Task: Find connections with filter location Barwāni with filter topic #successwith filter profile language English with filter current company CONMED Corporation with filter school Manav Rachna University with filter industry International Affairs with filter service category User Experience Design with filter keywords title IT Professional
Action: Mouse moved to (649, 91)
Screenshot: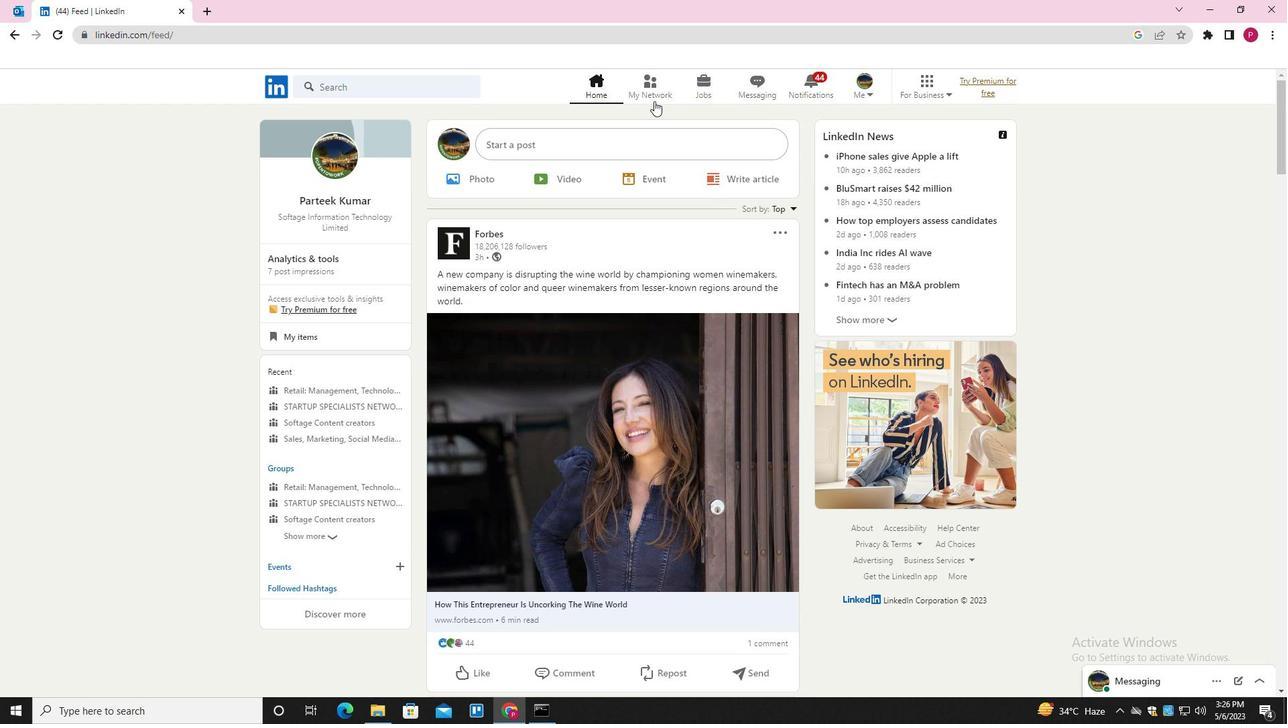
Action: Mouse pressed left at (649, 91)
Screenshot: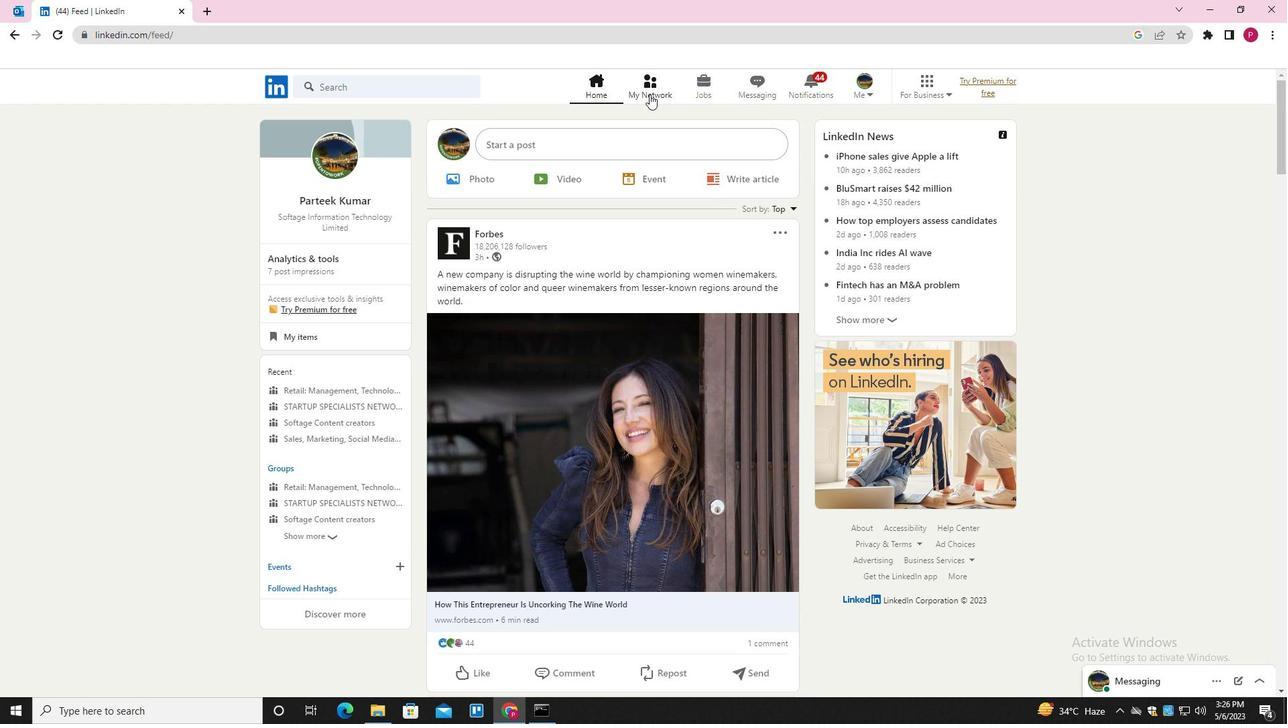 
Action: Mouse moved to (382, 166)
Screenshot: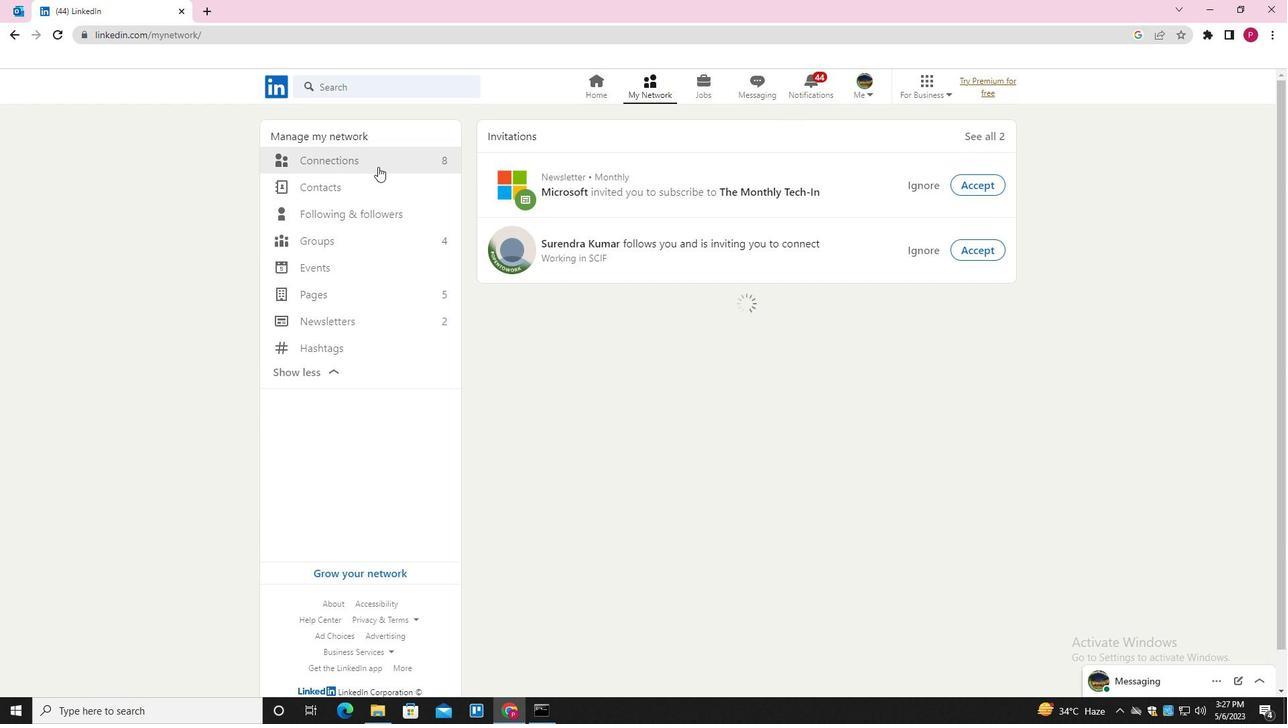 
Action: Mouse pressed left at (382, 166)
Screenshot: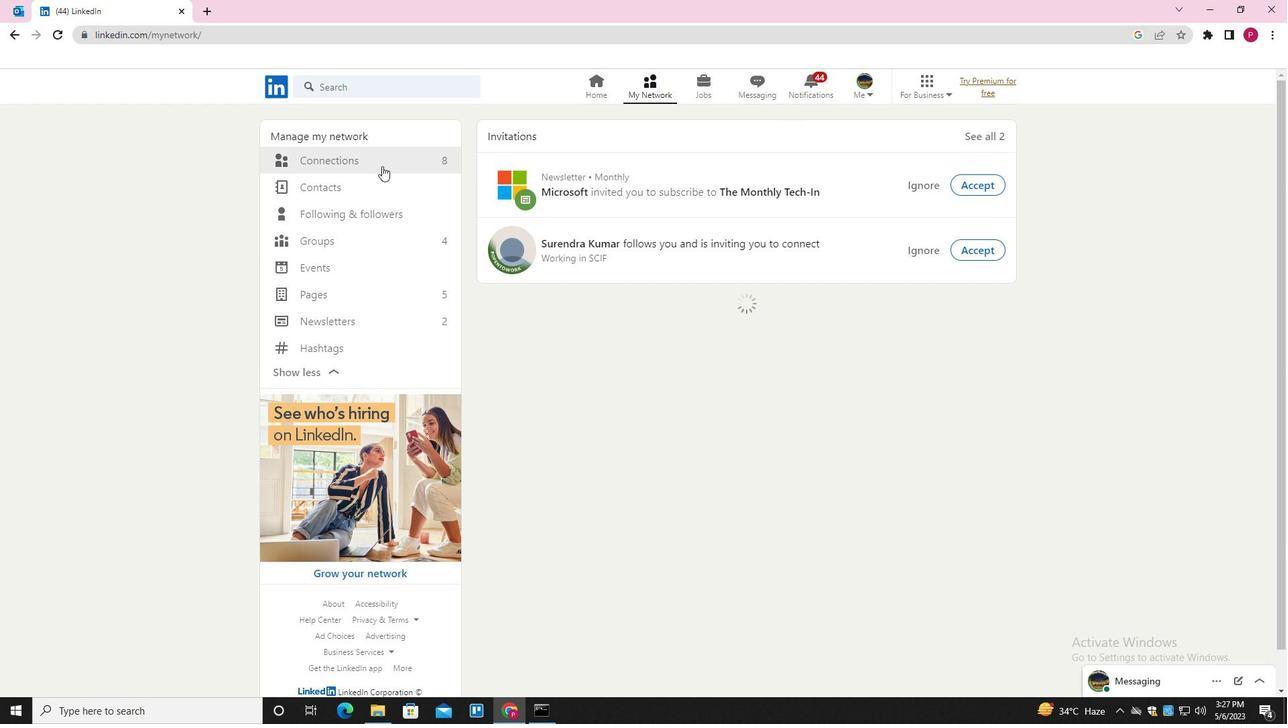 
Action: Mouse moved to (738, 160)
Screenshot: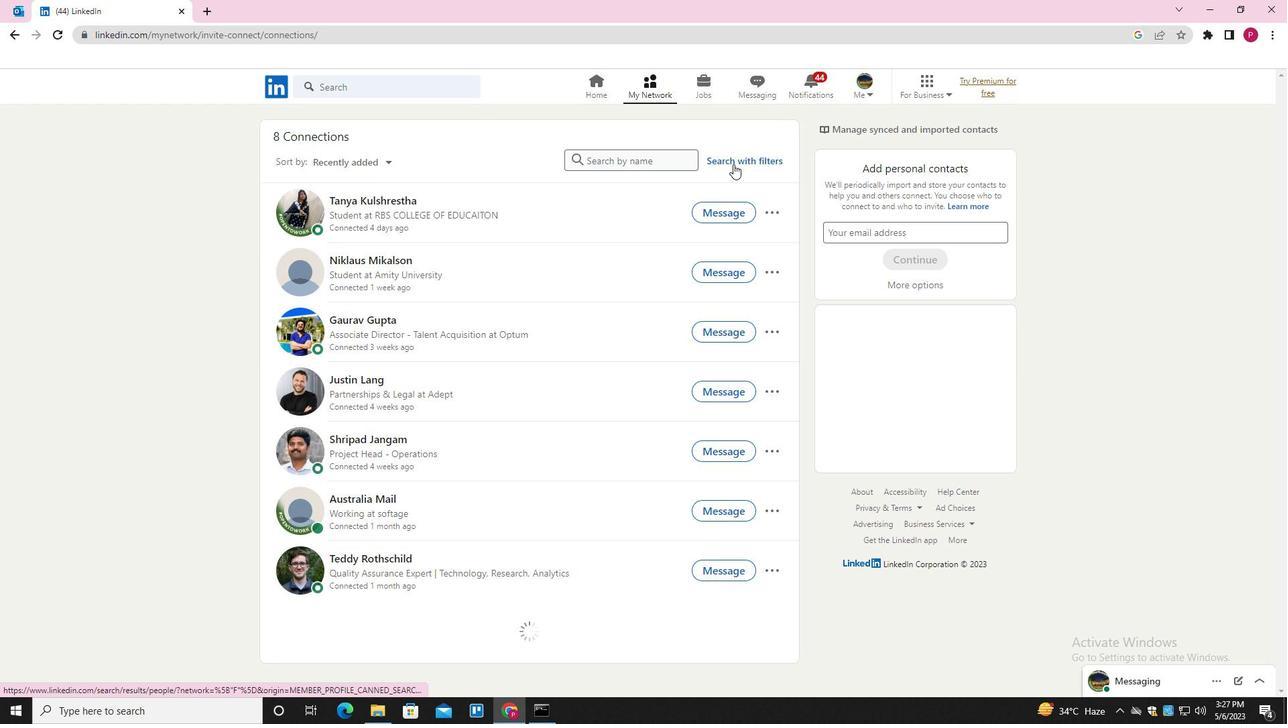 
Action: Mouse pressed left at (738, 160)
Screenshot: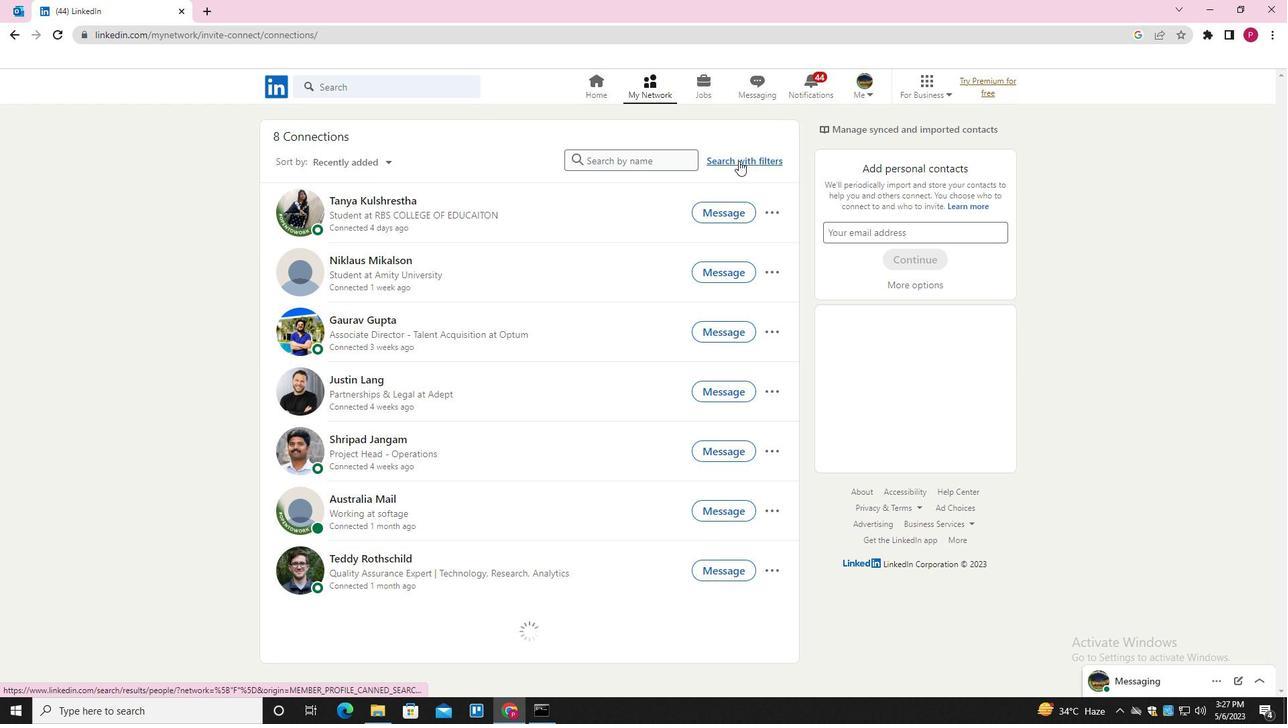 
Action: Mouse moved to (685, 123)
Screenshot: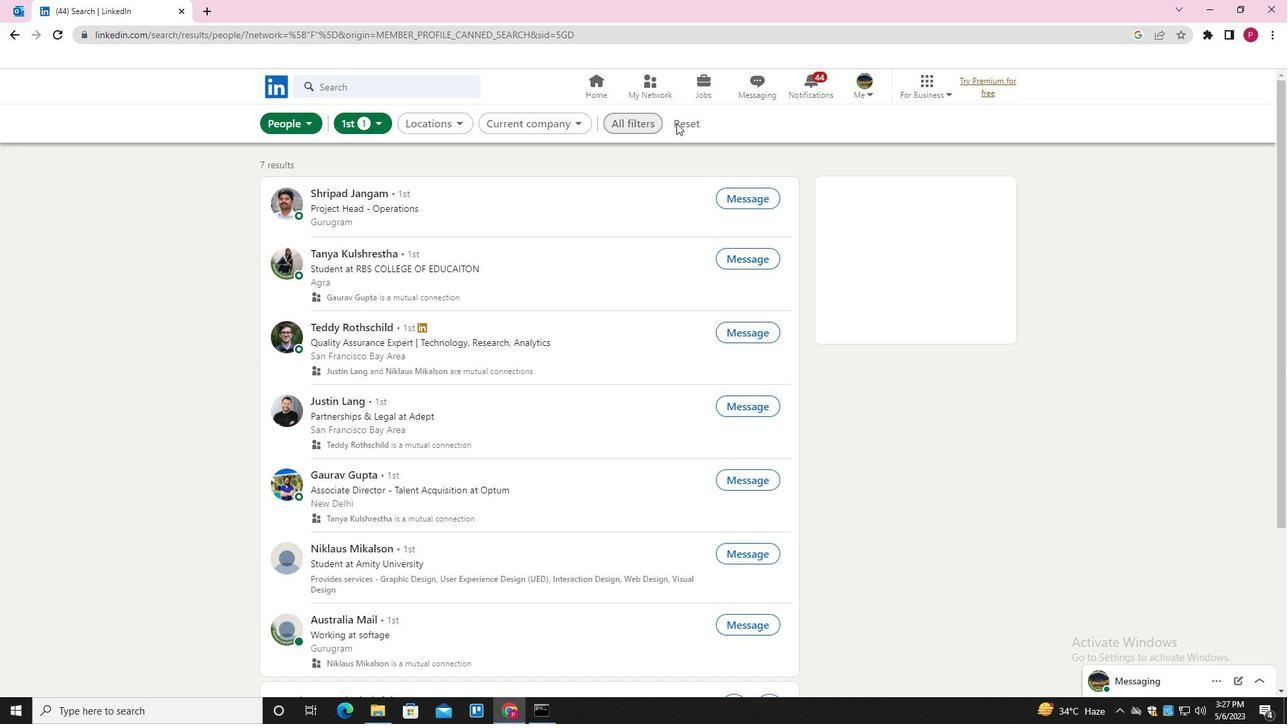 
Action: Mouse pressed left at (685, 123)
Screenshot: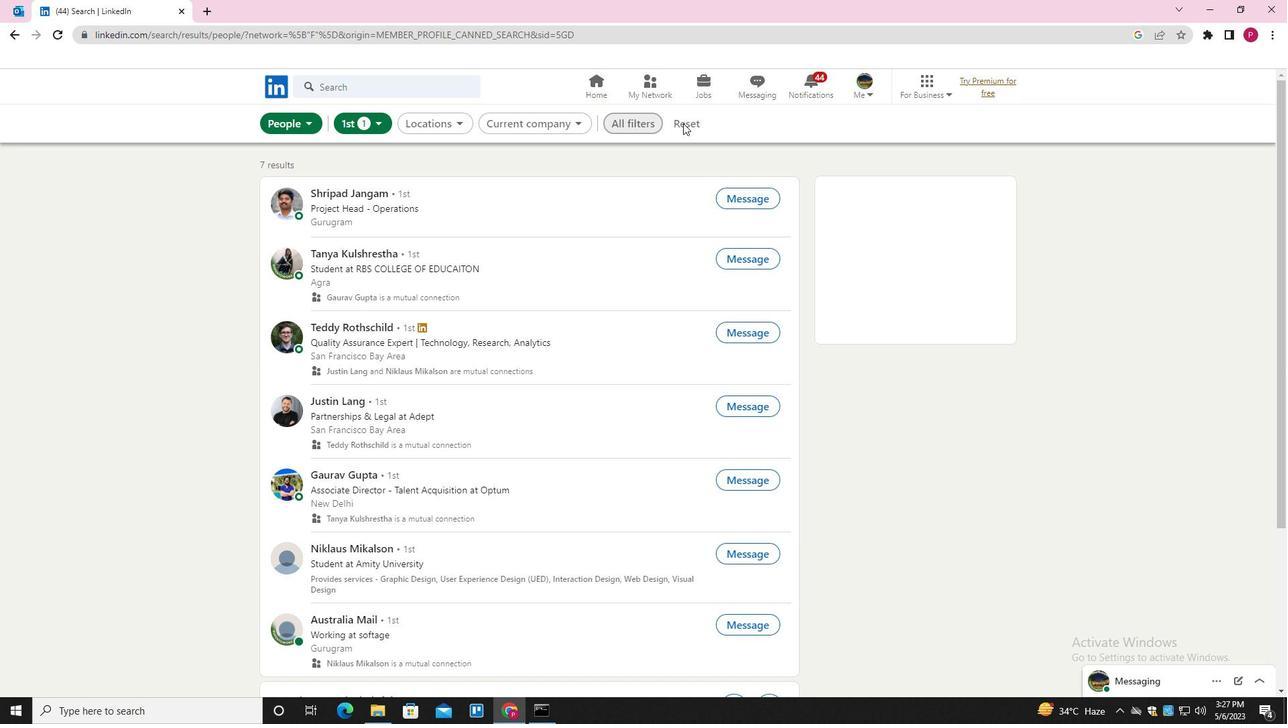 
Action: Mouse moved to (666, 124)
Screenshot: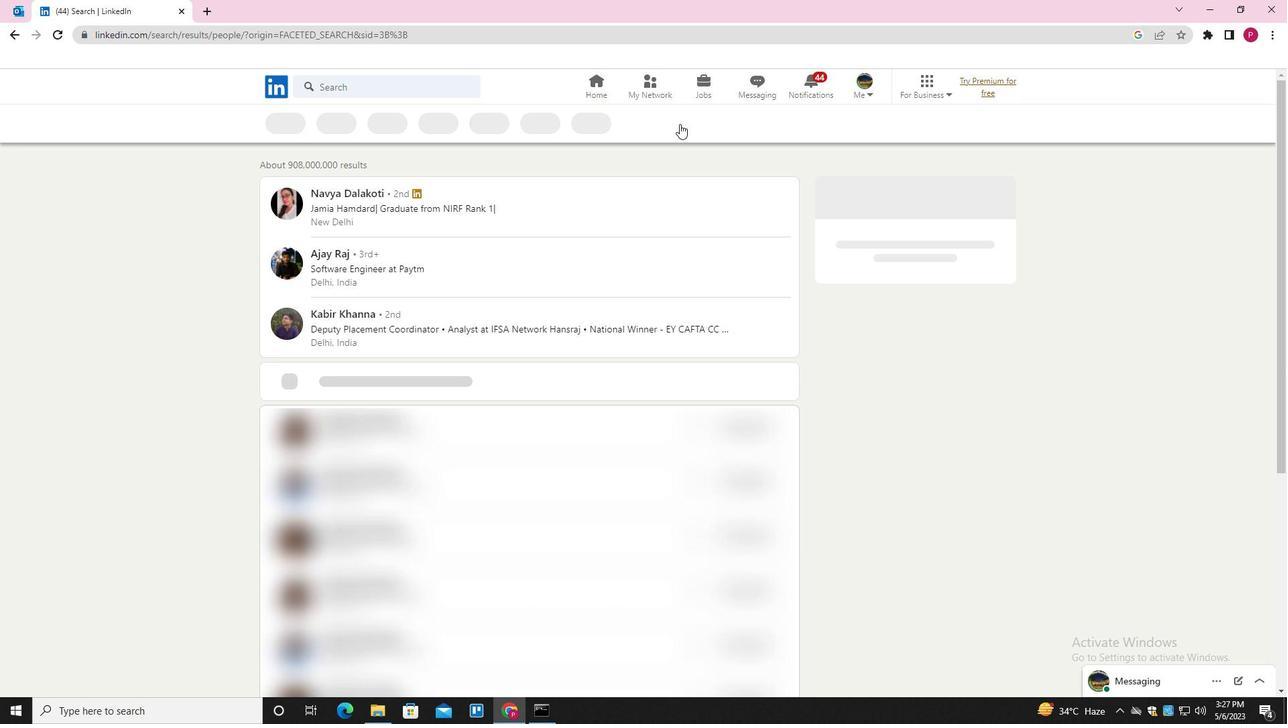 
Action: Mouse pressed left at (666, 124)
Screenshot: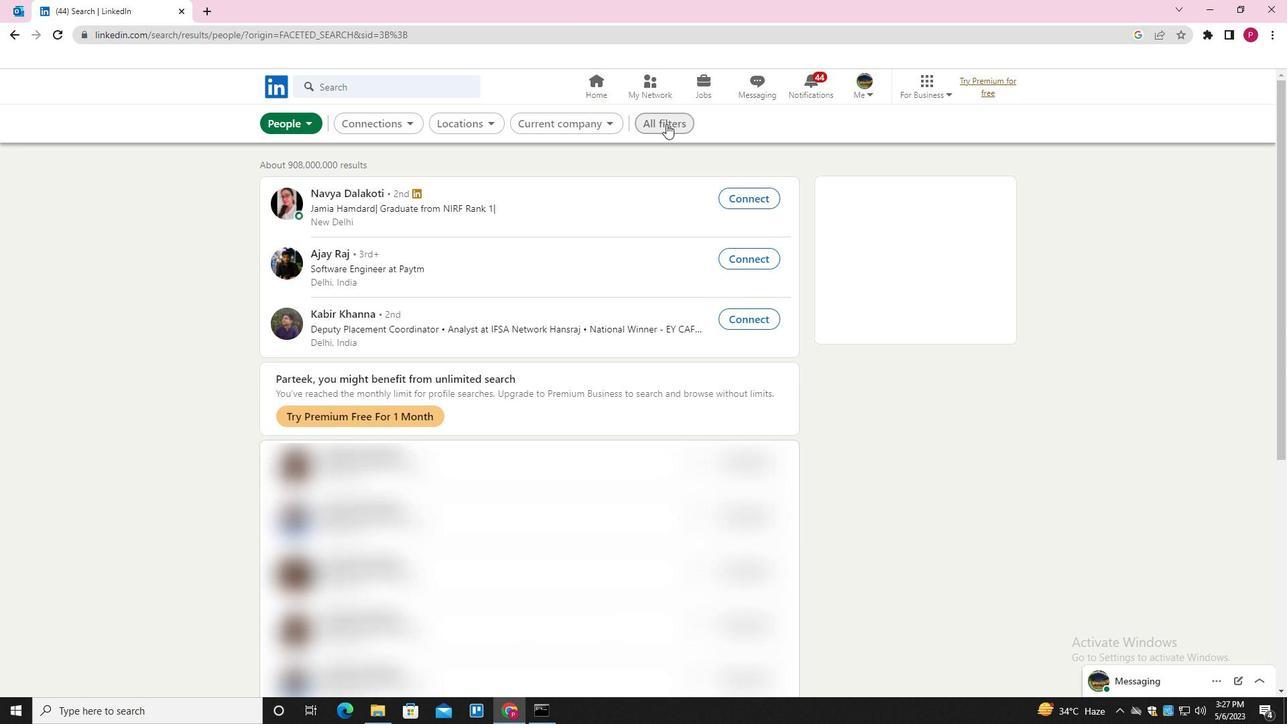 
Action: Mouse moved to (1143, 411)
Screenshot: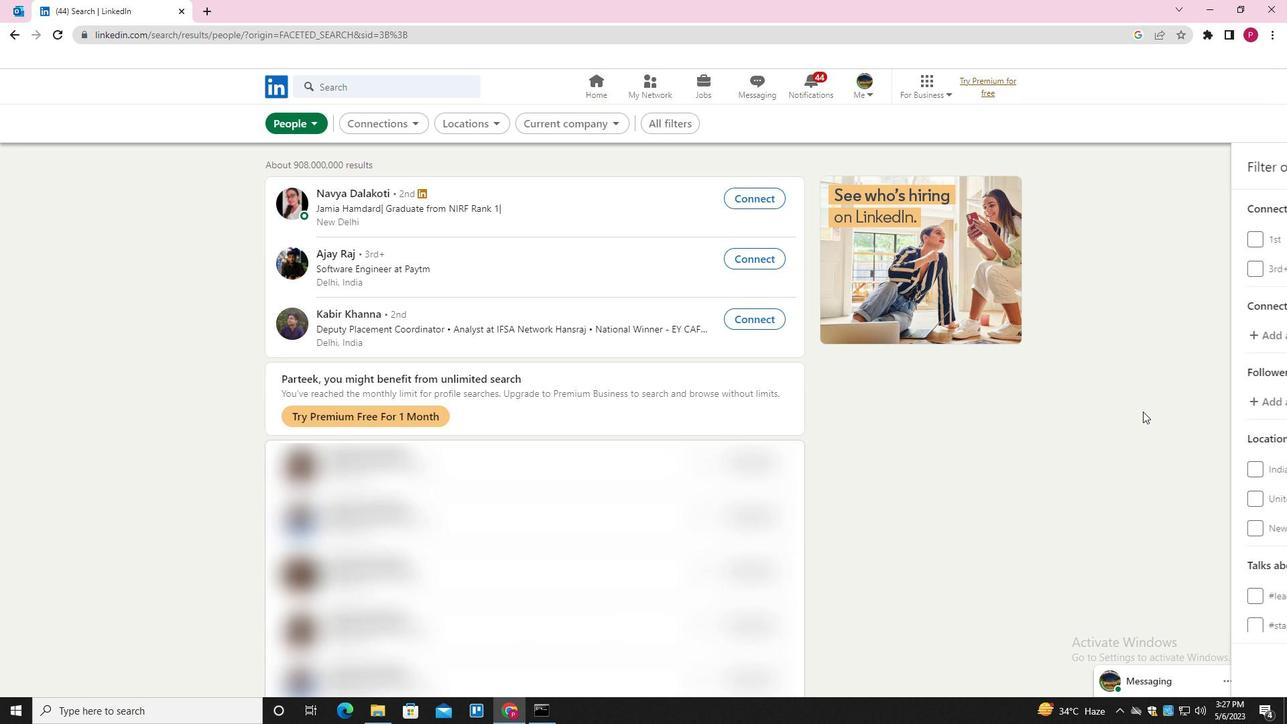 
Action: Mouse scrolled (1143, 411) with delta (0, 0)
Screenshot: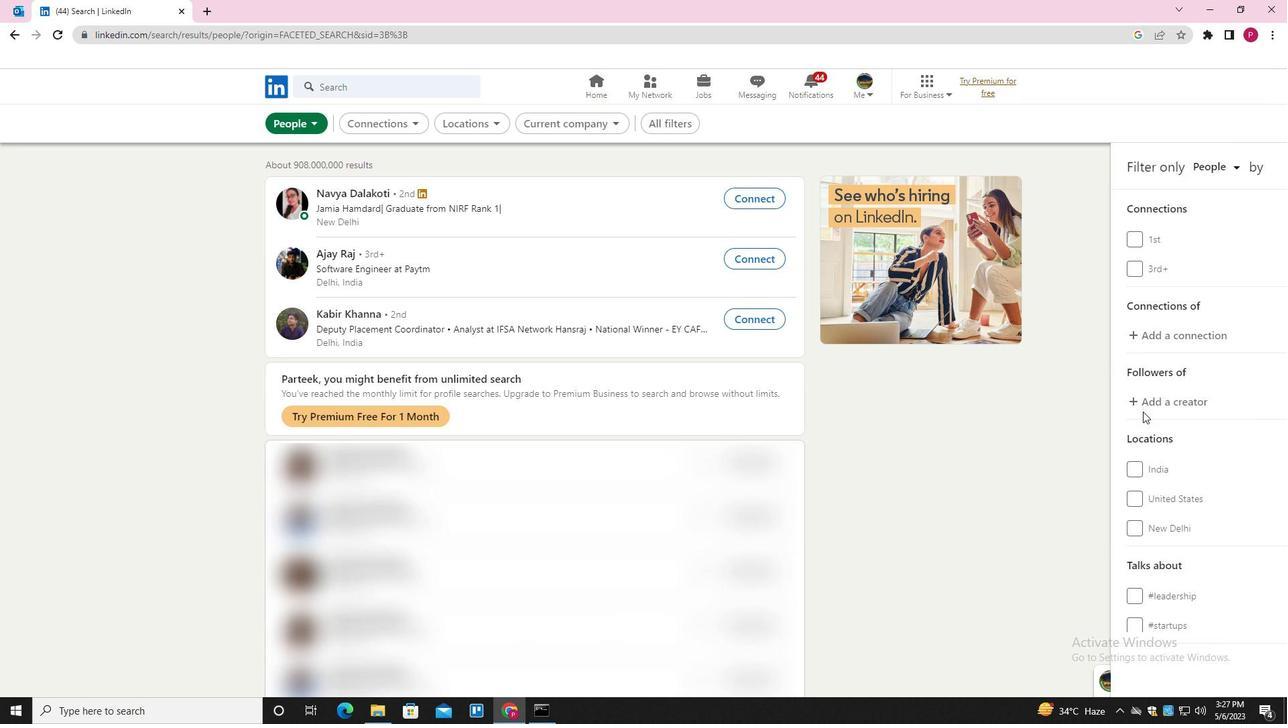 
Action: Mouse scrolled (1143, 411) with delta (0, 0)
Screenshot: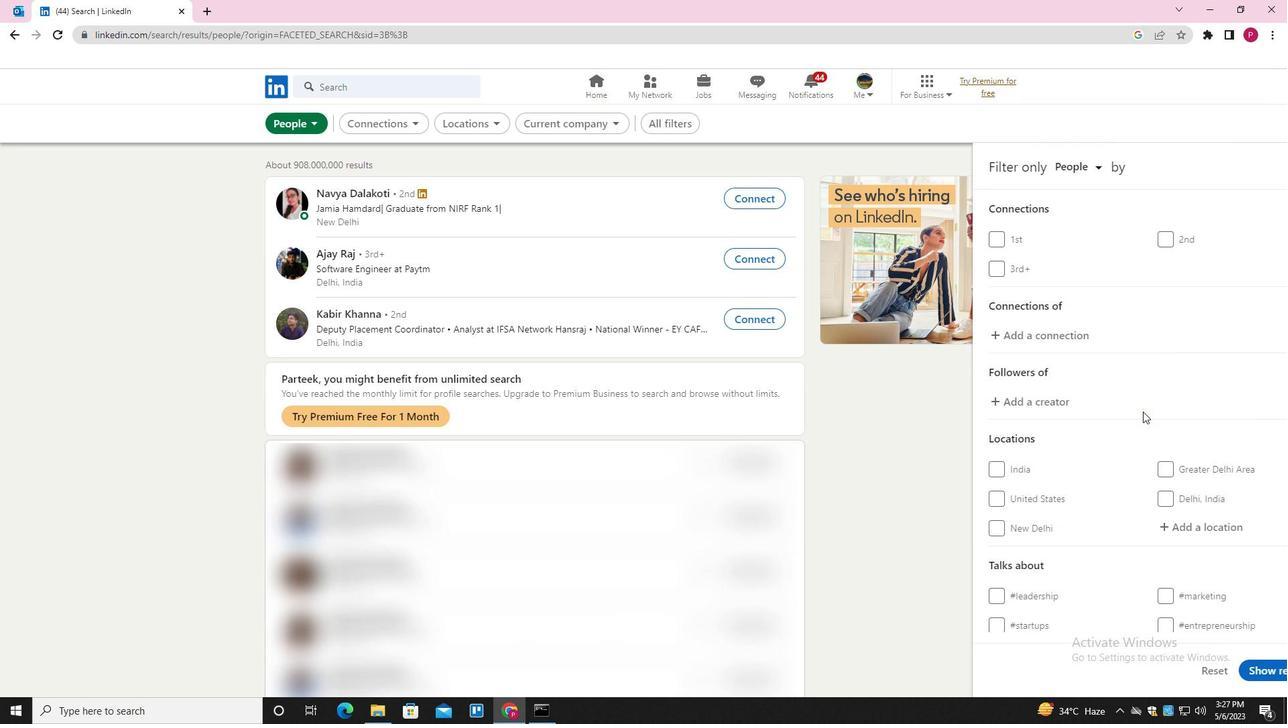 
Action: Mouse moved to (1138, 413)
Screenshot: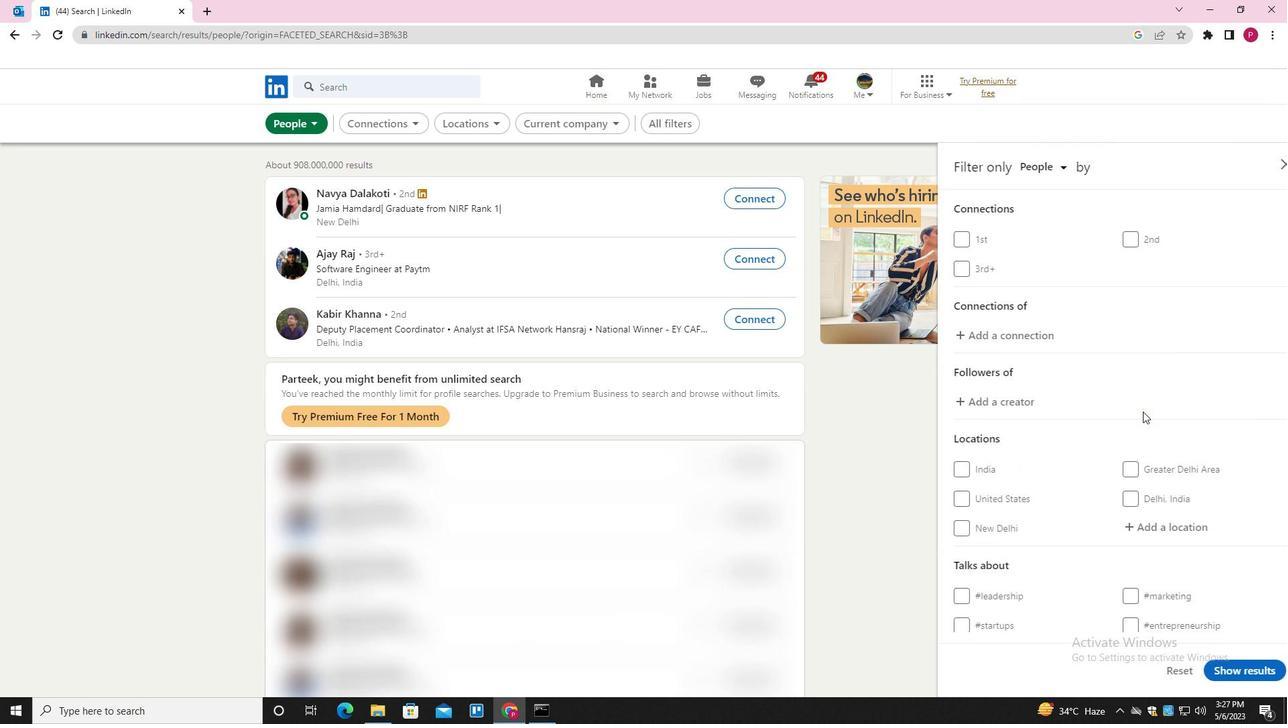 
Action: Mouse scrolled (1138, 412) with delta (0, 0)
Screenshot: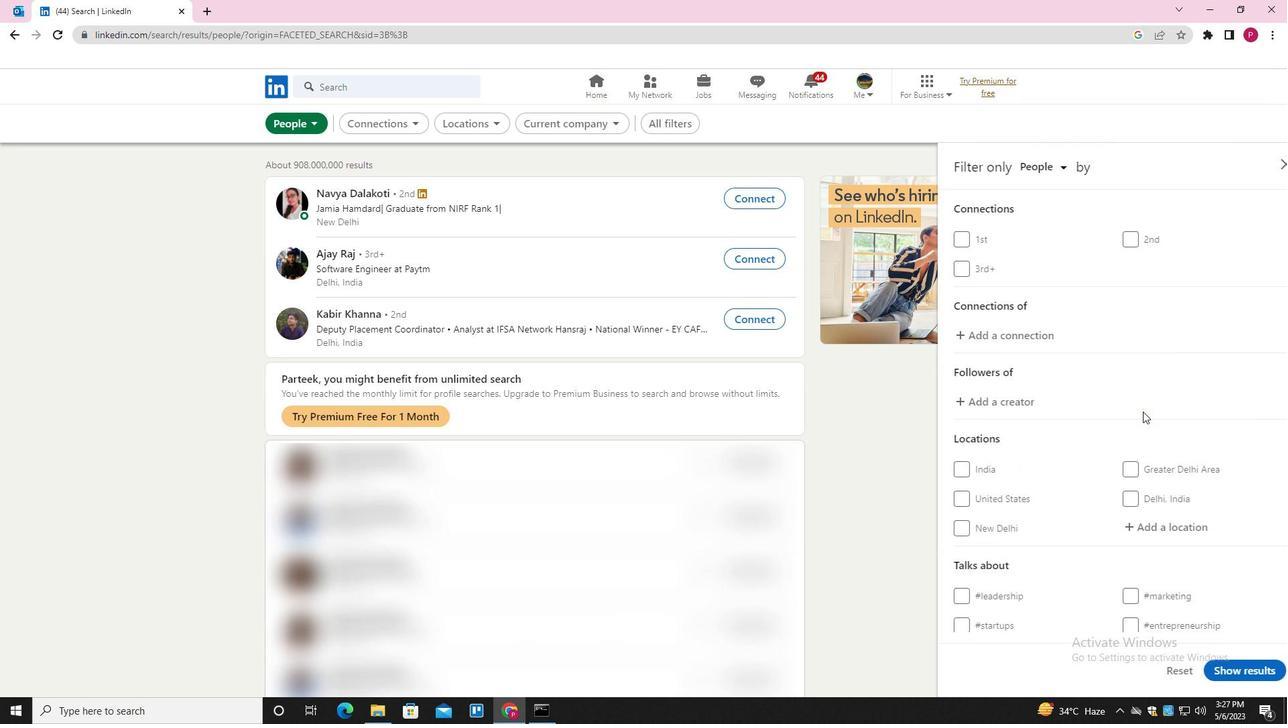 
Action: Mouse moved to (1157, 325)
Screenshot: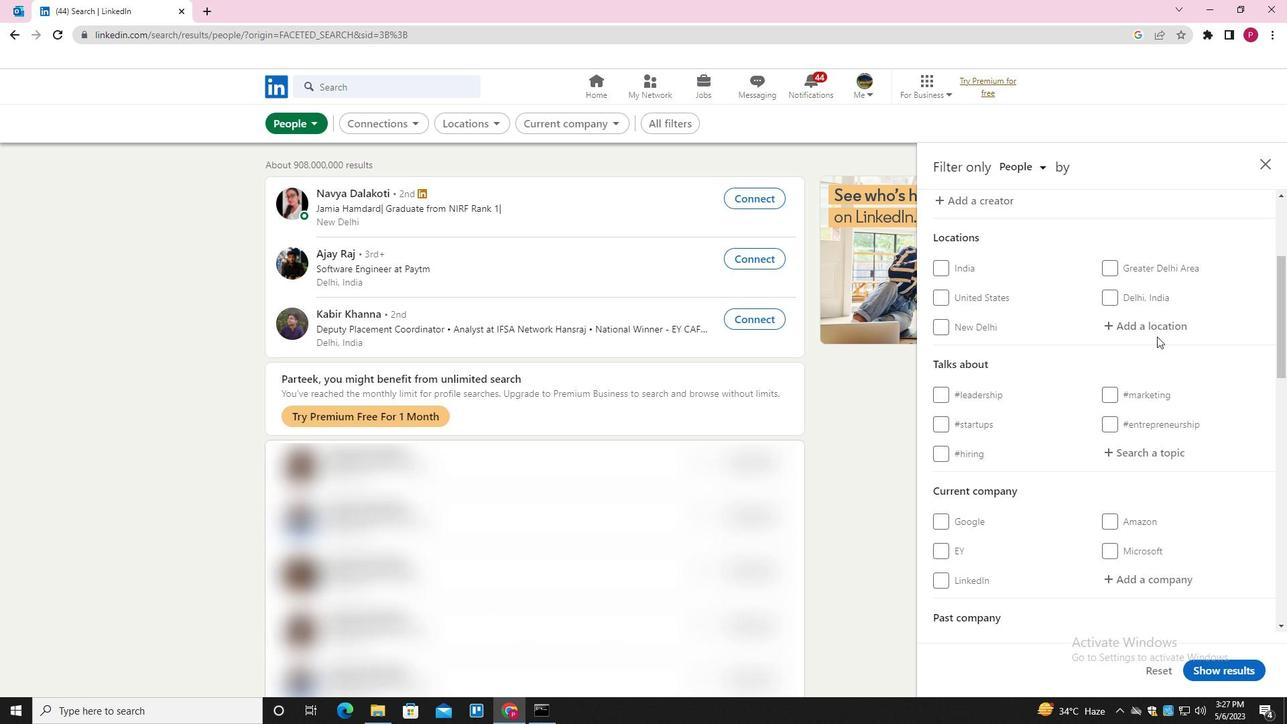 
Action: Mouse pressed left at (1157, 325)
Screenshot: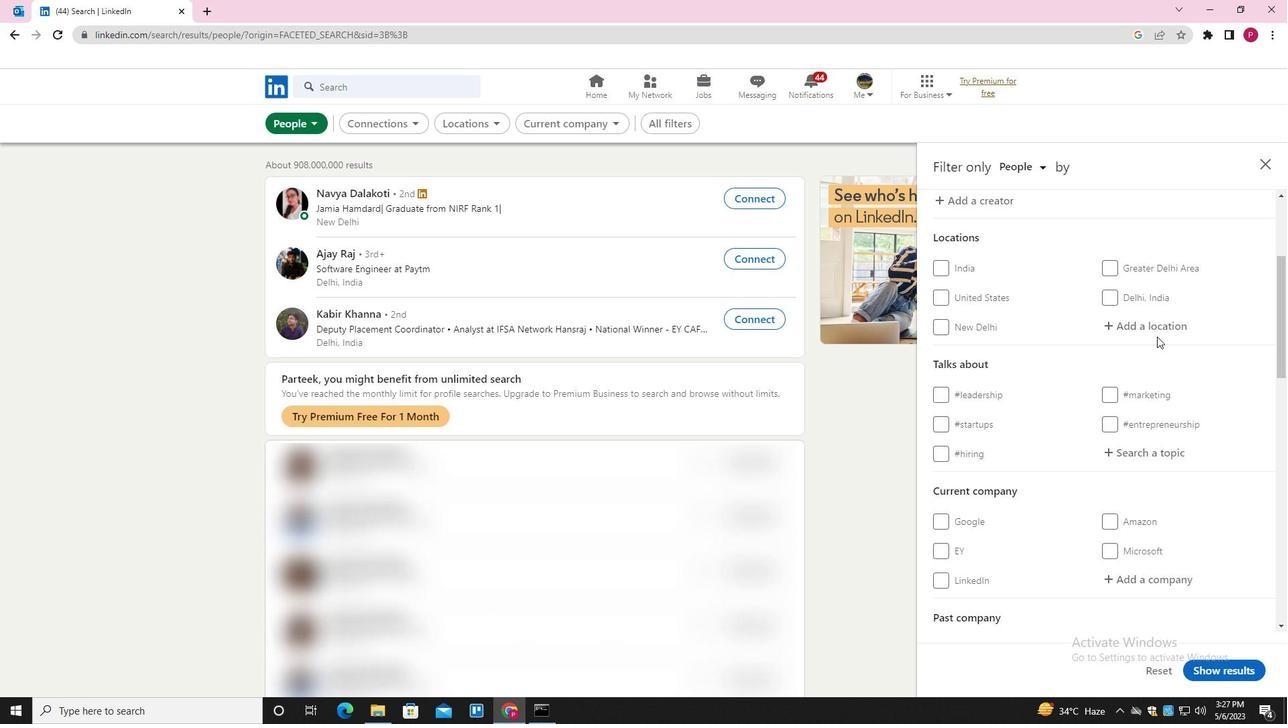 
Action: Key pressed <Key.shift>BARWANI<Key.down><Key.down><Key.enter>
Screenshot: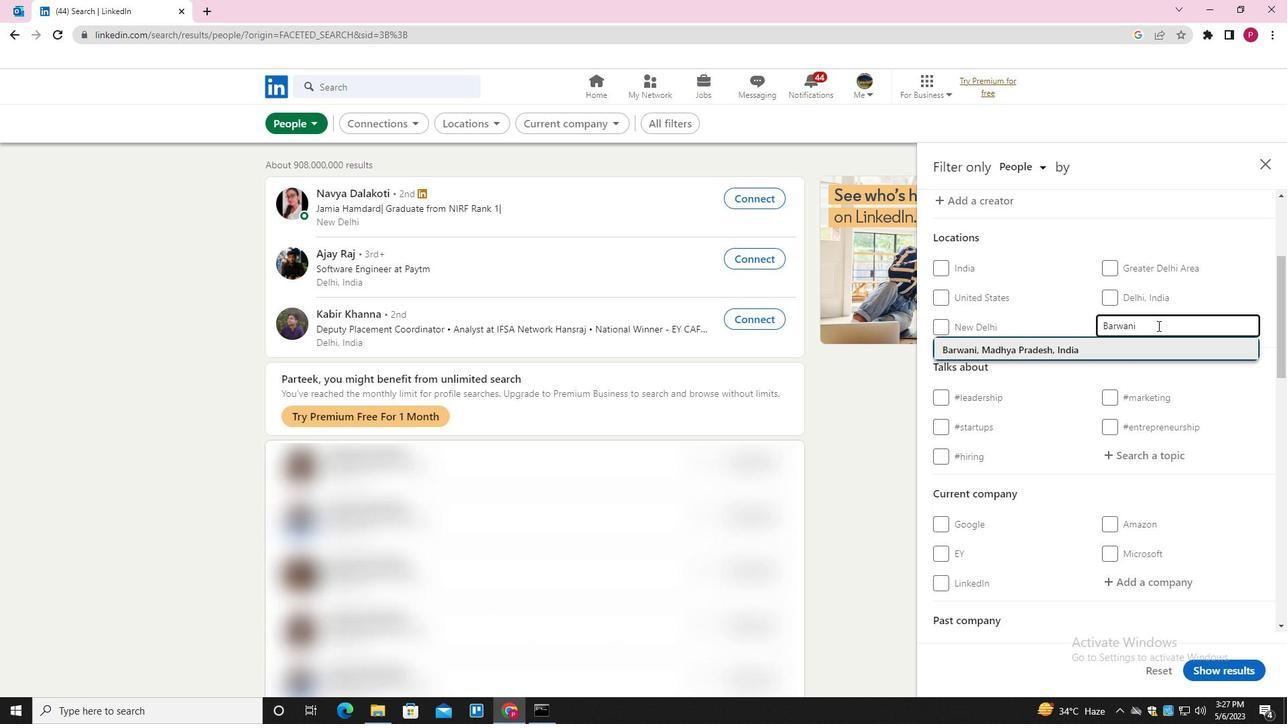 
Action: Mouse moved to (1160, 406)
Screenshot: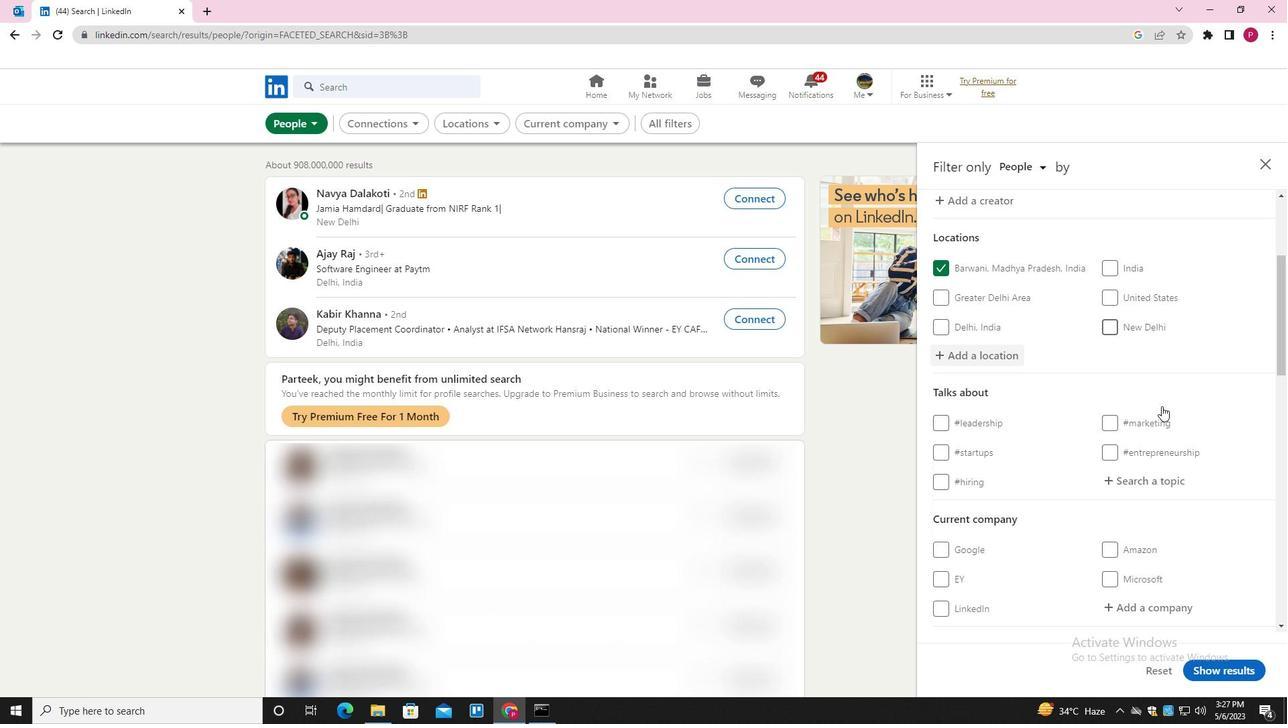 
Action: Mouse scrolled (1160, 405) with delta (0, 0)
Screenshot: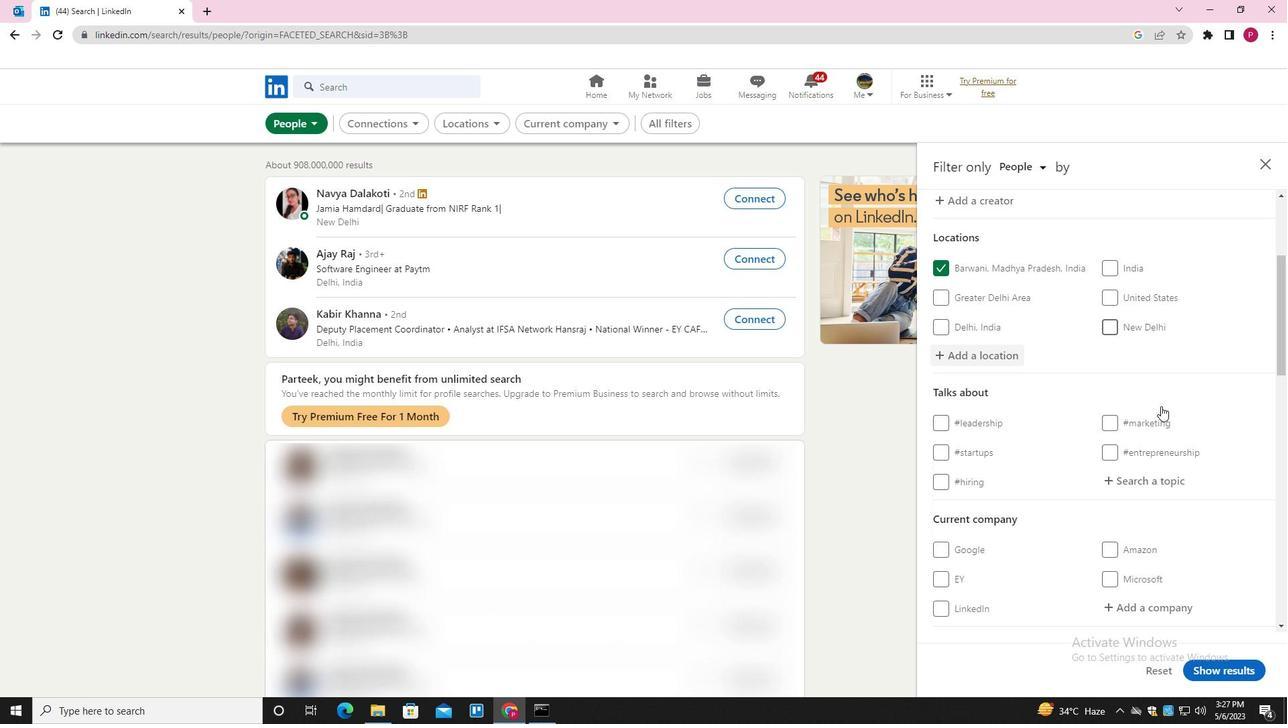 
Action: Mouse moved to (1159, 406)
Screenshot: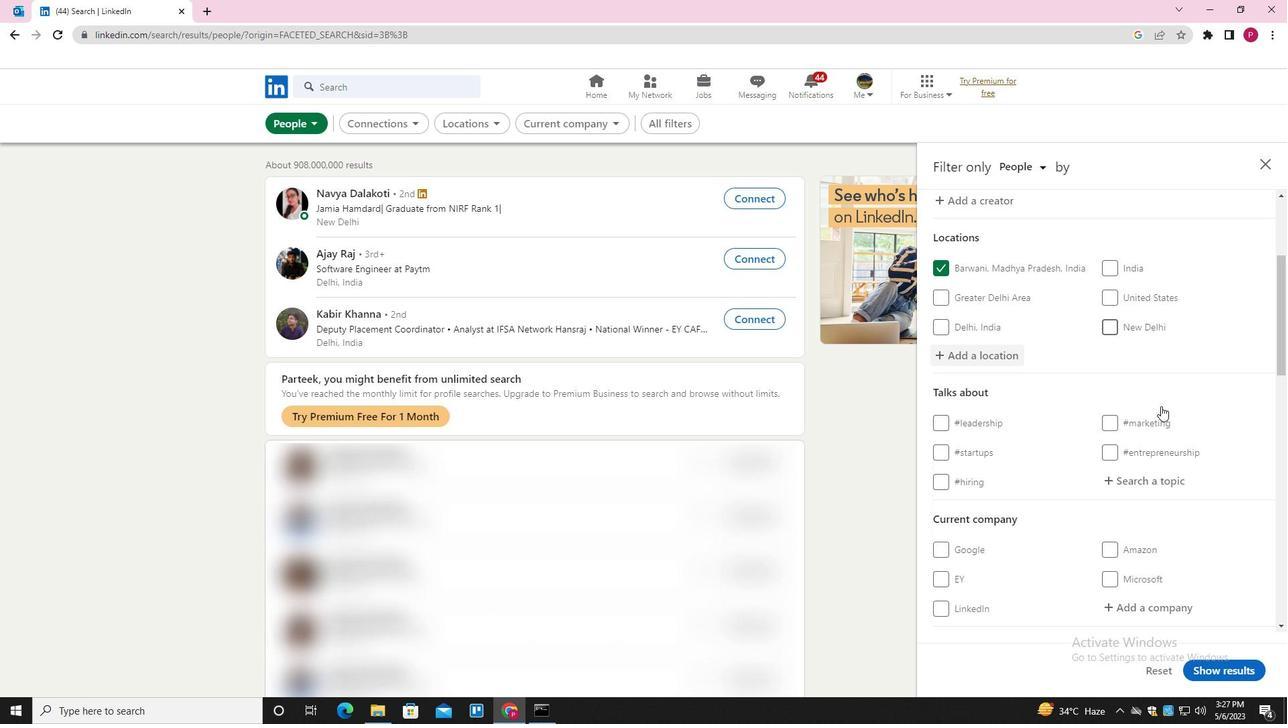 
Action: Mouse scrolled (1159, 406) with delta (0, 0)
Screenshot: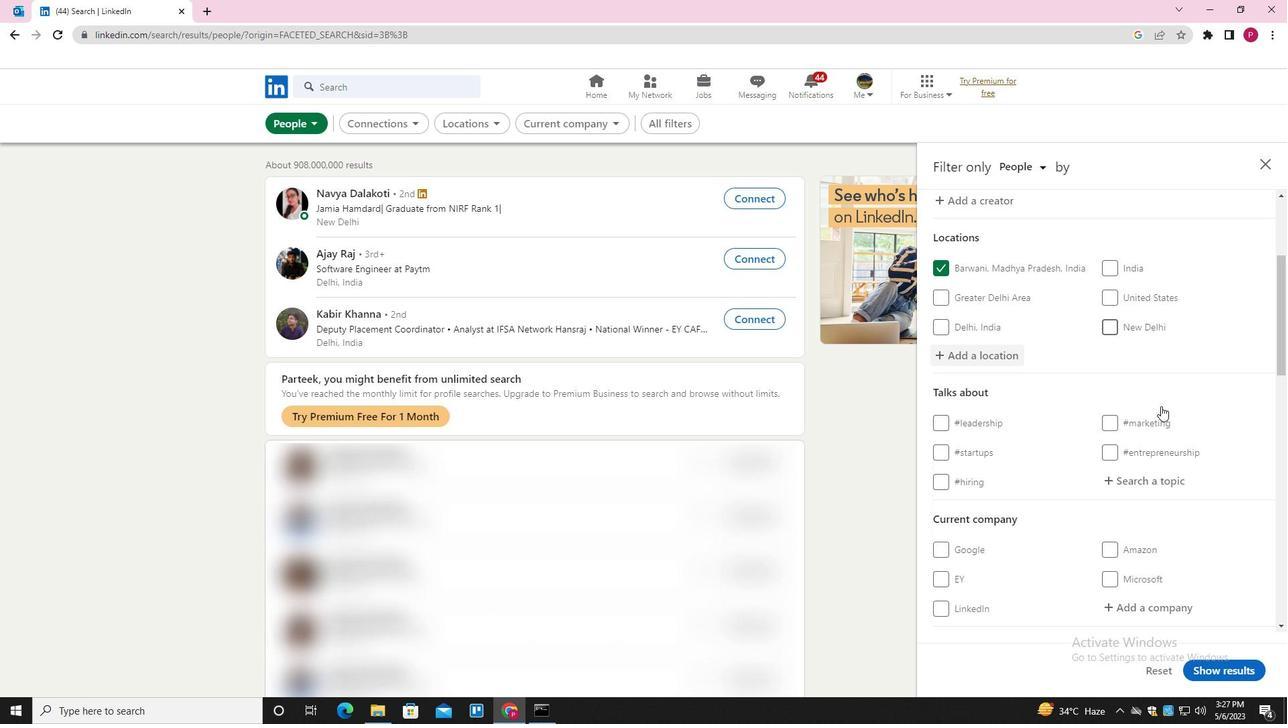 
Action: Mouse moved to (1157, 406)
Screenshot: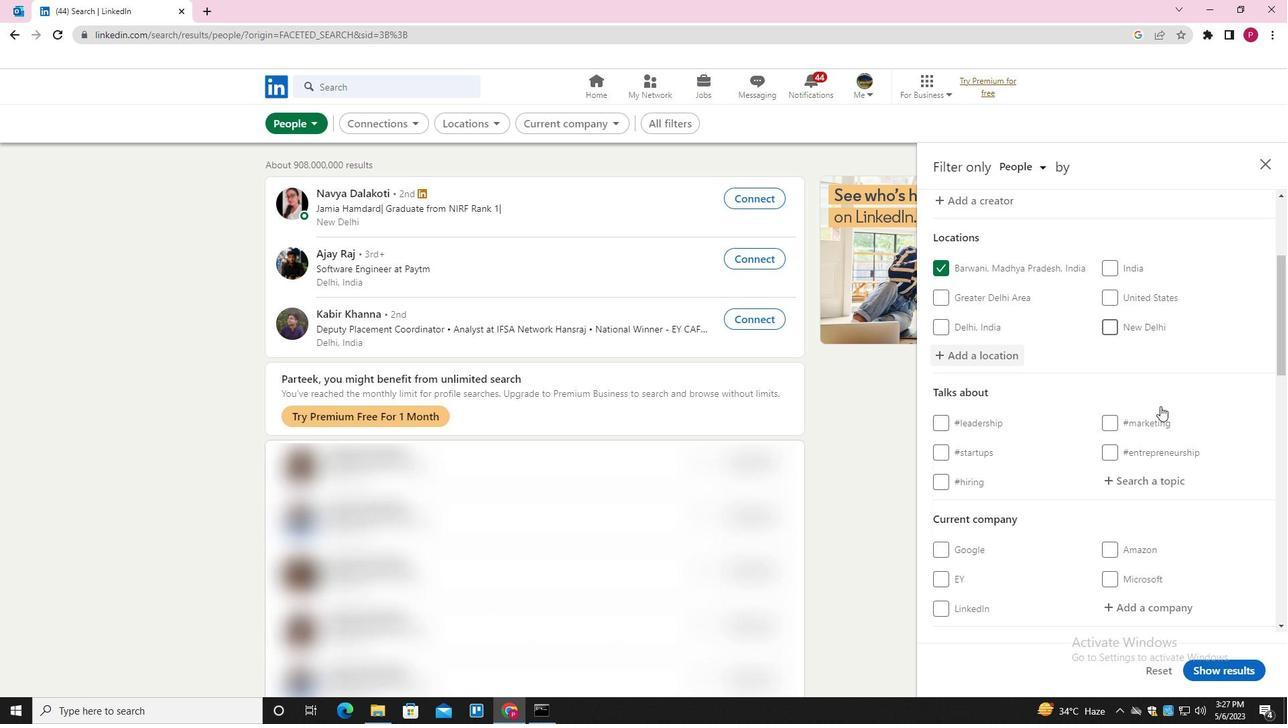 
Action: Mouse scrolled (1157, 406) with delta (0, 0)
Screenshot: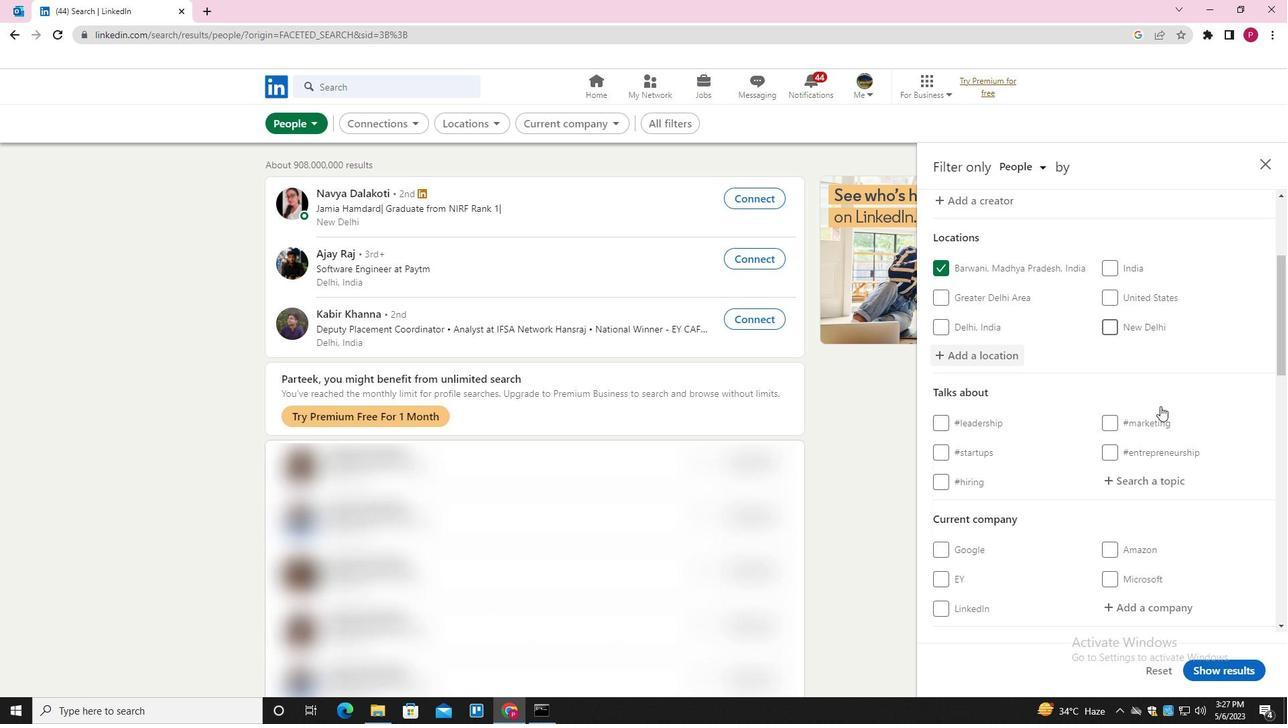 
Action: Mouse moved to (1158, 283)
Screenshot: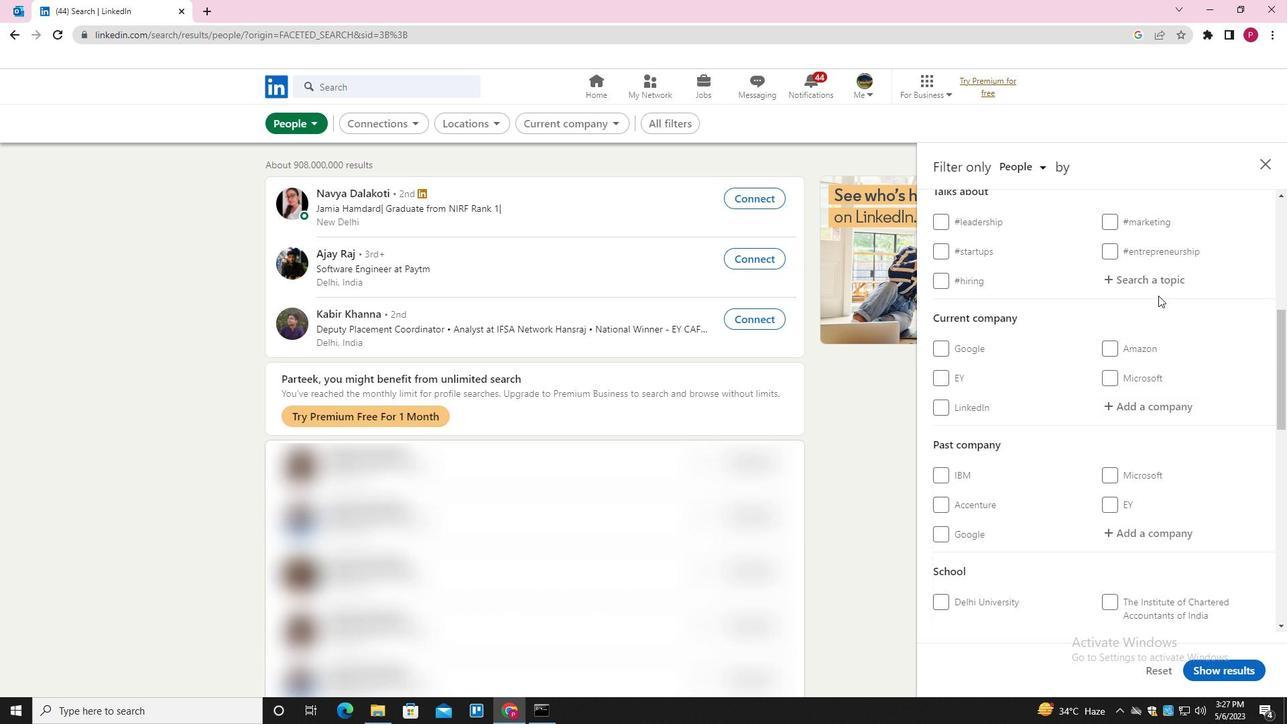 
Action: Mouse pressed left at (1158, 283)
Screenshot: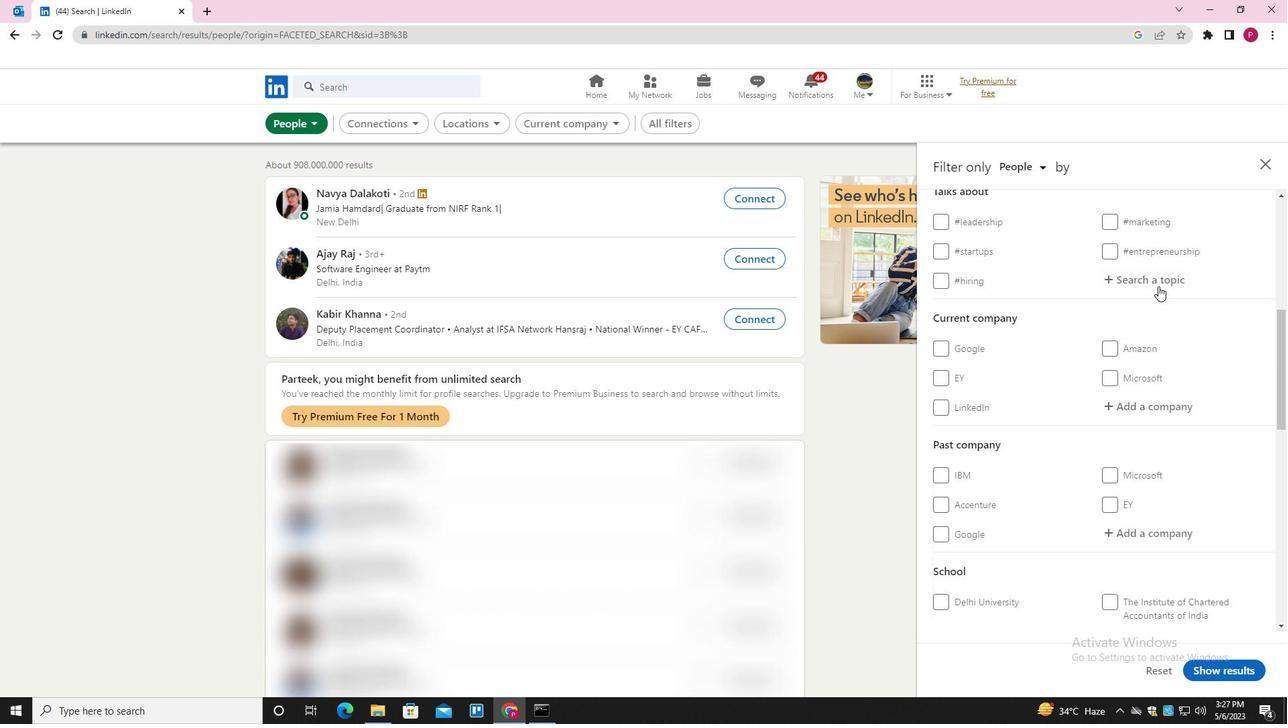 
Action: Key pressed SUCCESS<Key.down><Key.enter>
Screenshot: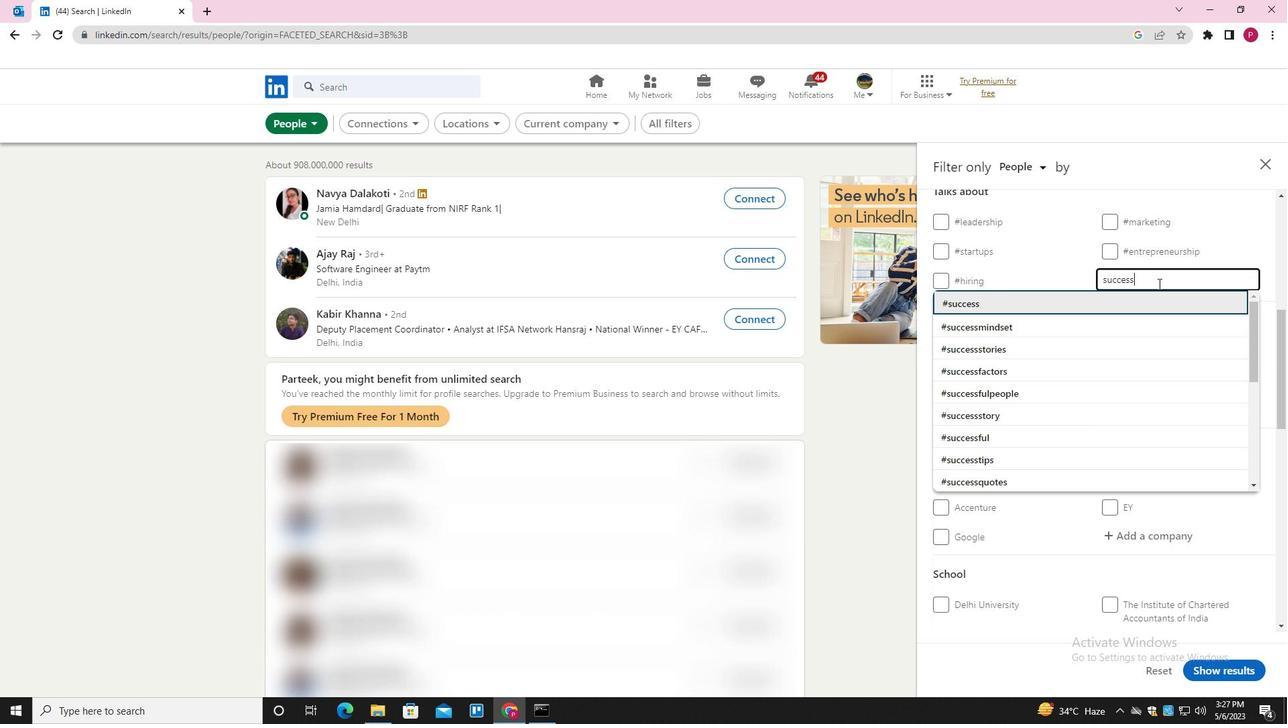 
Action: Mouse moved to (1106, 347)
Screenshot: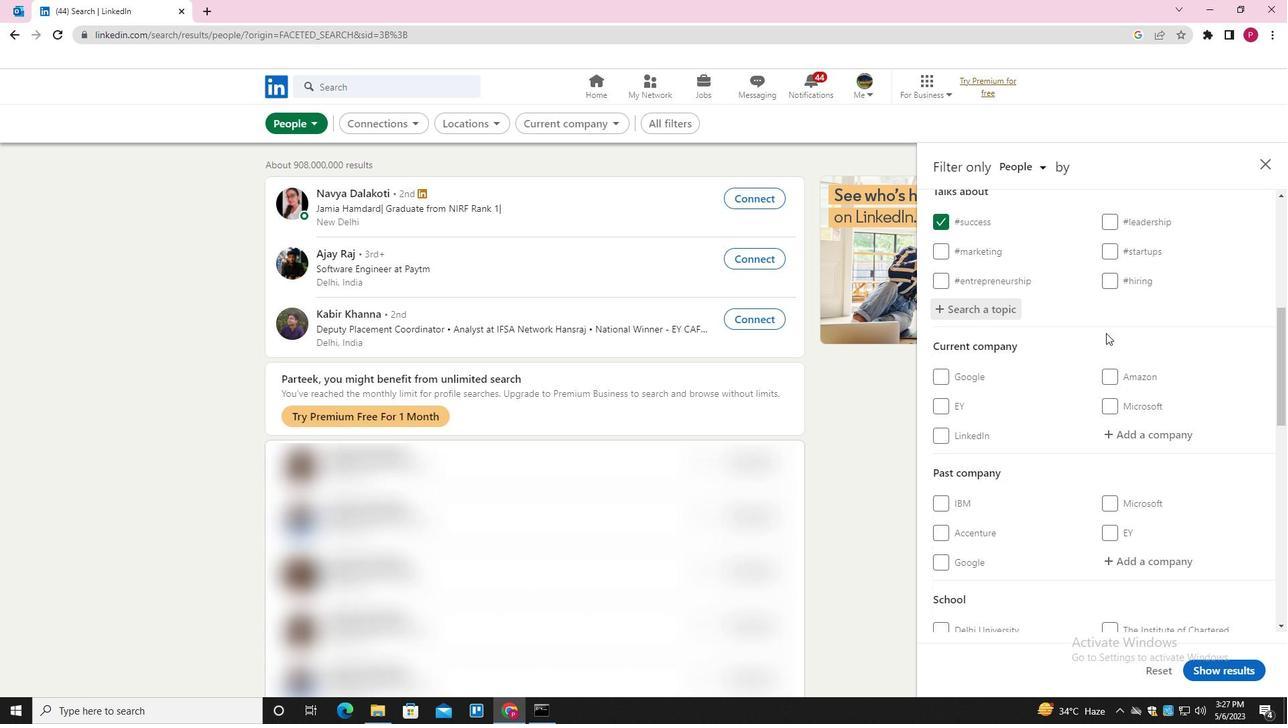 
Action: Mouse scrolled (1106, 346) with delta (0, 0)
Screenshot: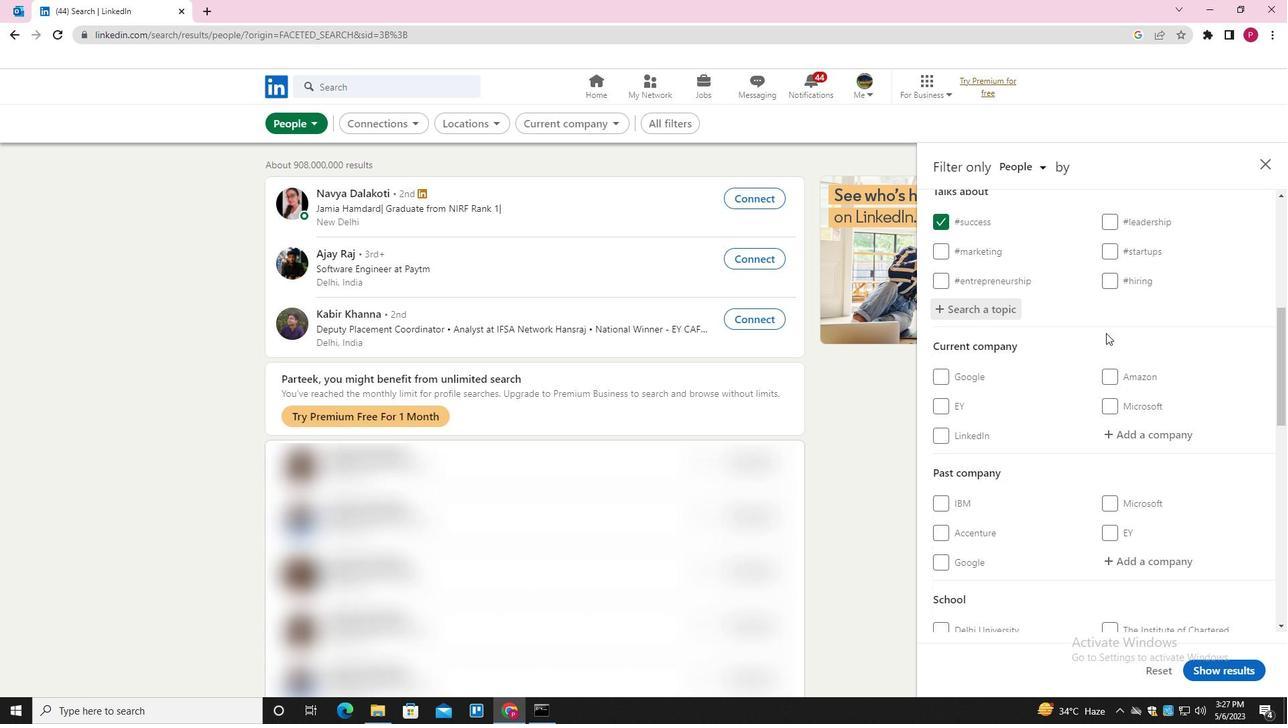 
Action: Mouse moved to (1104, 353)
Screenshot: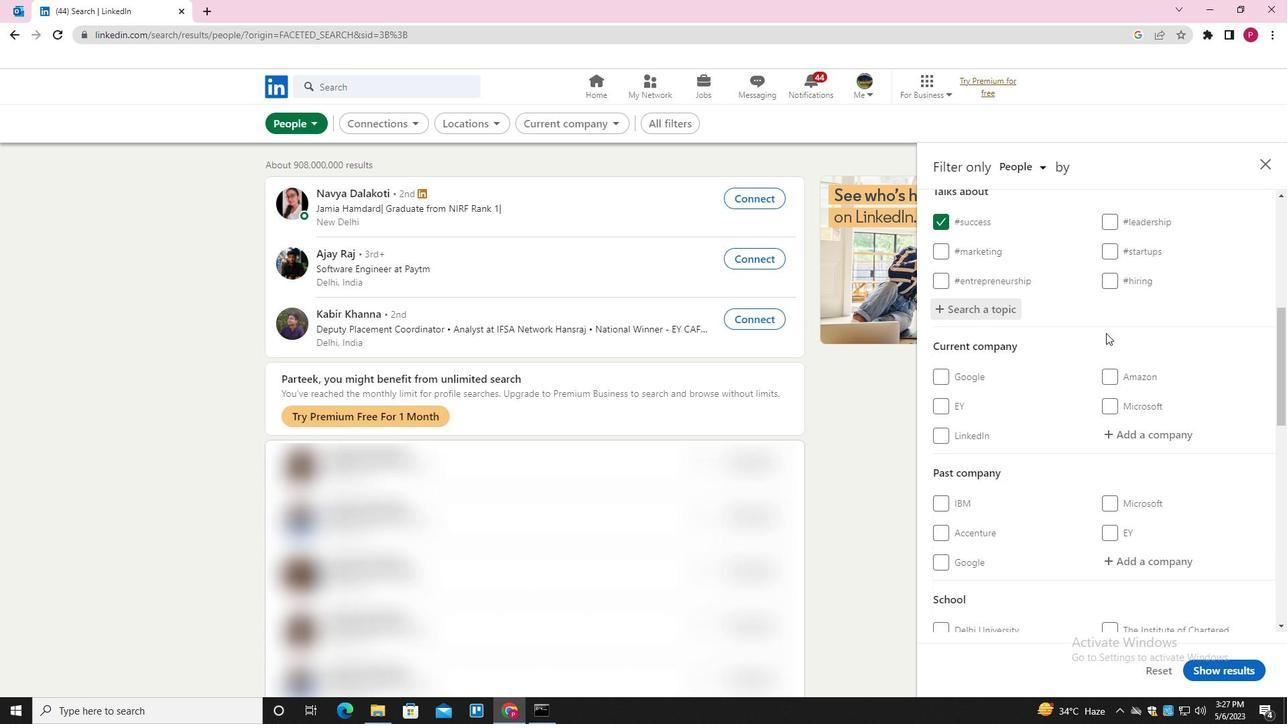 
Action: Mouse scrolled (1104, 352) with delta (0, 0)
Screenshot: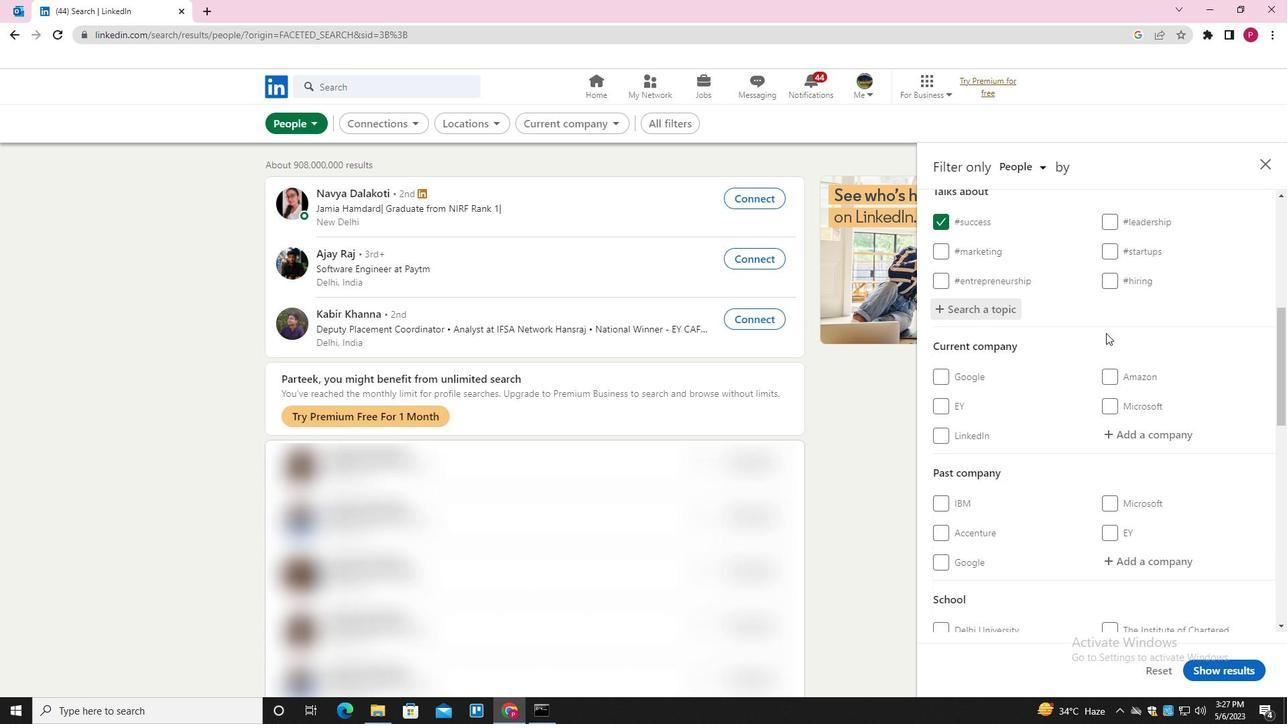
Action: Mouse moved to (1104, 354)
Screenshot: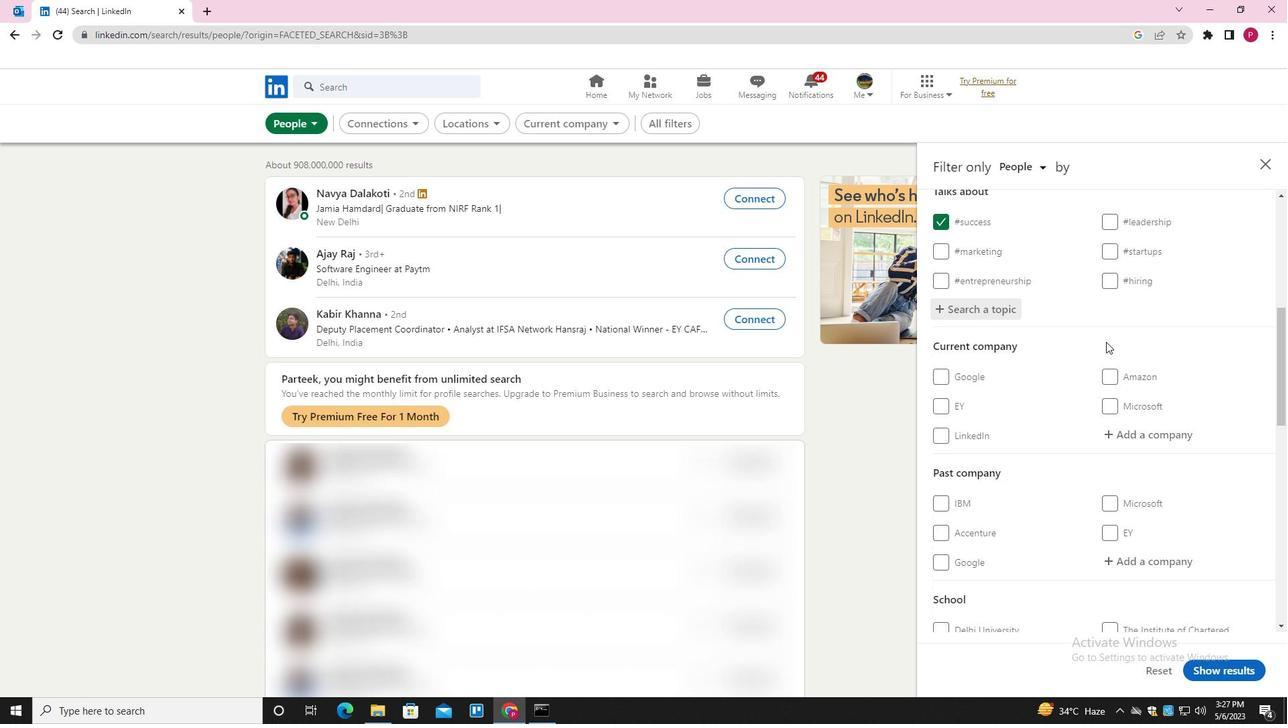 
Action: Mouse scrolled (1104, 354) with delta (0, 0)
Screenshot: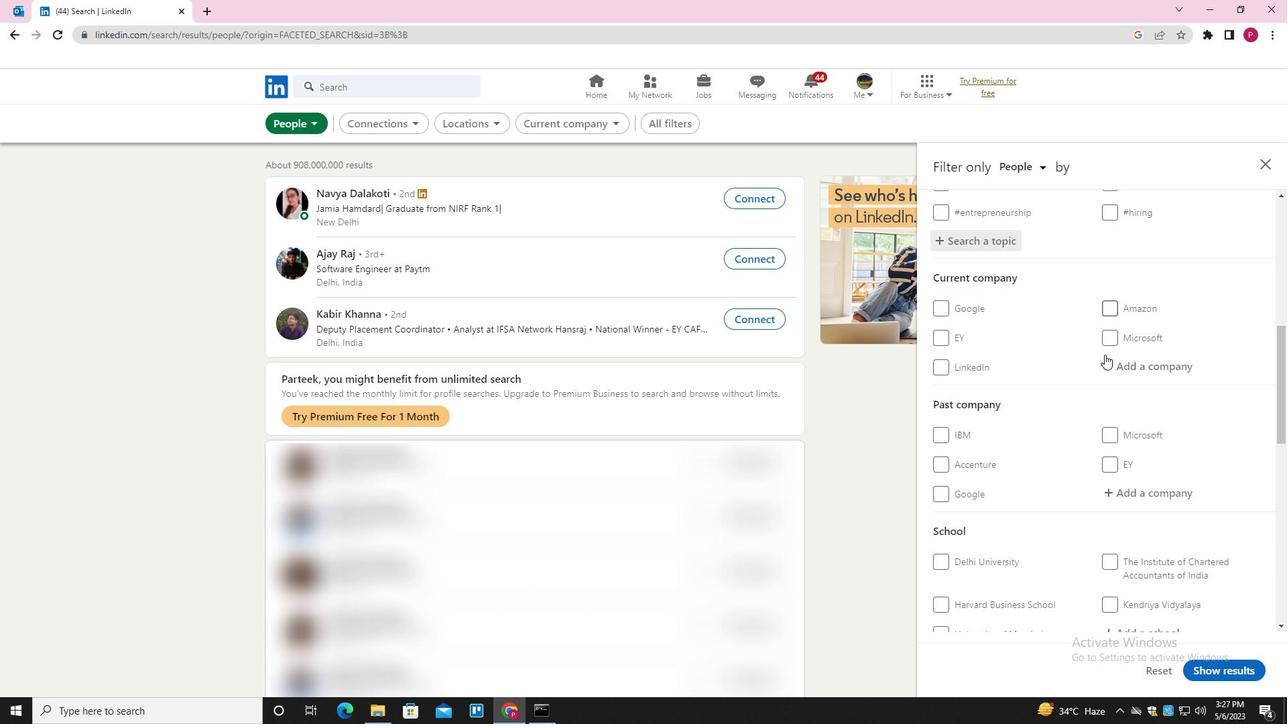 
Action: Mouse scrolled (1104, 354) with delta (0, 0)
Screenshot: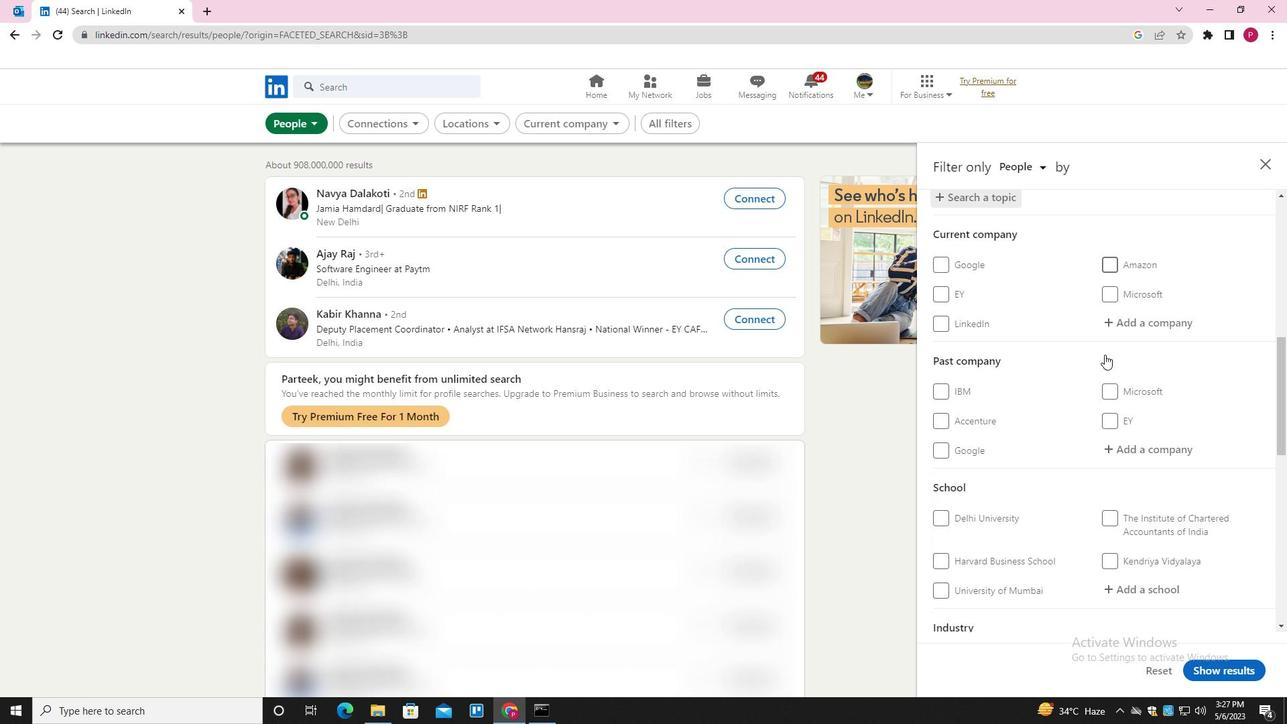 
Action: Mouse scrolled (1104, 354) with delta (0, 0)
Screenshot: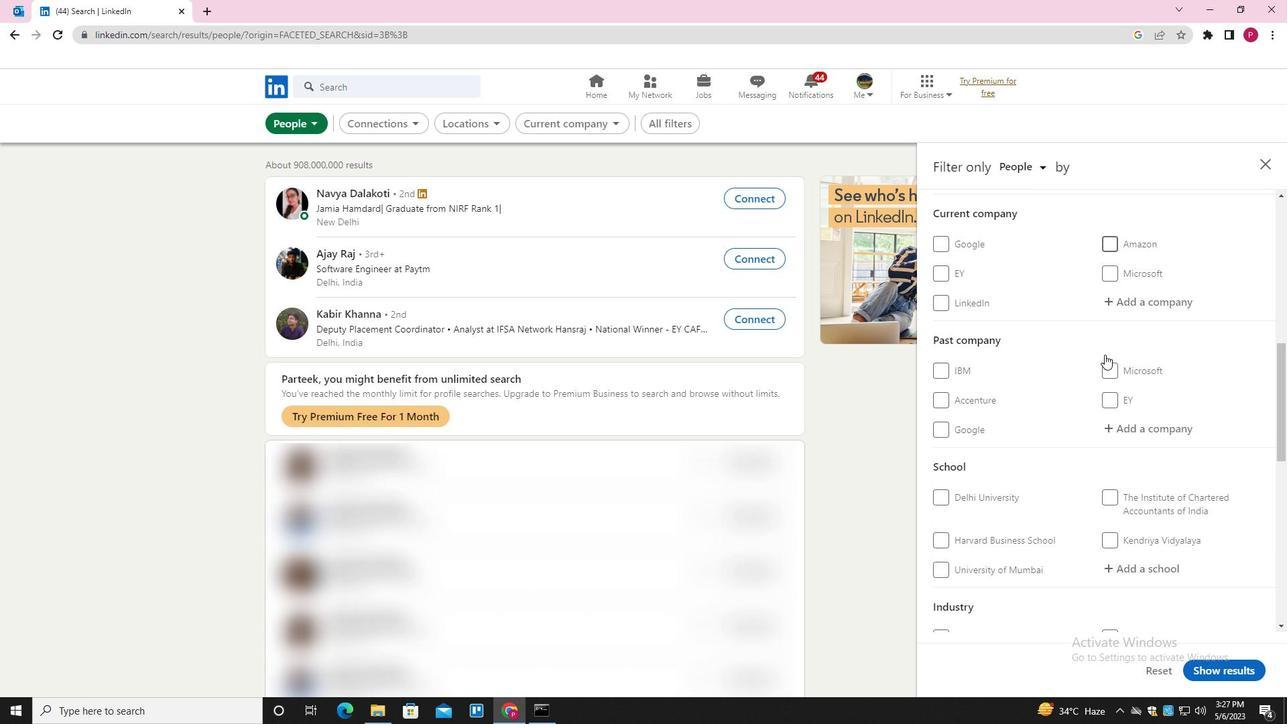 
Action: Mouse scrolled (1104, 354) with delta (0, 0)
Screenshot: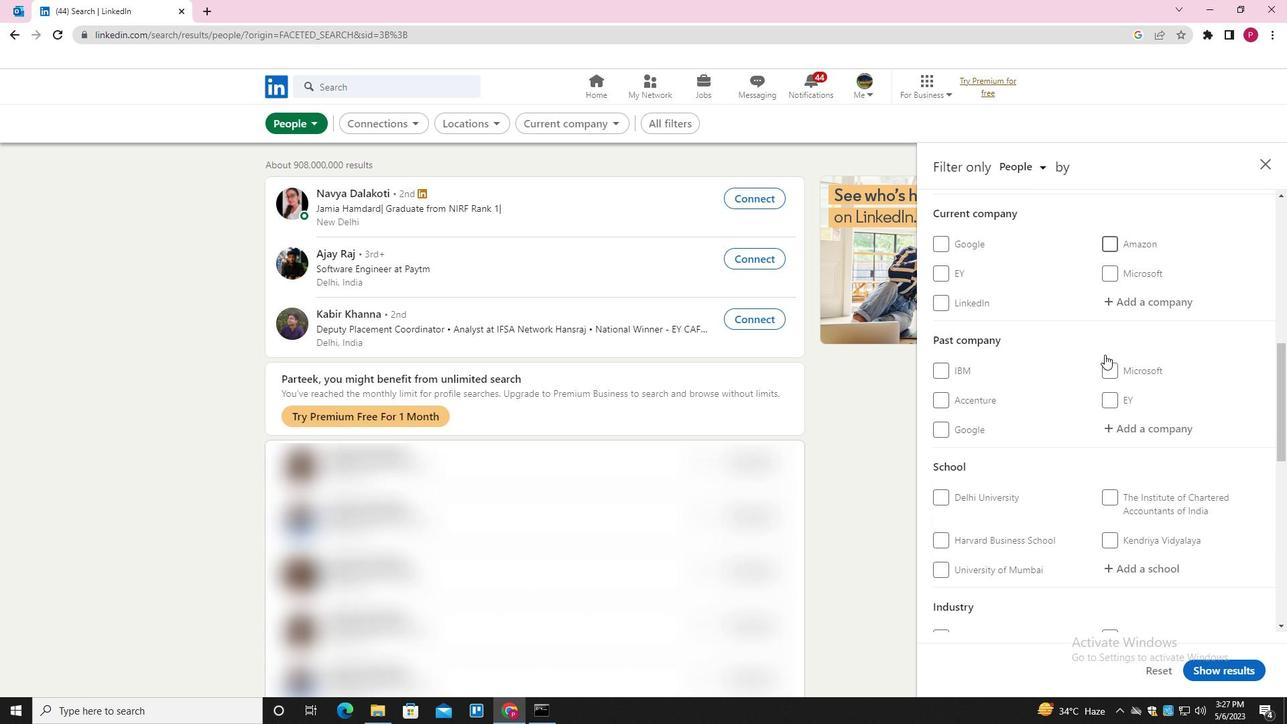 
Action: Mouse moved to (1095, 380)
Screenshot: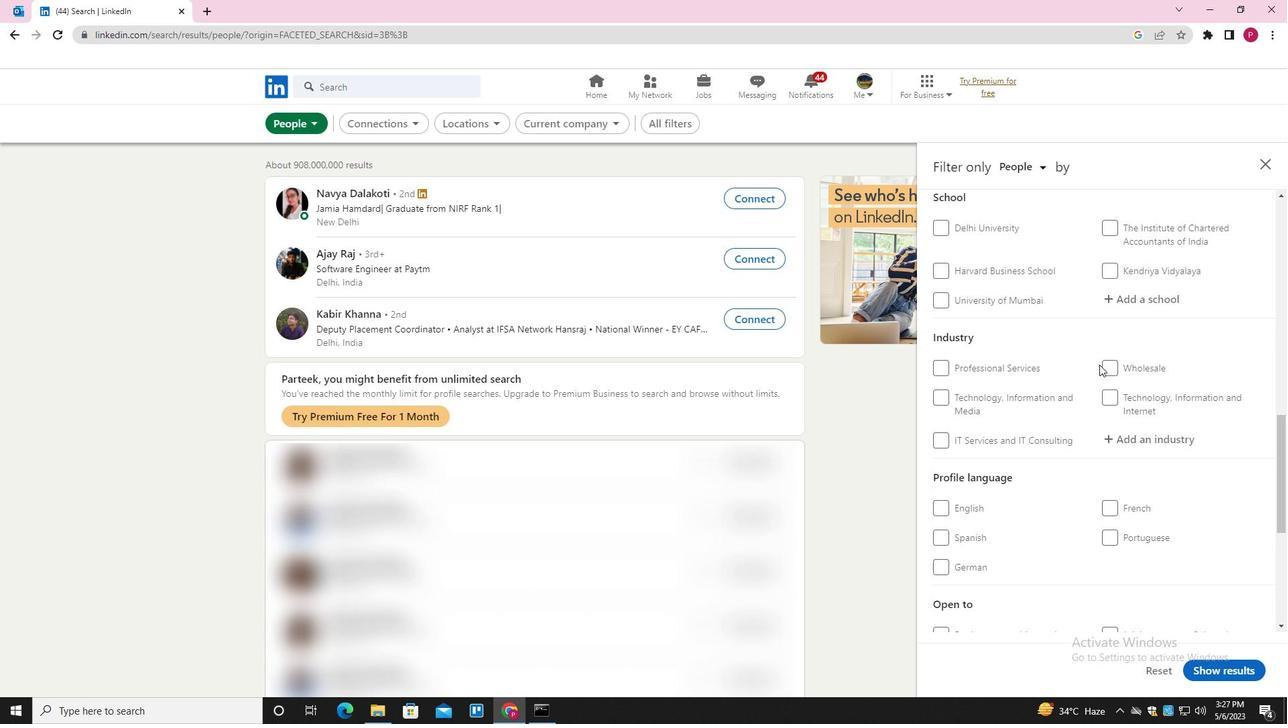 
Action: Mouse scrolled (1095, 380) with delta (0, 0)
Screenshot: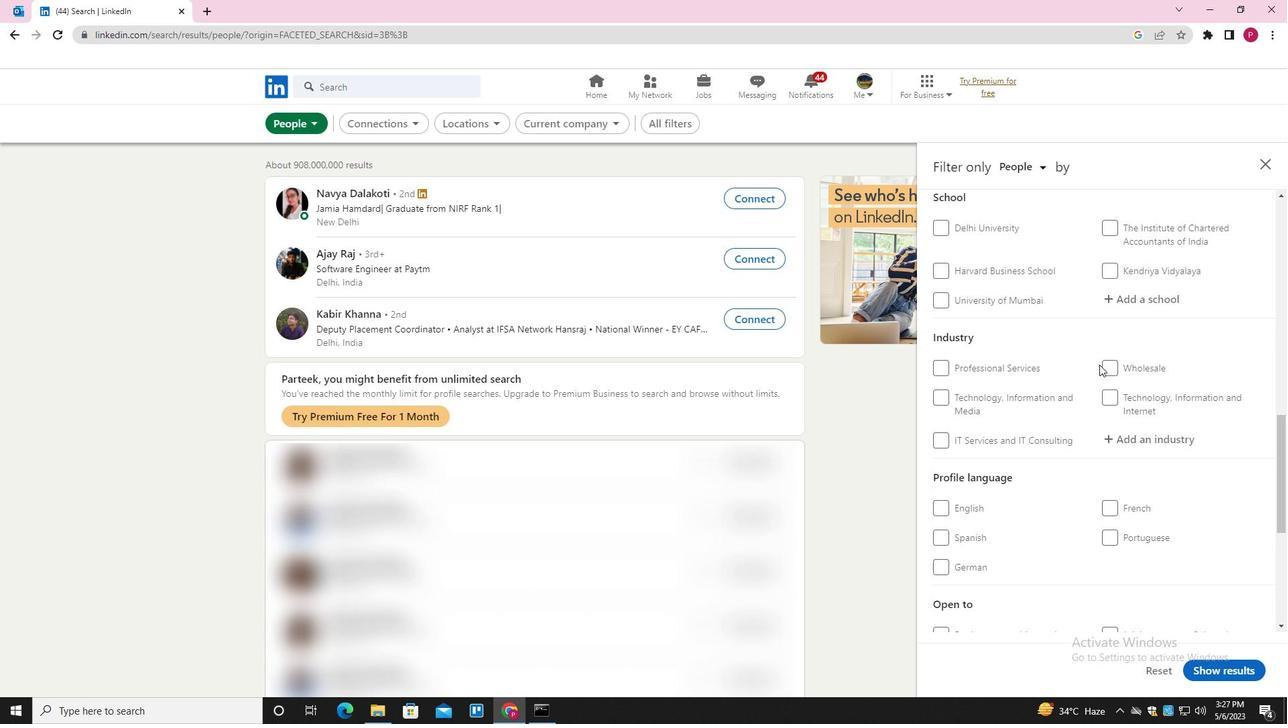 
Action: Mouse moved to (1095, 387)
Screenshot: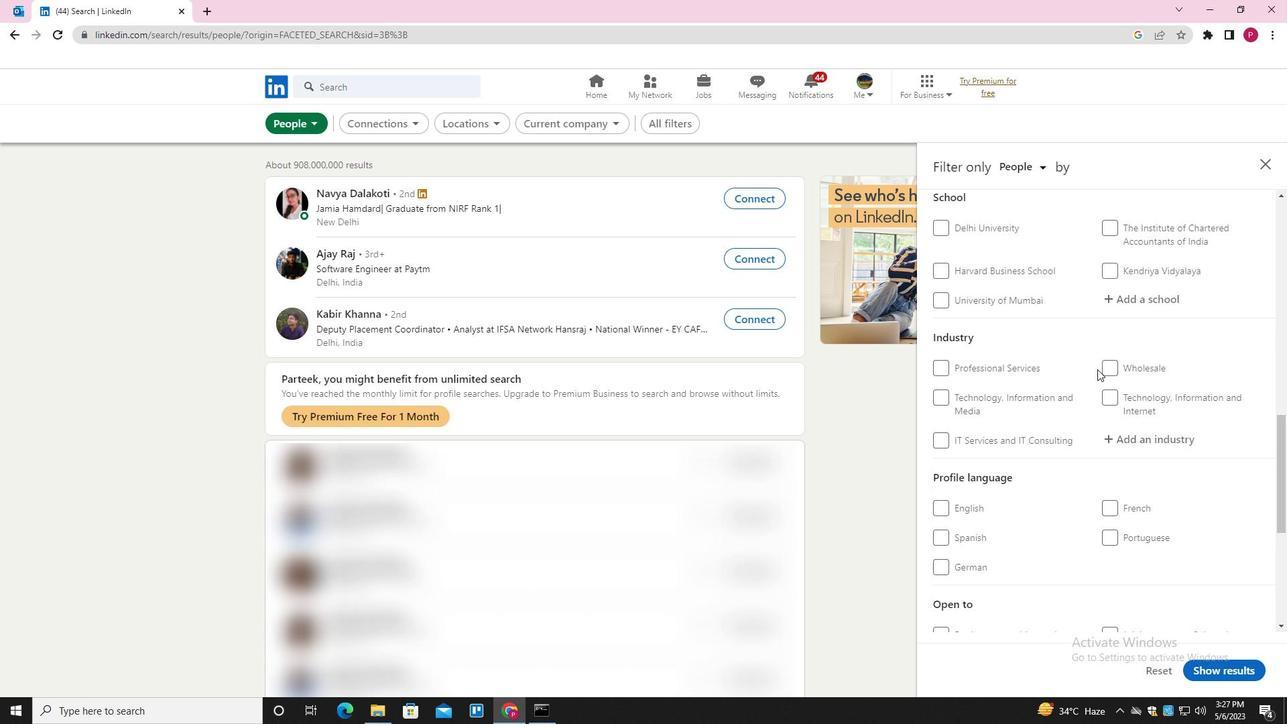 
Action: Mouse scrolled (1095, 386) with delta (0, 0)
Screenshot: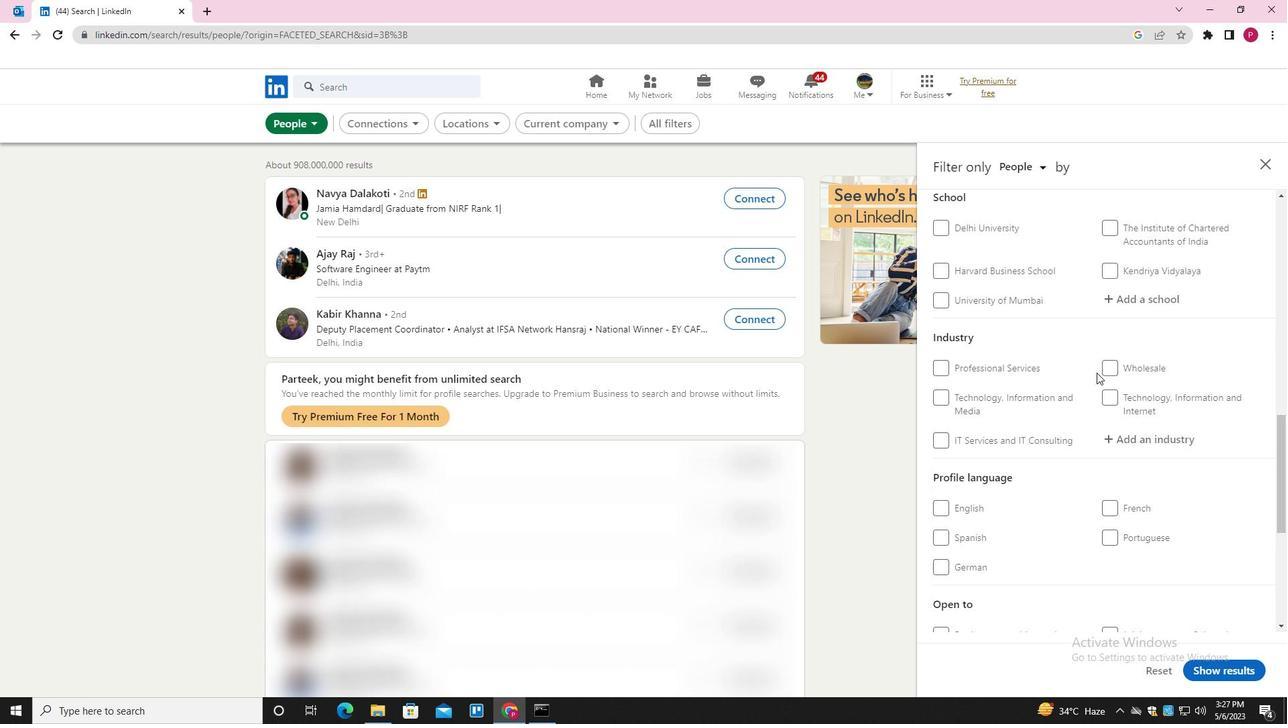 
Action: Mouse moved to (1095, 388)
Screenshot: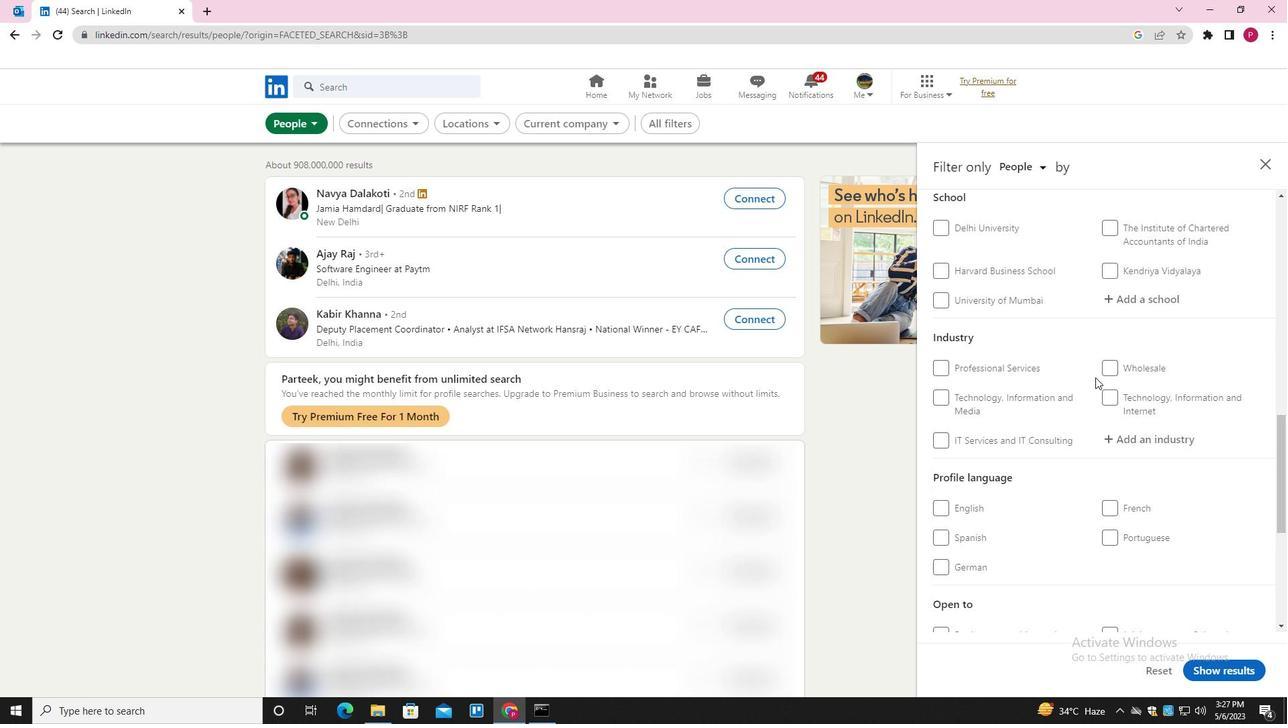 
Action: Mouse scrolled (1095, 387) with delta (0, 0)
Screenshot: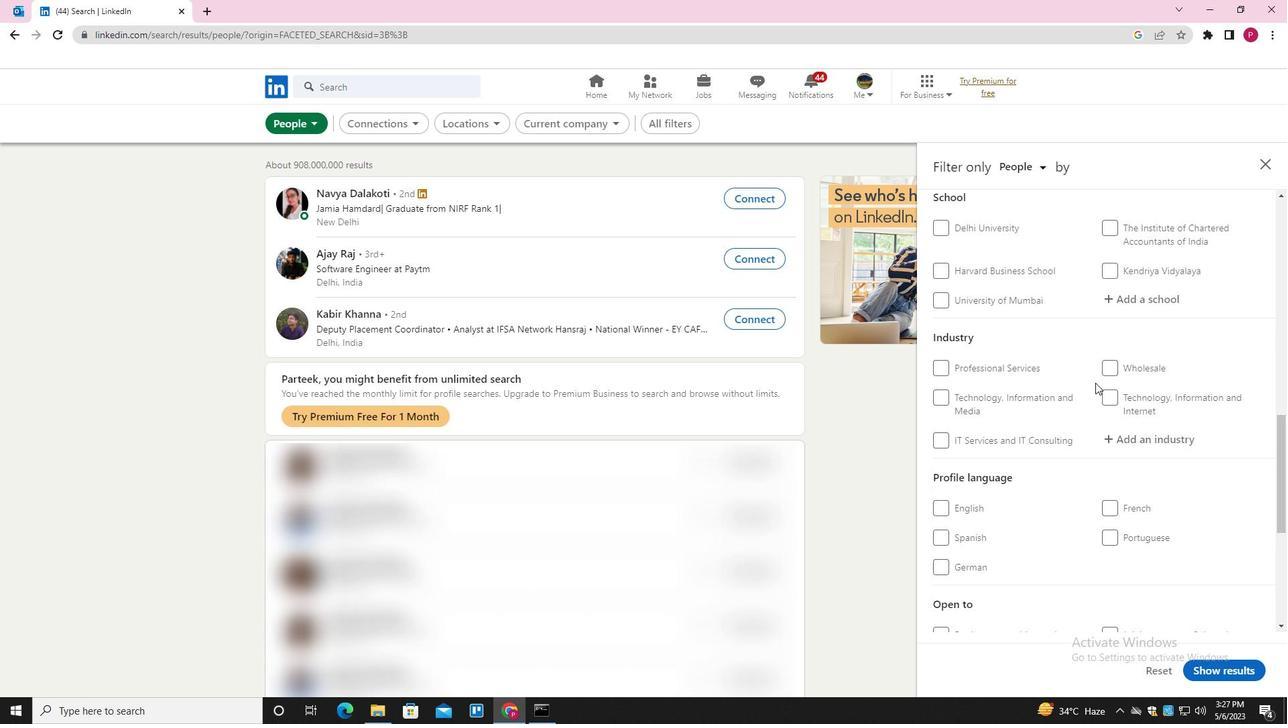 
Action: Mouse moved to (943, 313)
Screenshot: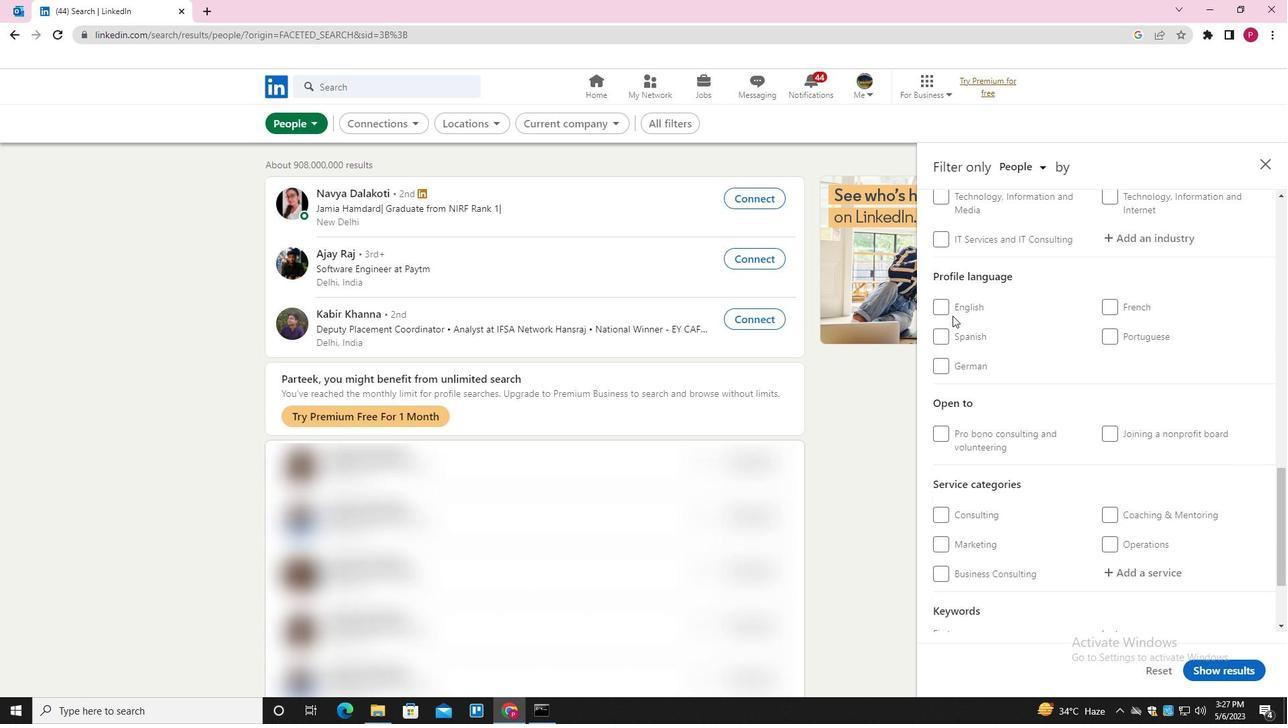 
Action: Mouse pressed left at (943, 313)
Screenshot: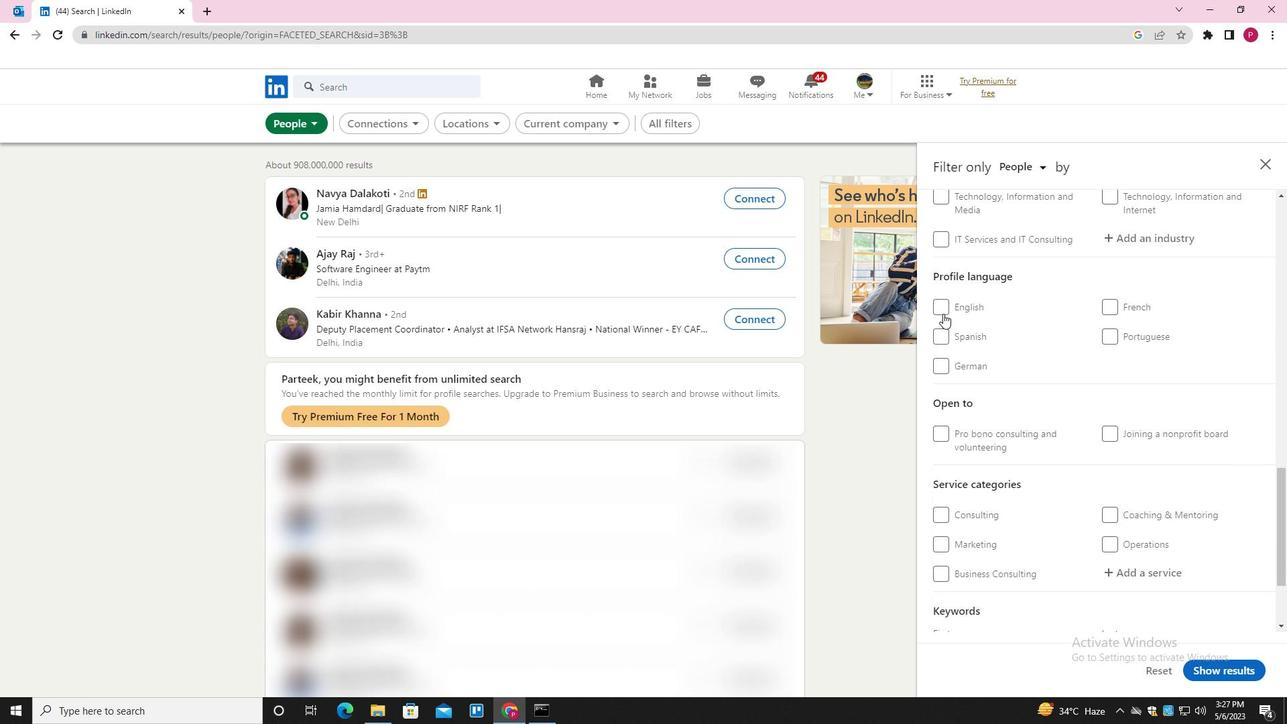 
Action: Mouse moved to (1037, 353)
Screenshot: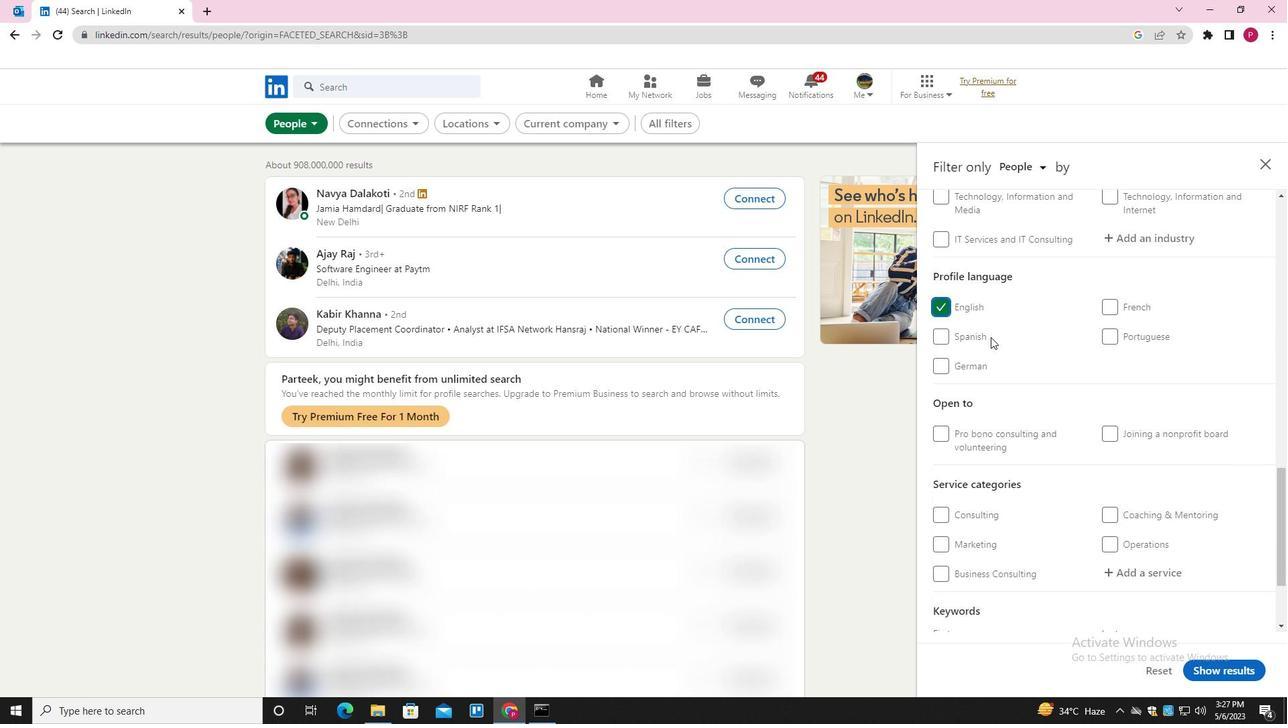 
Action: Mouse scrolled (1037, 354) with delta (0, 0)
Screenshot: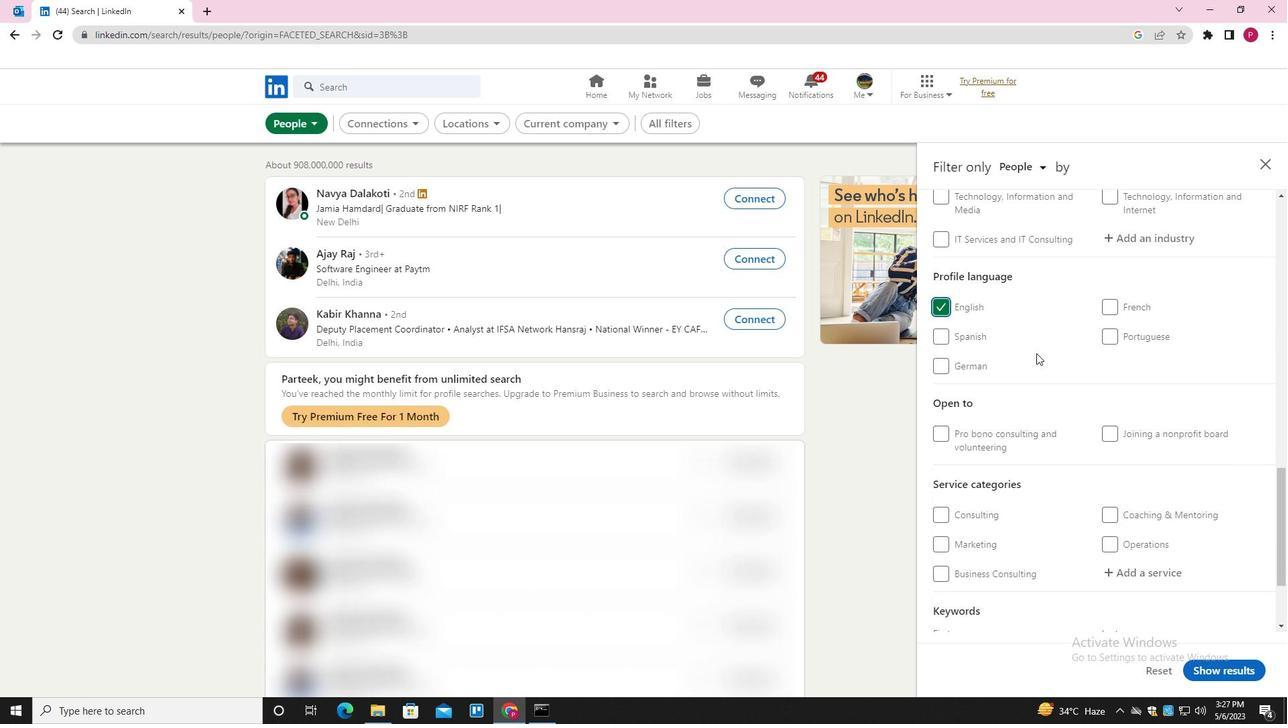 
Action: Mouse scrolled (1037, 354) with delta (0, 0)
Screenshot: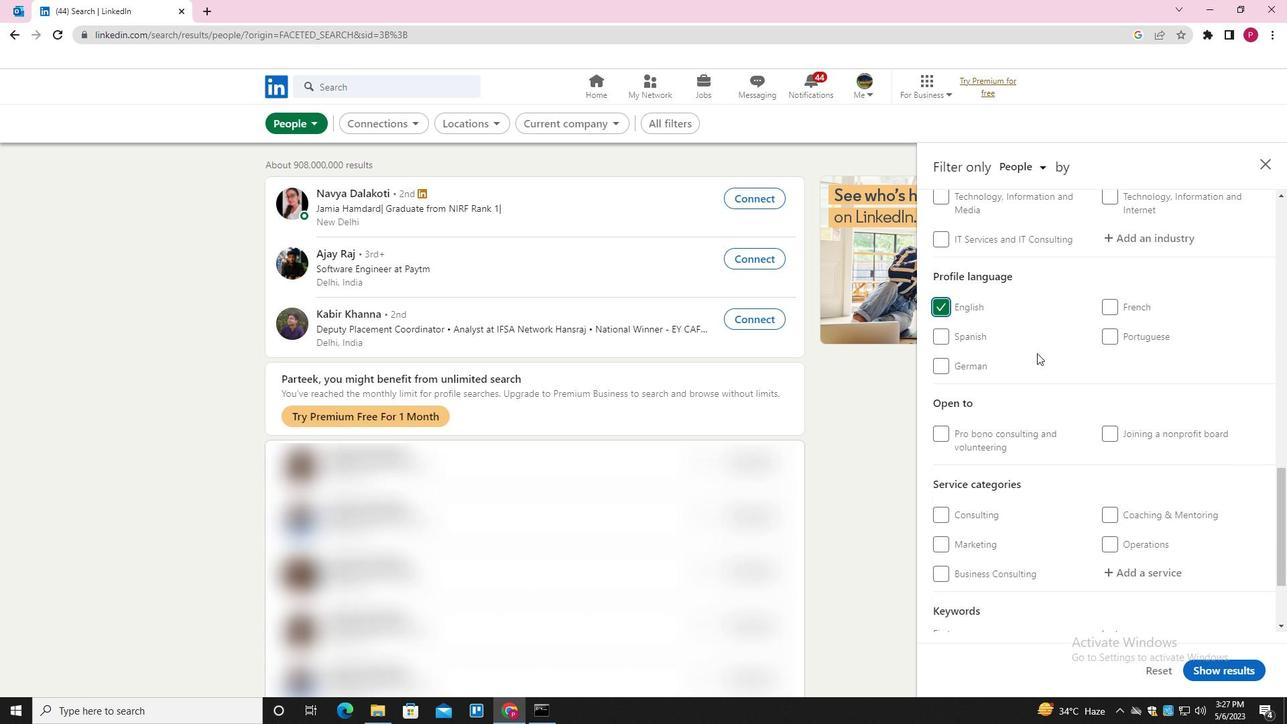 
Action: Mouse scrolled (1037, 354) with delta (0, 0)
Screenshot: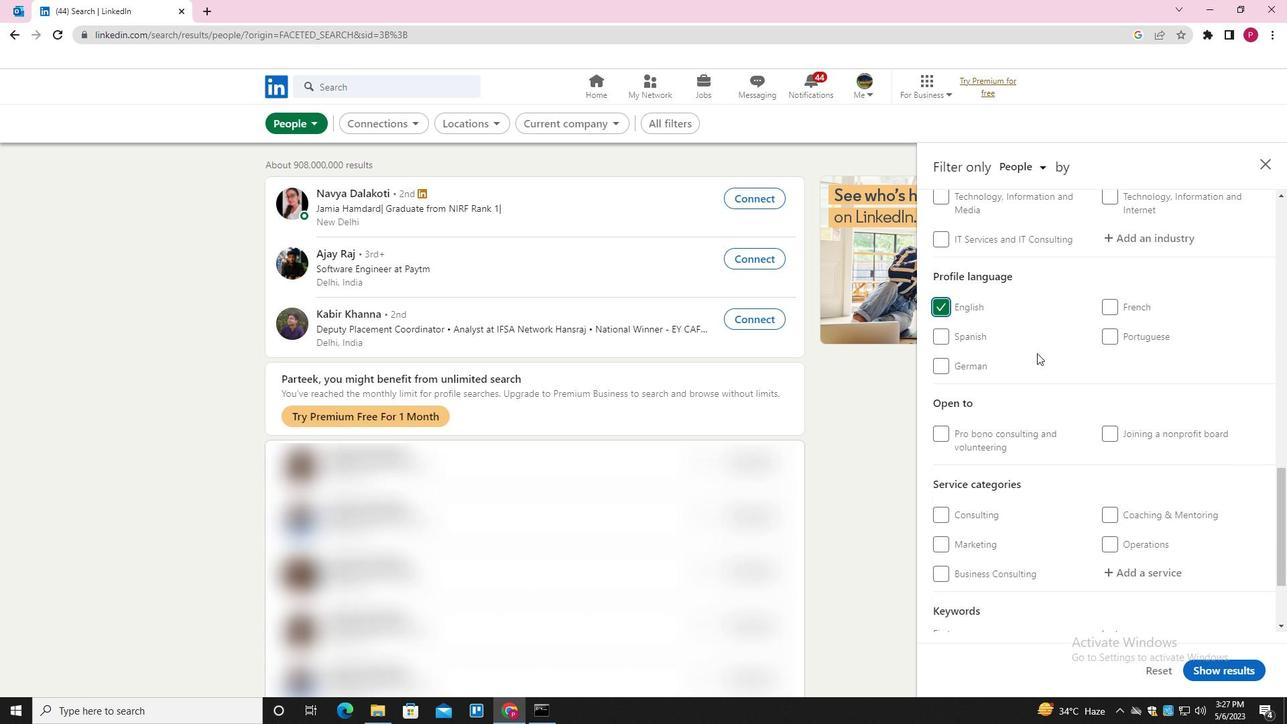 
Action: Mouse scrolled (1037, 354) with delta (0, 0)
Screenshot: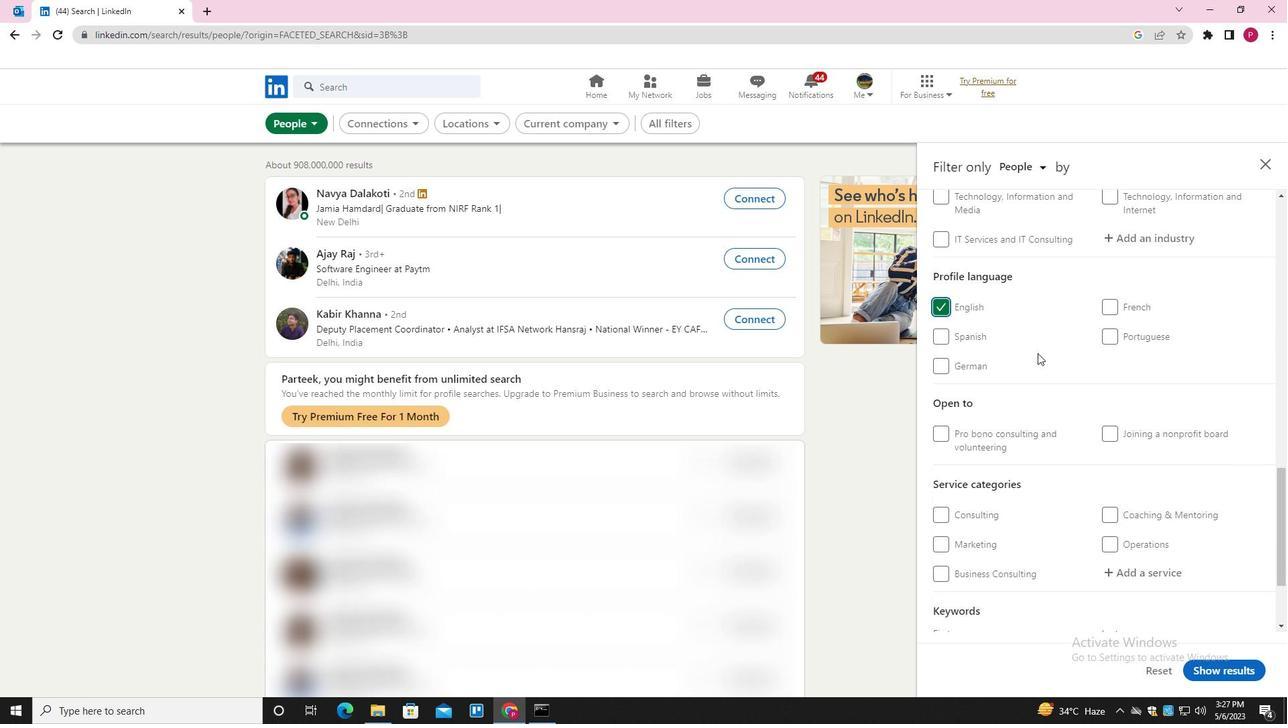 
Action: Mouse scrolled (1037, 354) with delta (0, 0)
Screenshot: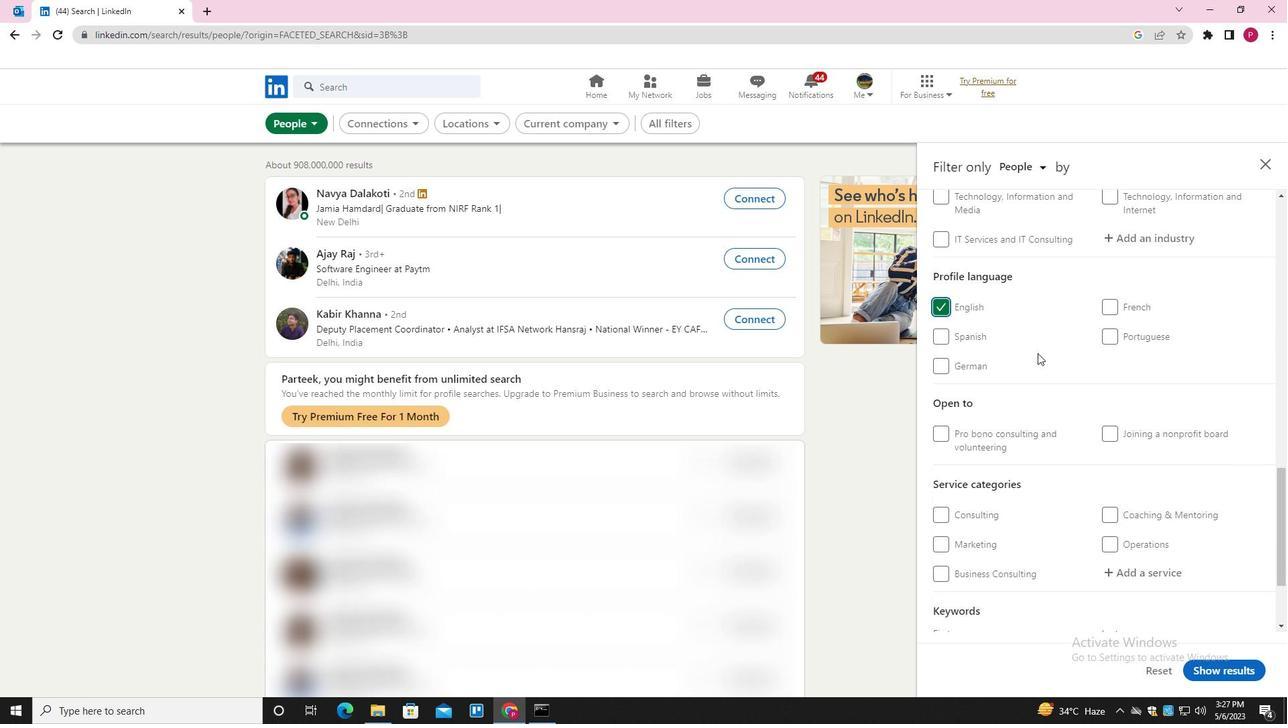 
Action: Mouse scrolled (1037, 354) with delta (0, 0)
Screenshot: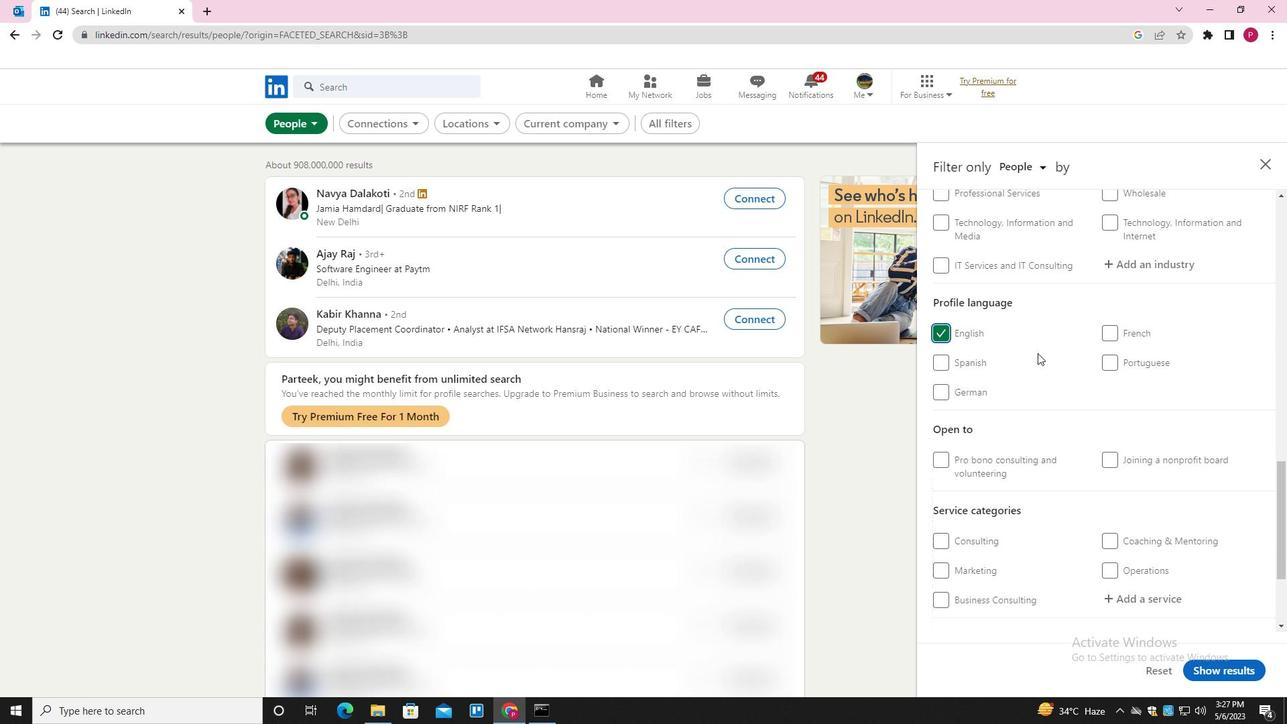 
Action: Mouse scrolled (1037, 354) with delta (0, 0)
Screenshot: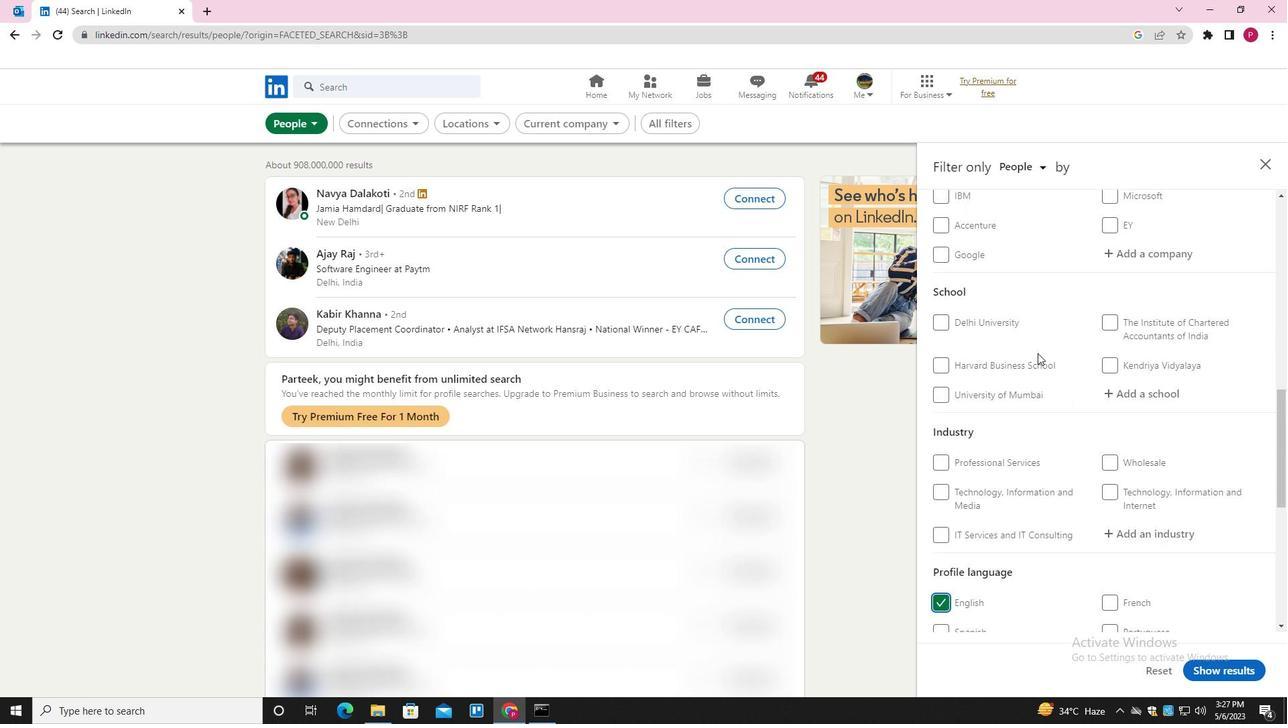 
Action: Mouse moved to (1179, 286)
Screenshot: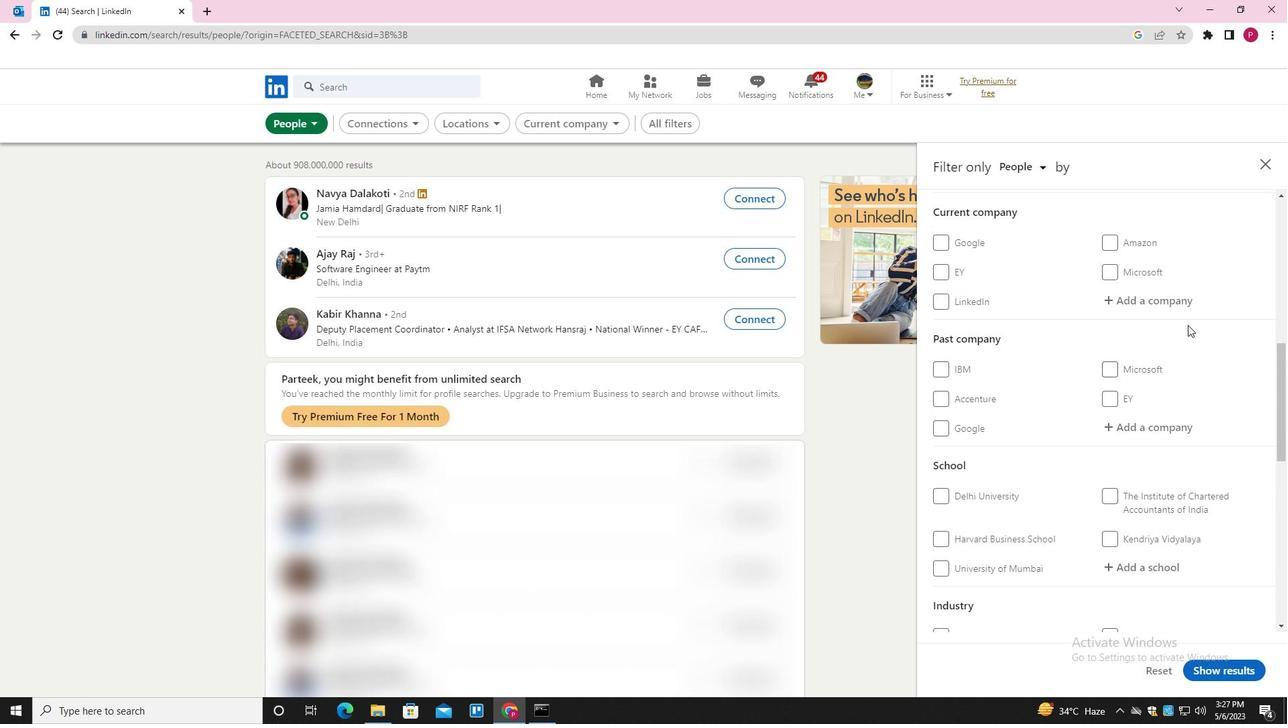 
Action: Mouse pressed left at (1179, 286)
Screenshot: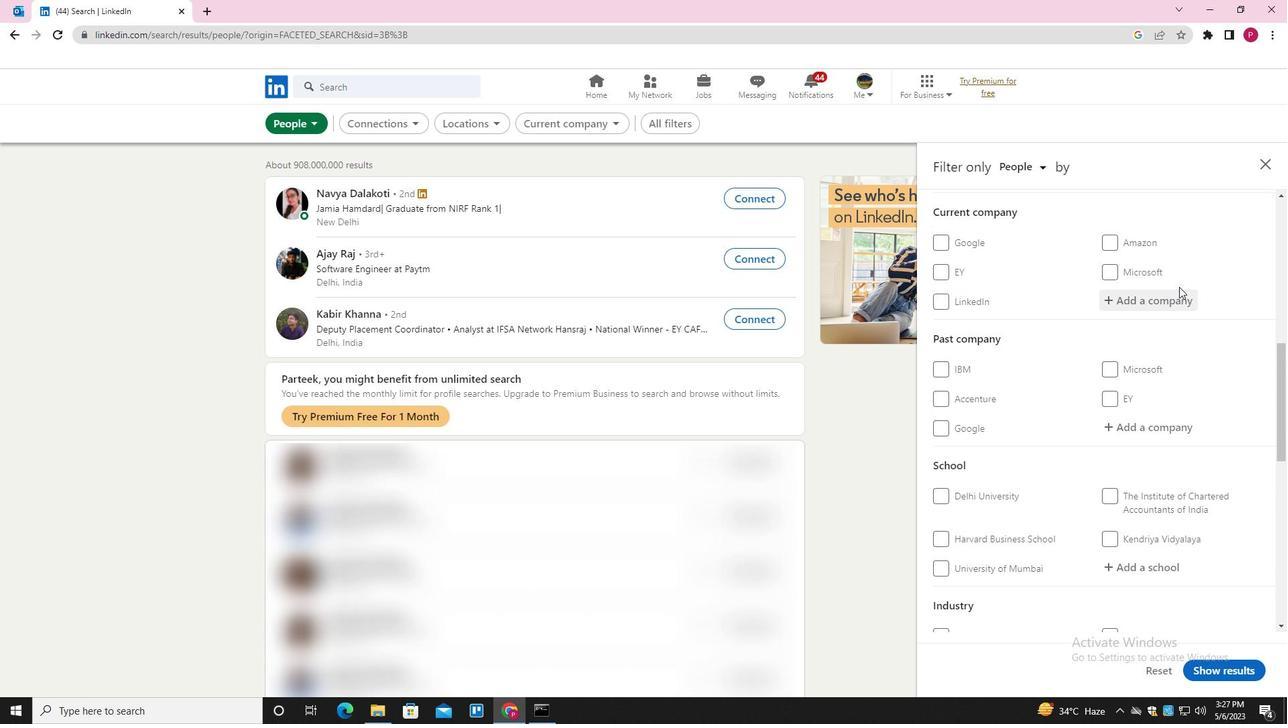 
Action: Mouse moved to (1179, 294)
Screenshot: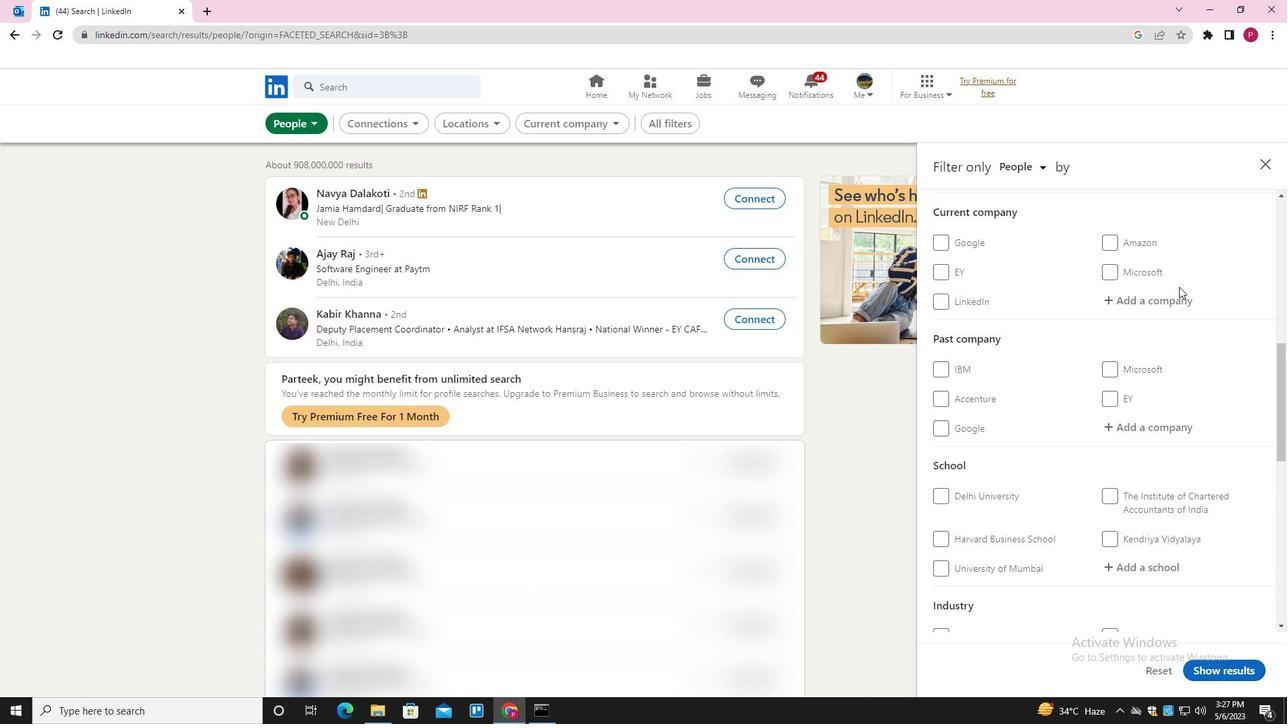 
Action: Mouse pressed left at (1179, 294)
Screenshot: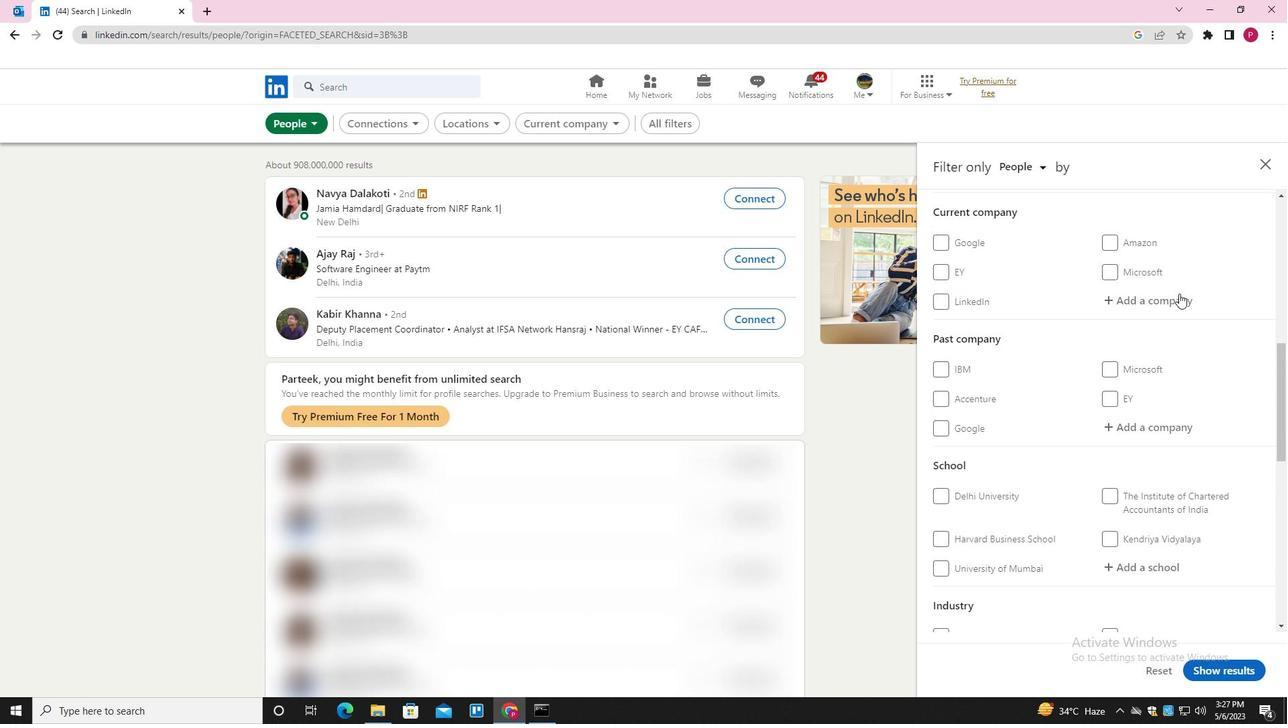 
Action: Key pressed <Key.shift><Key.shift>CONMED<Key.space><Key.down><Key.enter>
Screenshot: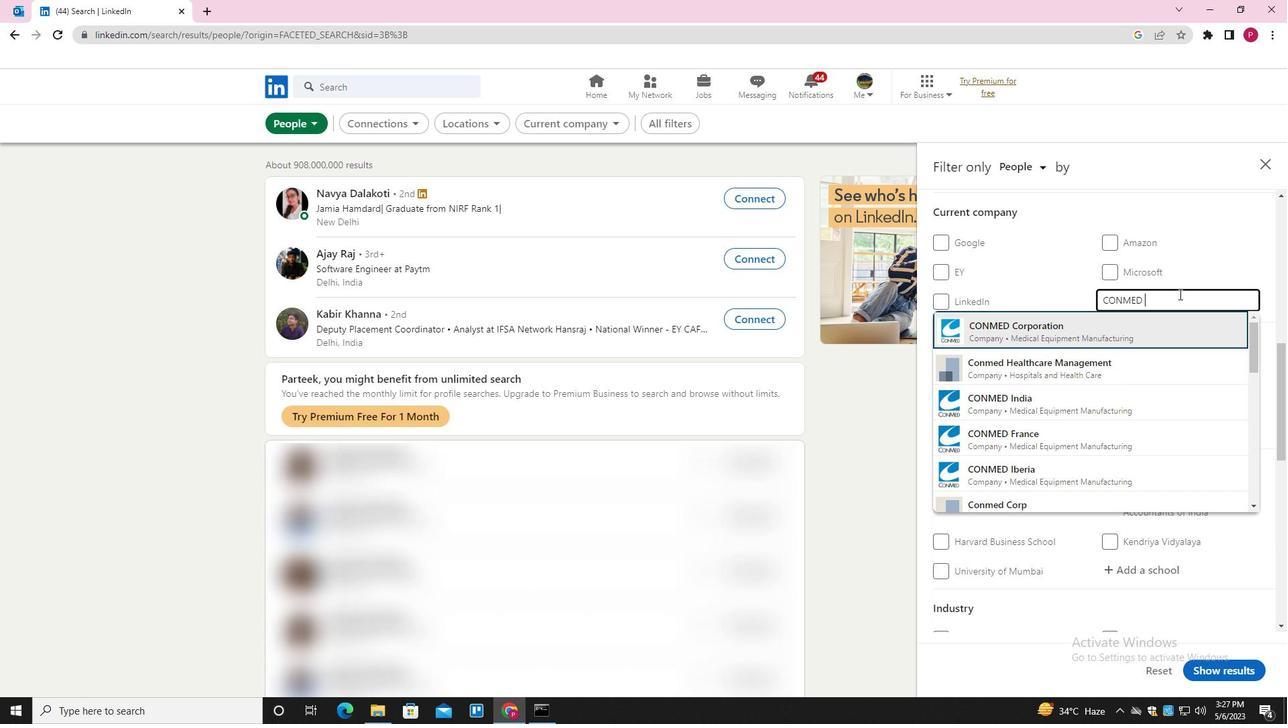 
Action: Mouse moved to (1137, 390)
Screenshot: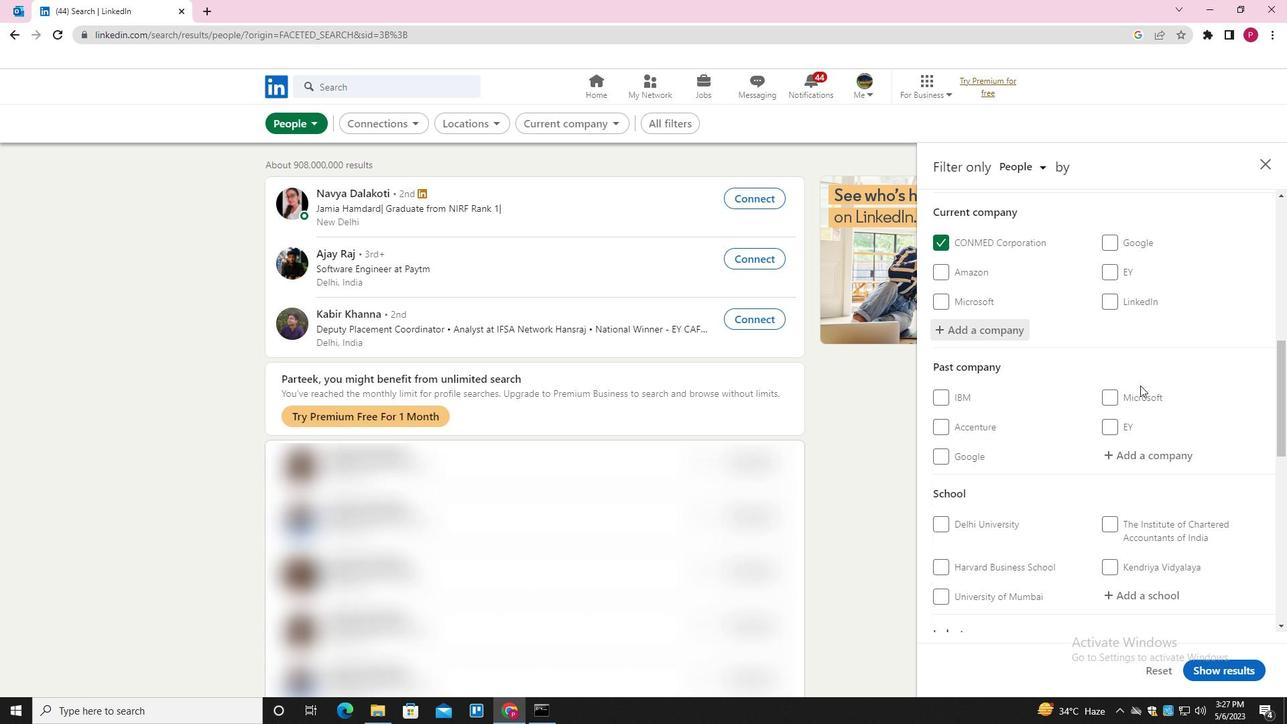 
Action: Mouse scrolled (1137, 390) with delta (0, 0)
Screenshot: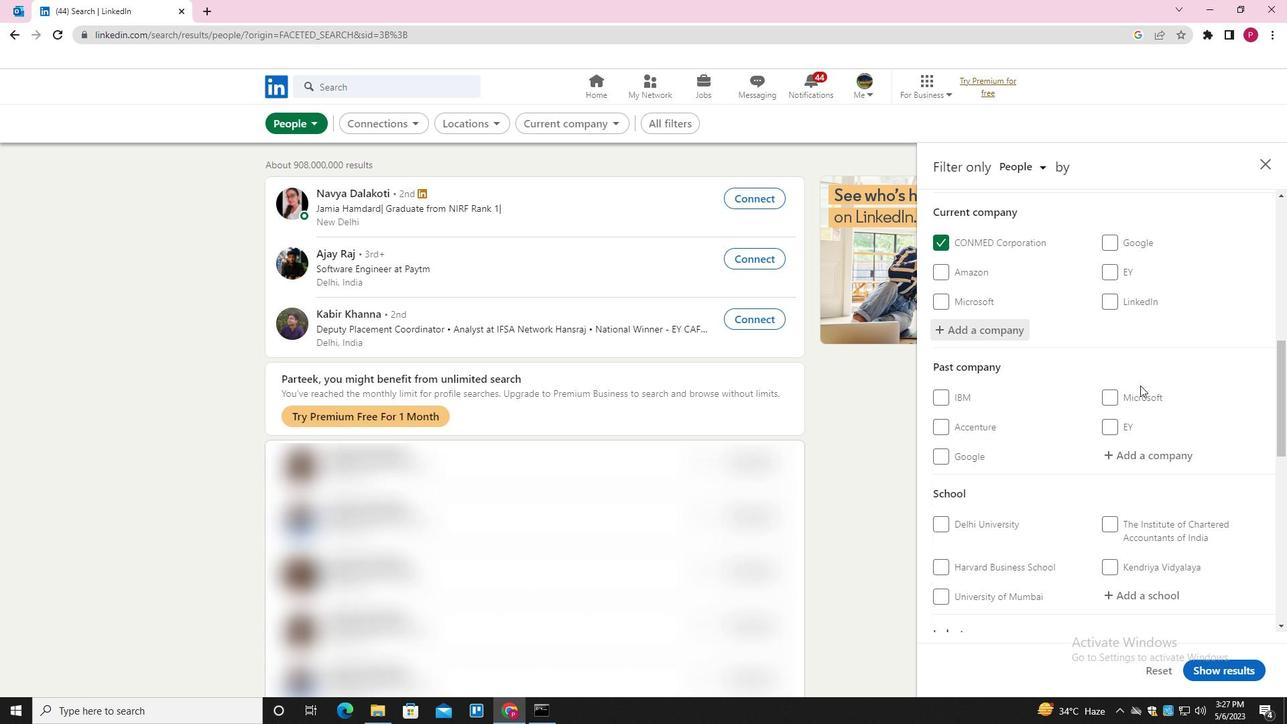 
Action: Mouse moved to (1134, 392)
Screenshot: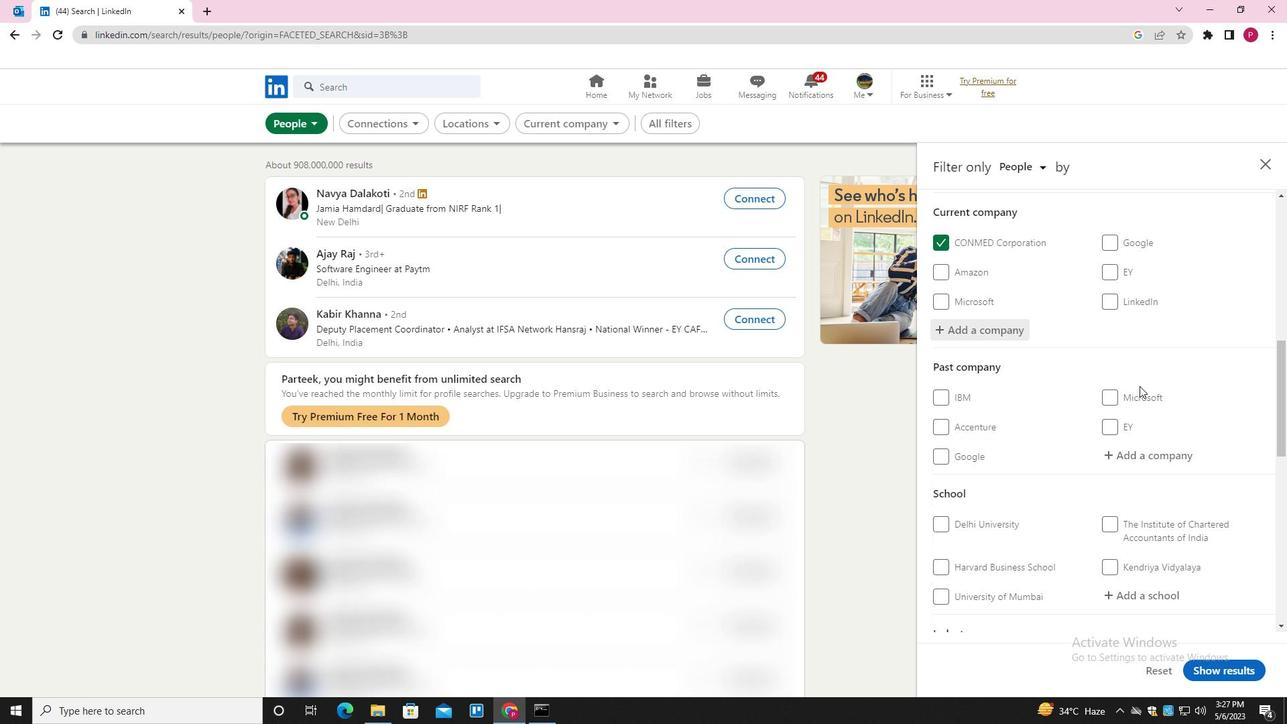 
Action: Mouse scrolled (1134, 392) with delta (0, 0)
Screenshot: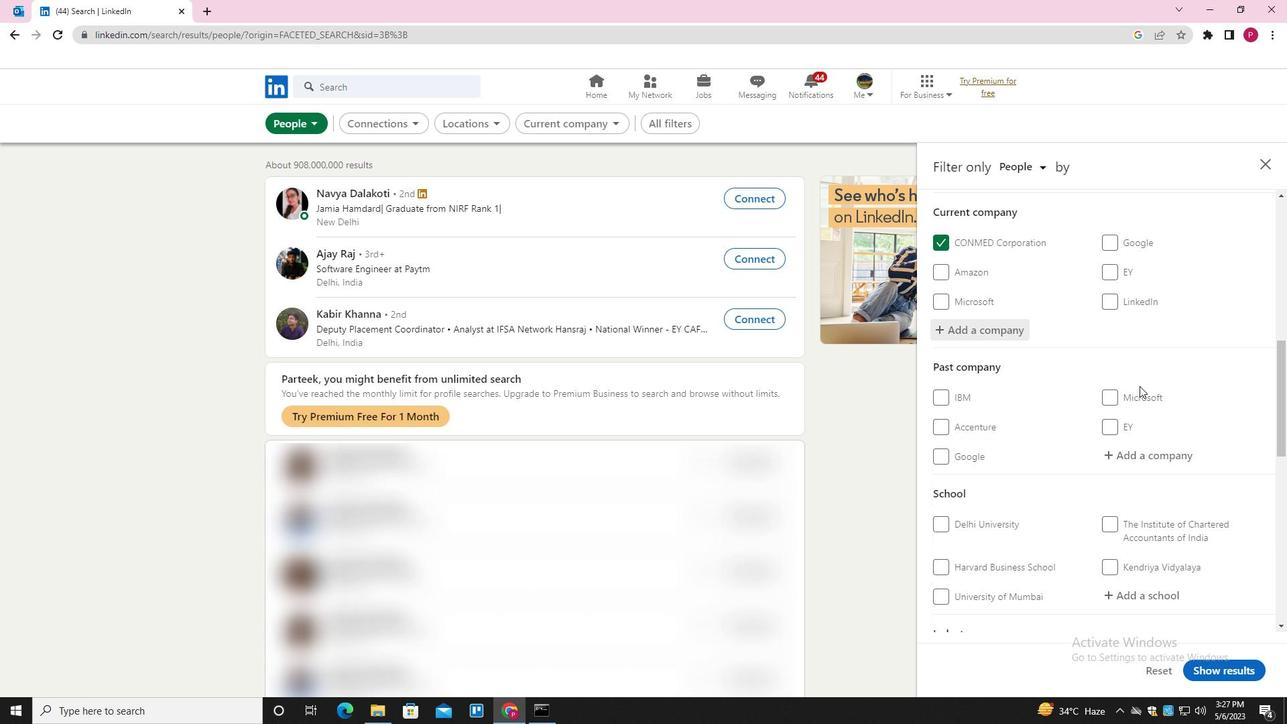 
Action: Mouse moved to (1133, 393)
Screenshot: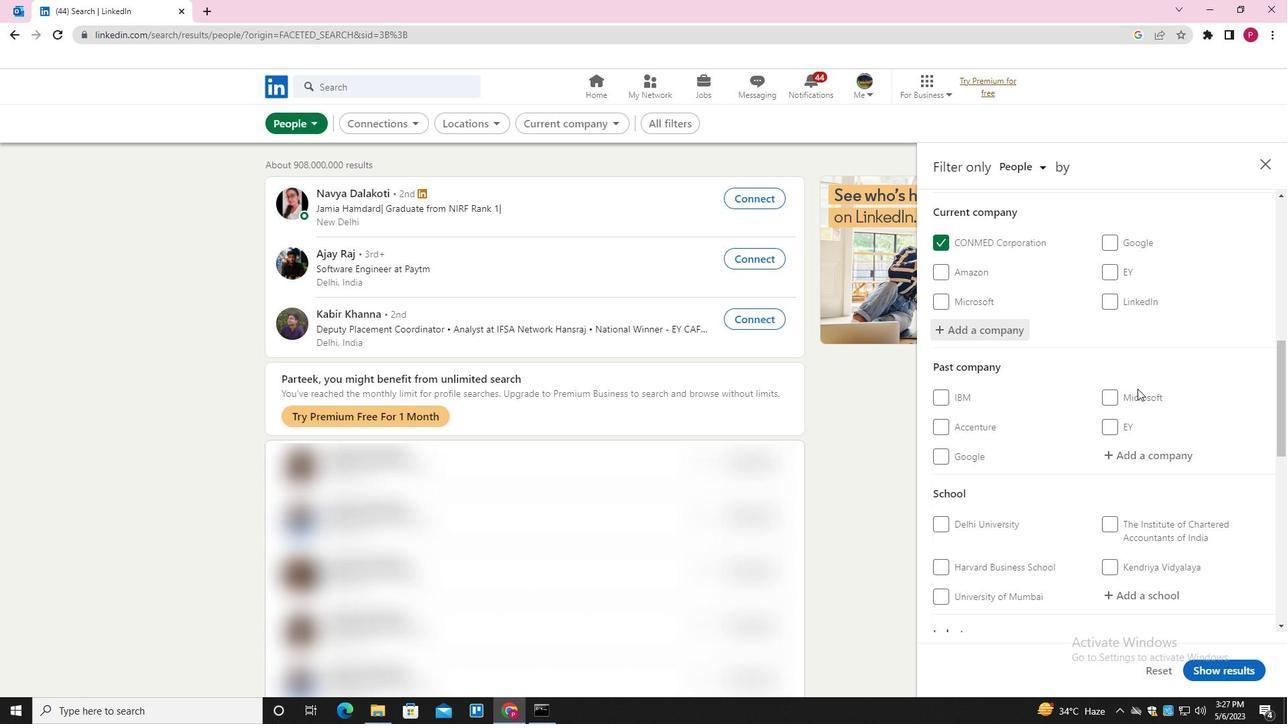 
Action: Mouse scrolled (1133, 392) with delta (0, 0)
Screenshot: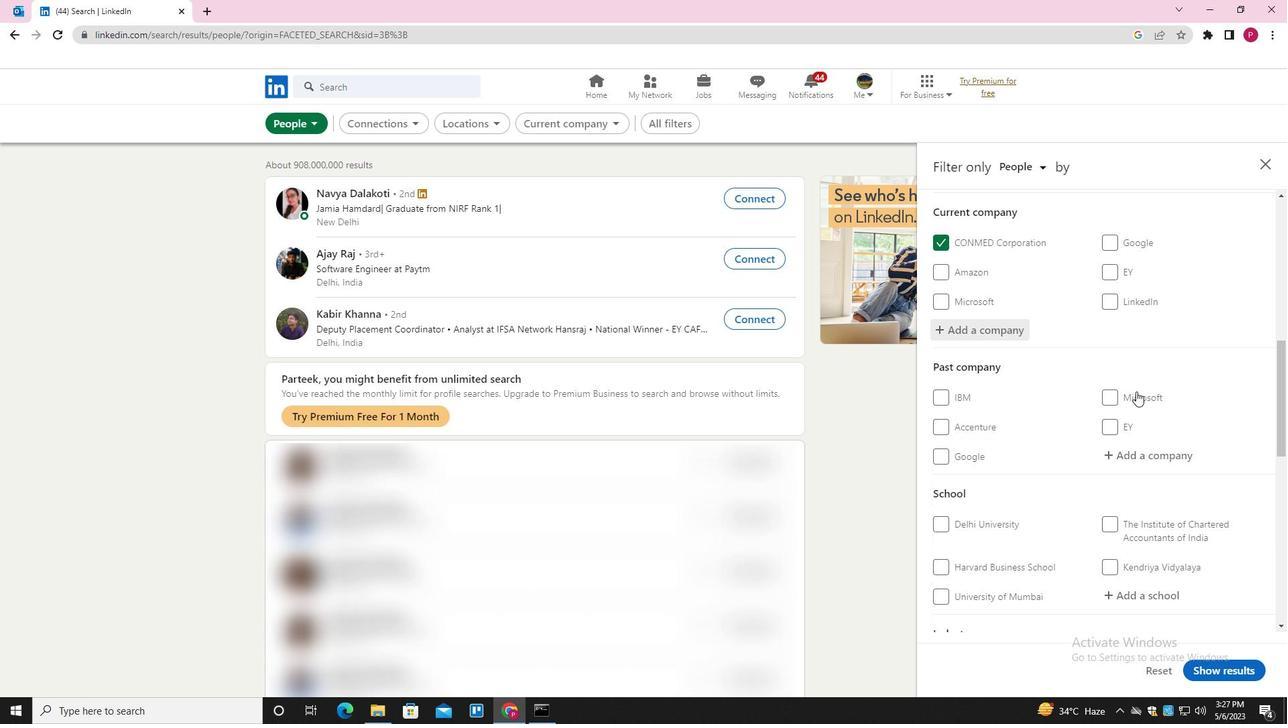 
Action: Mouse moved to (1132, 394)
Screenshot: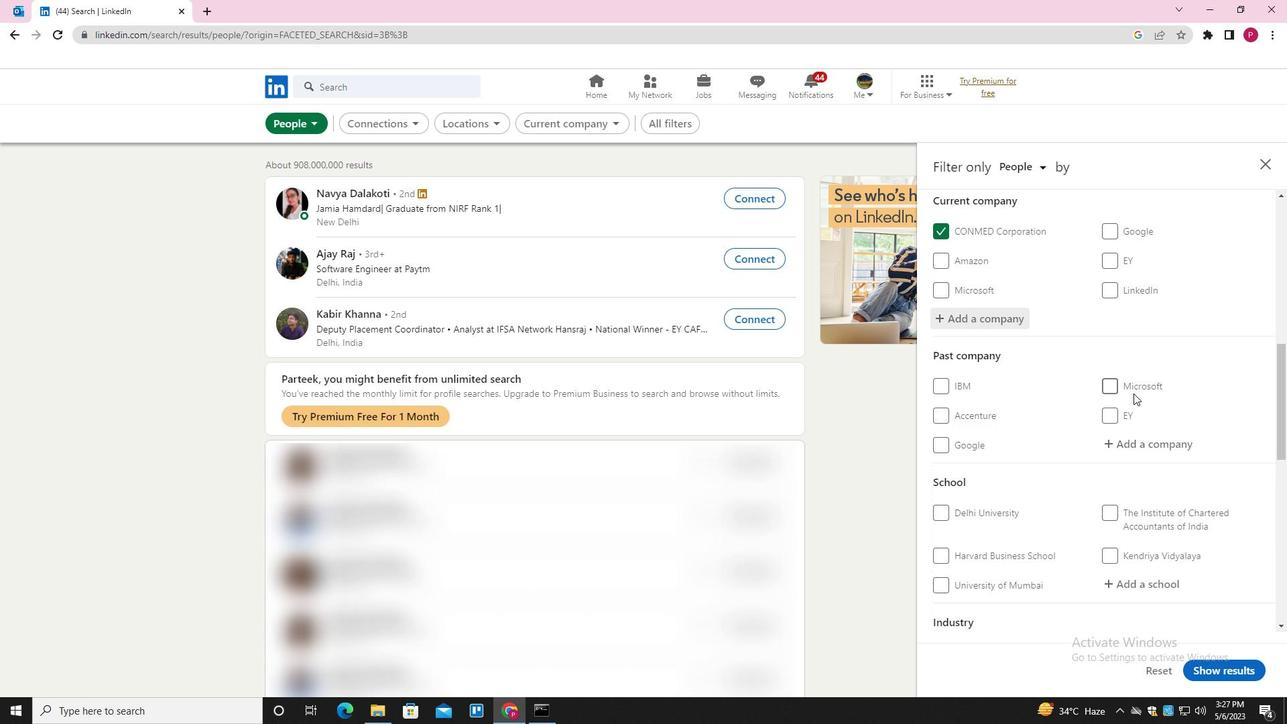 
Action: Mouse scrolled (1132, 393) with delta (0, 0)
Screenshot: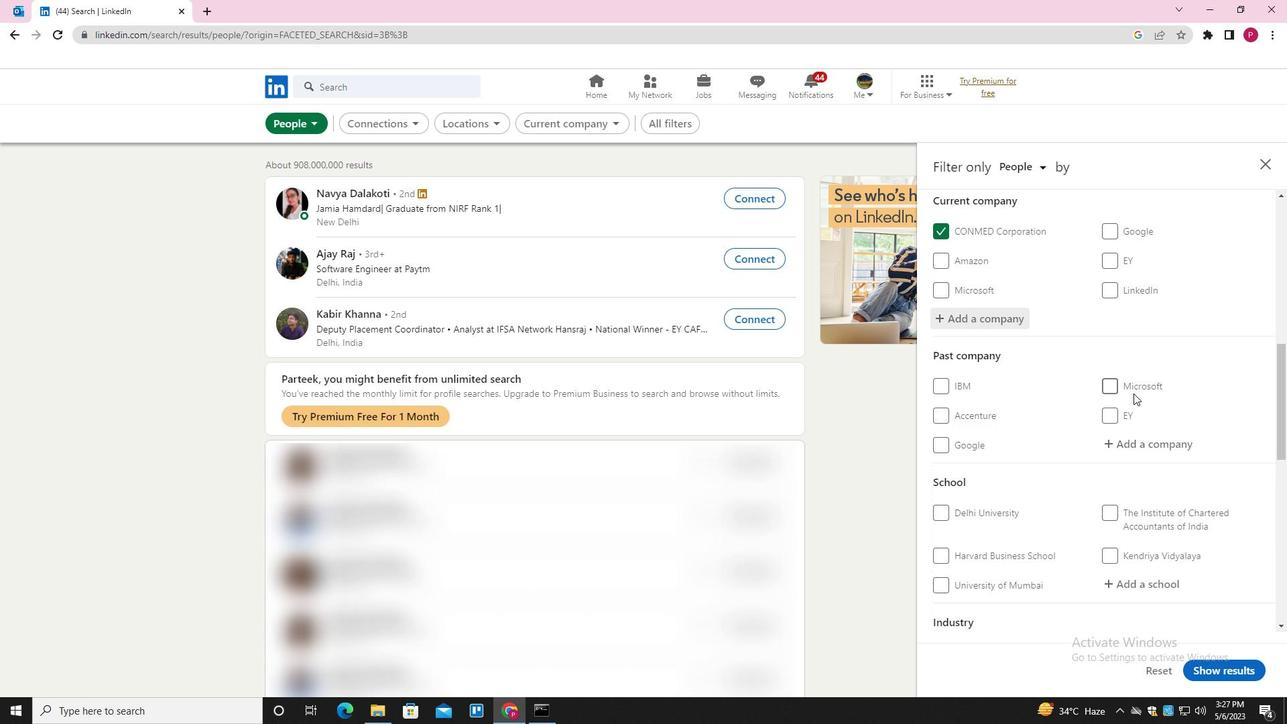 
Action: Mouse moved to (1153, 327)
Screenshot: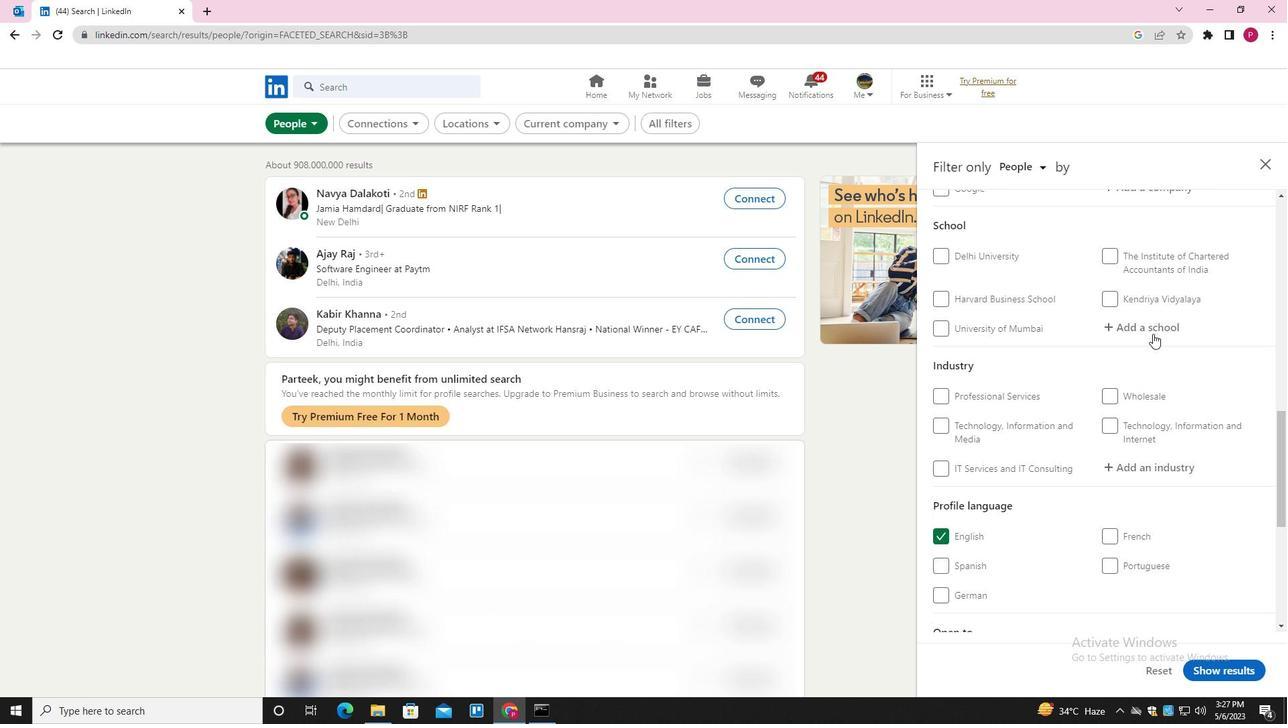 
Action: Mouse pressed left at (1153, 327)
Screenshot: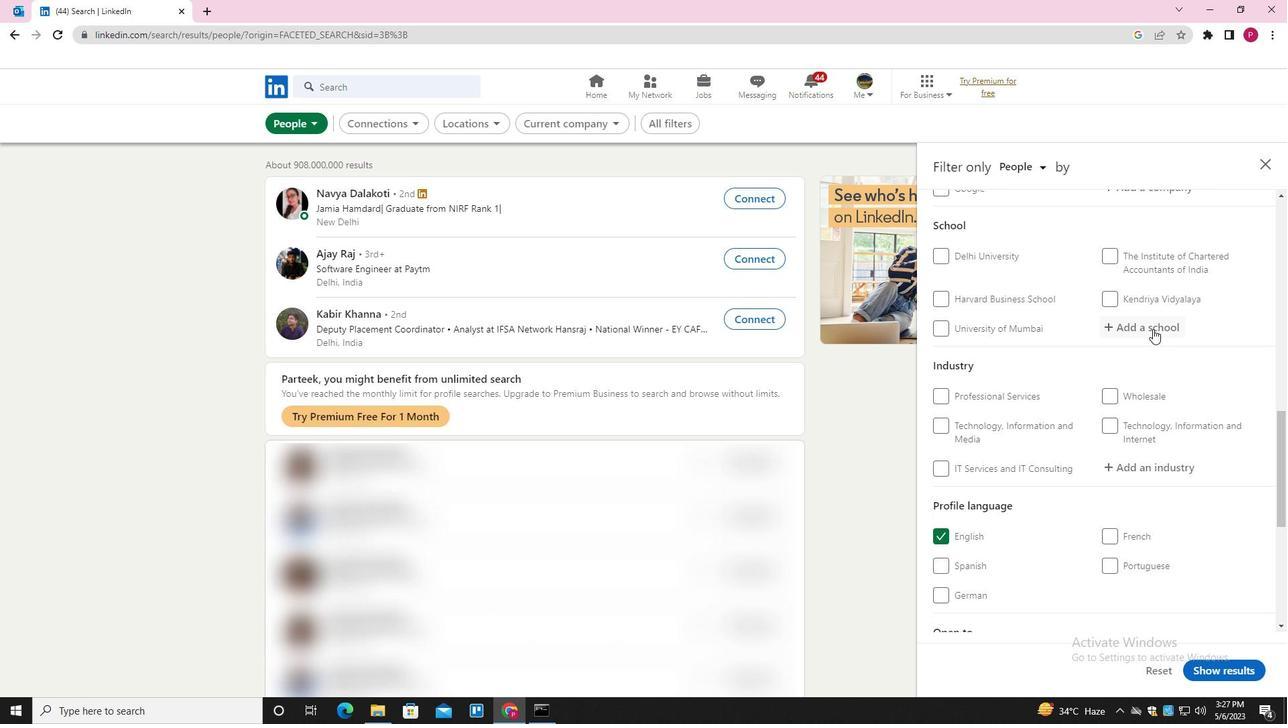 
Action: Key pressed <Key.shift>MANAV<Key.space><Key.shift><Key.shift><Key.shift><Key.shift><Key.shift><Key.shift>RACHNA<Key.space><Key.down><Key.enter>
Screenshot: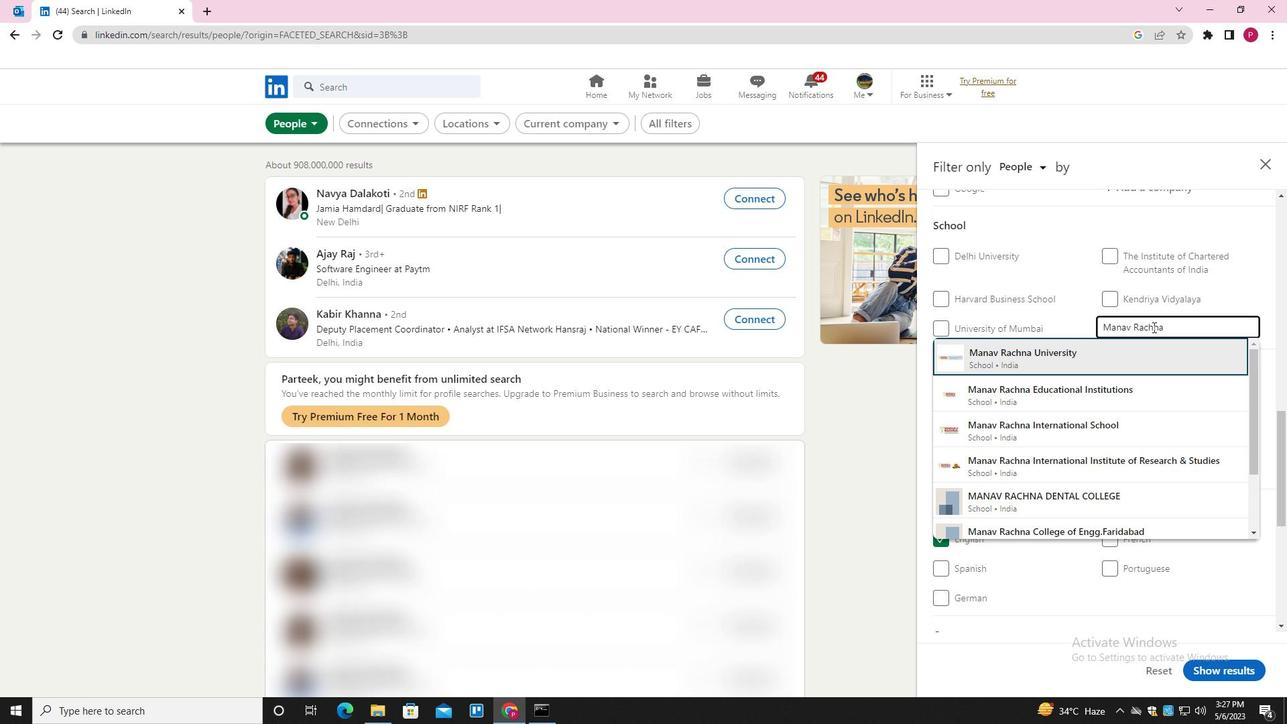 
Action: Mouse moved to (1102, 366)
Screenshot: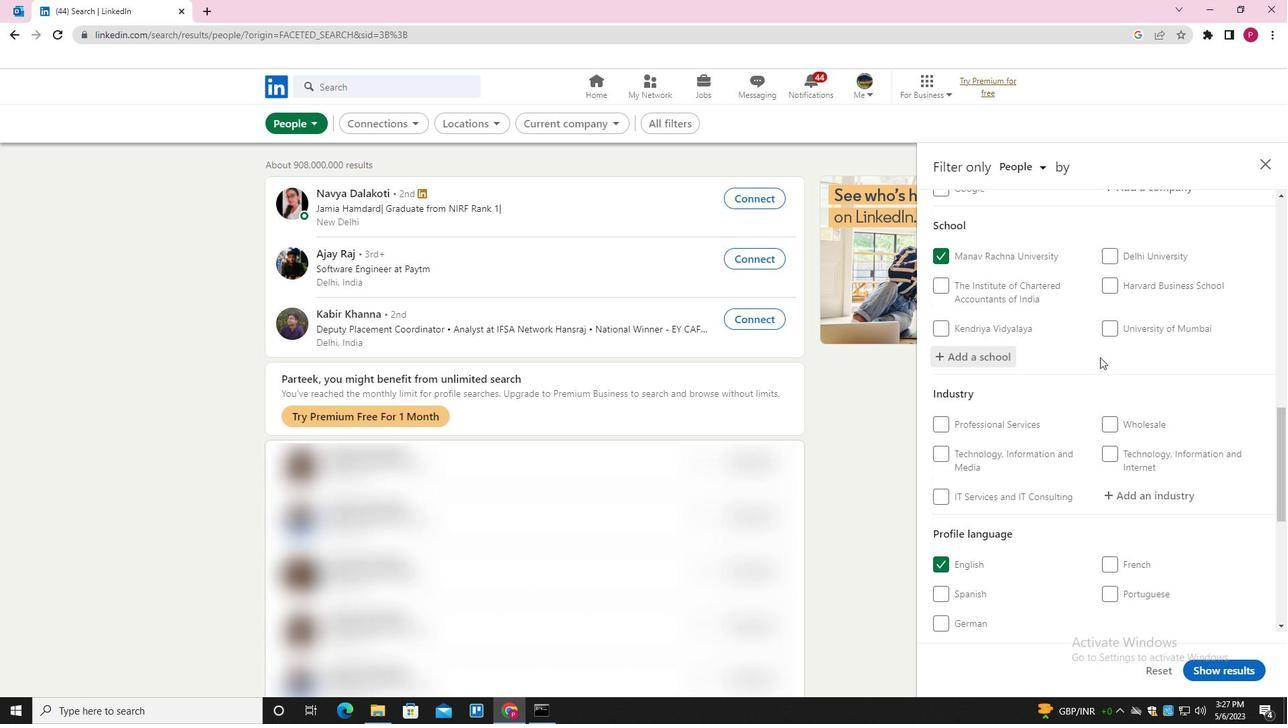 
Action: Mouse scrolled (1102, 366) with delta (0, 0)
Screenshot: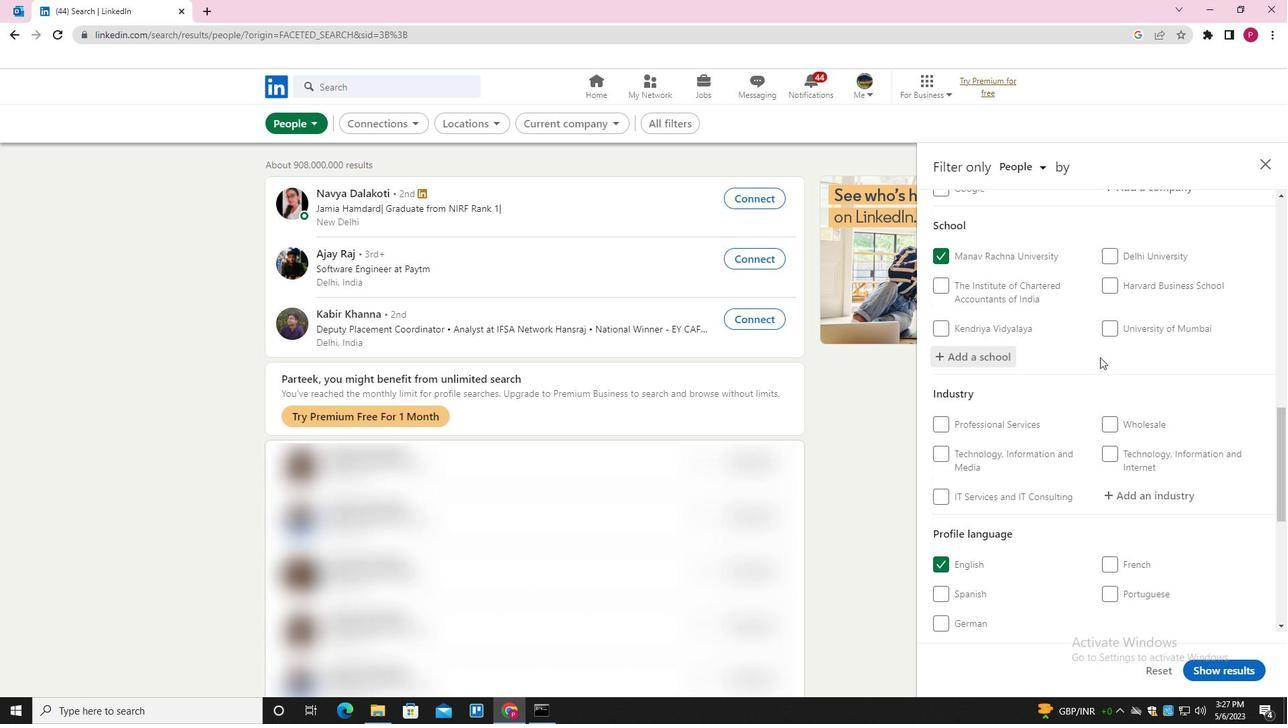 
Action: Mouse moved to (1104, 369)
Screenshot: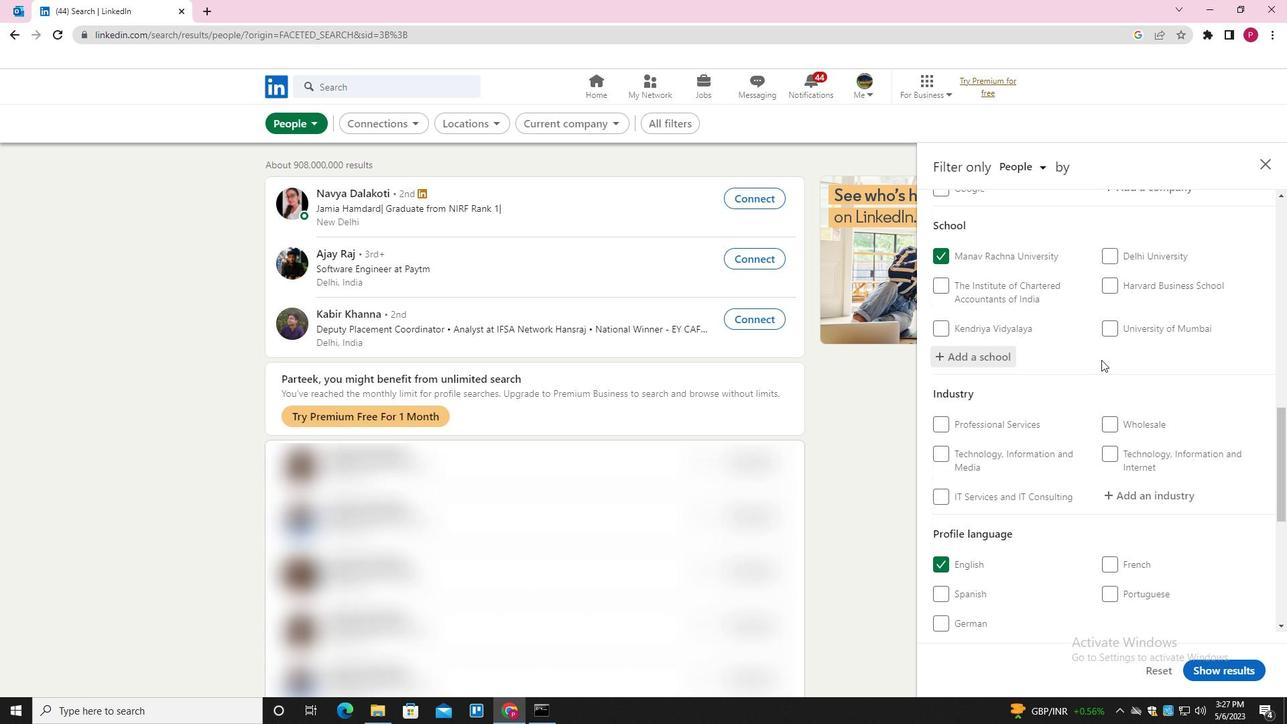 
Action: Mouse scrolled (1104, 368) with delta (0, 0)
Screenshot: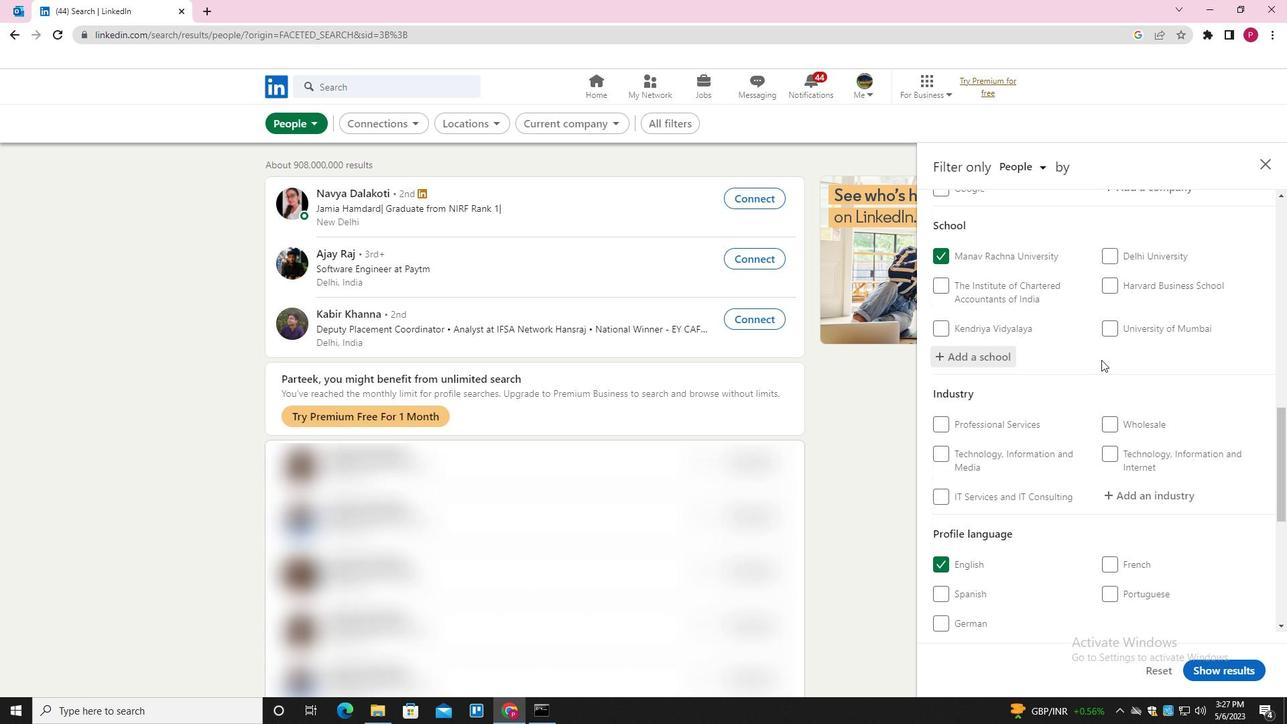 
Action: Mouse moved to (1105, 370)
Screenshot: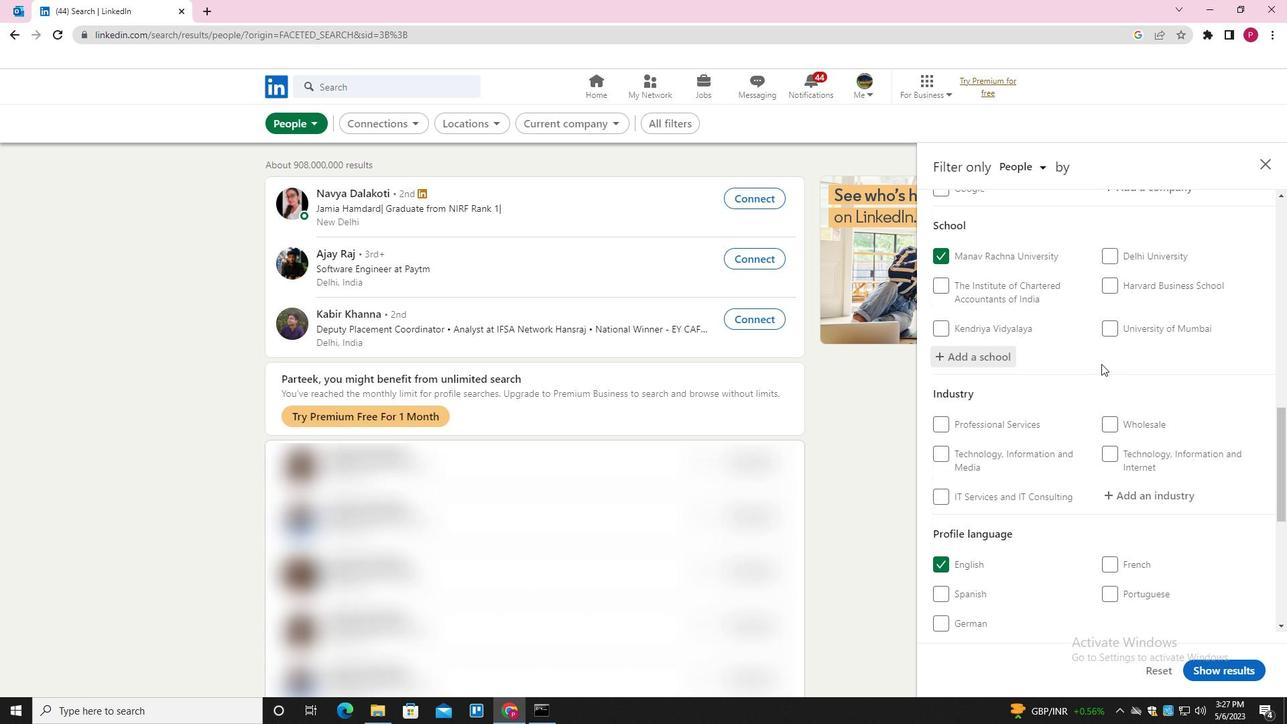 
Action: Mouse scrolled (1105, 369) with delta (0, 0)
Screenshot: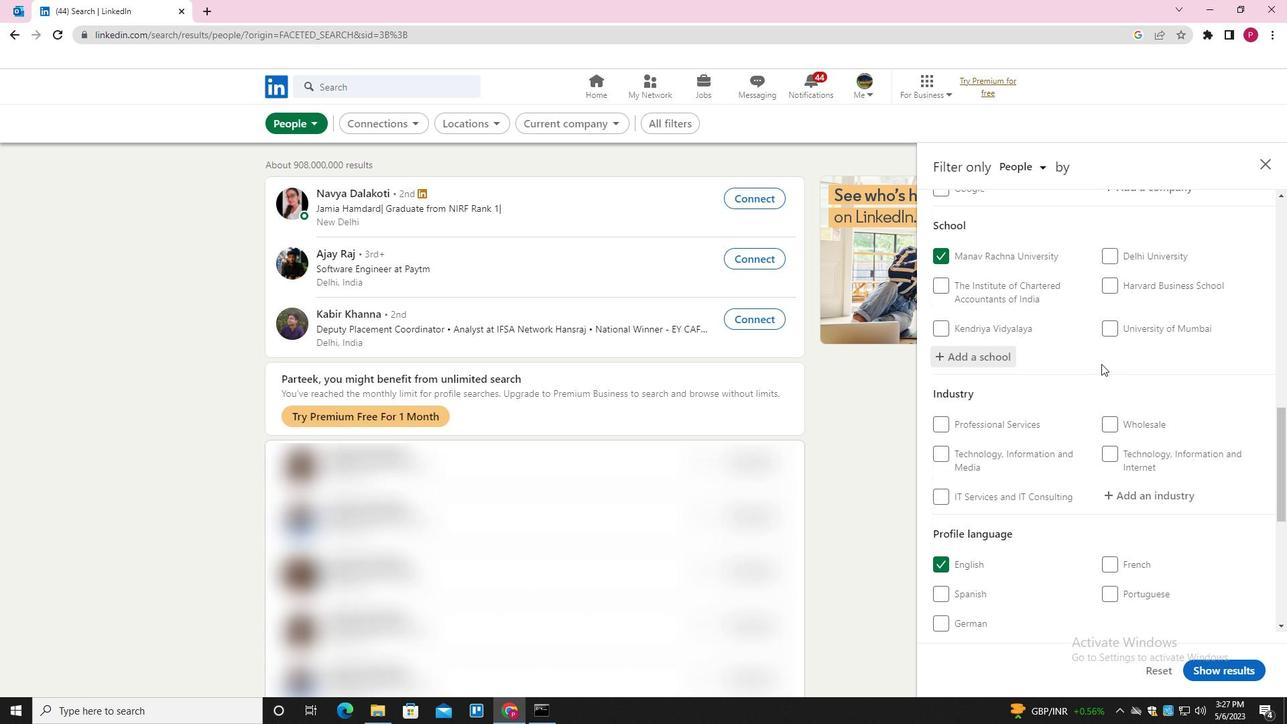 
Action: Mouse moved to (1151, 298)
Screenshot: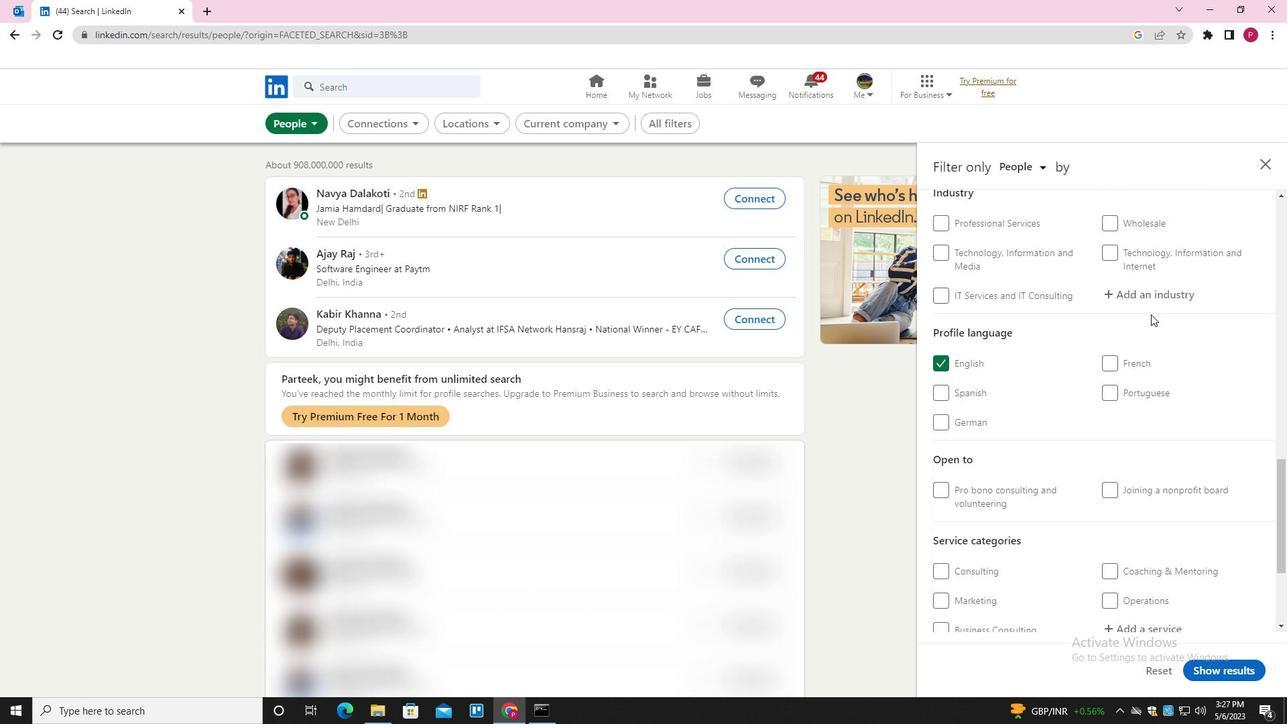 
Action: Mouse pressed left at (1151, 298)
Screenshot: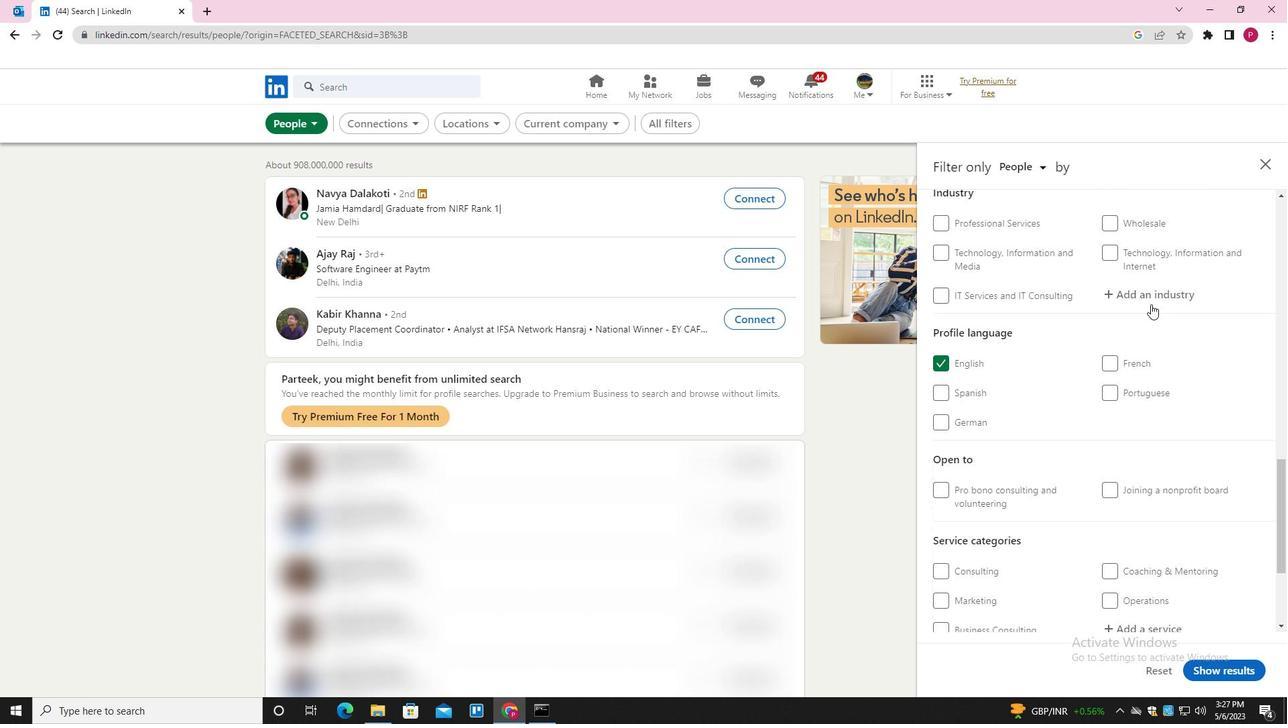 
Action: Key pressed <Key.shift>INTERNATIONAL<Key.space><Key.down><Key.down><Key.enter>
Screenshot: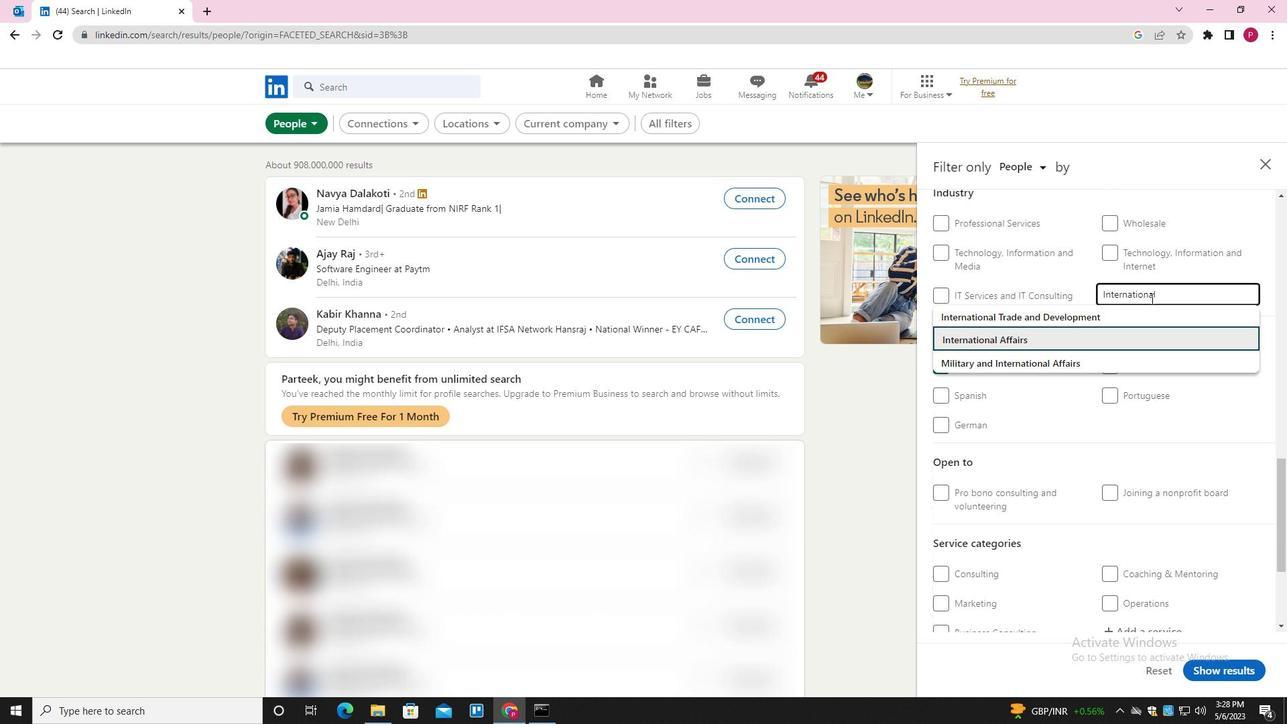 
Action: Mouse moved to (1155, 433)
Screenshot: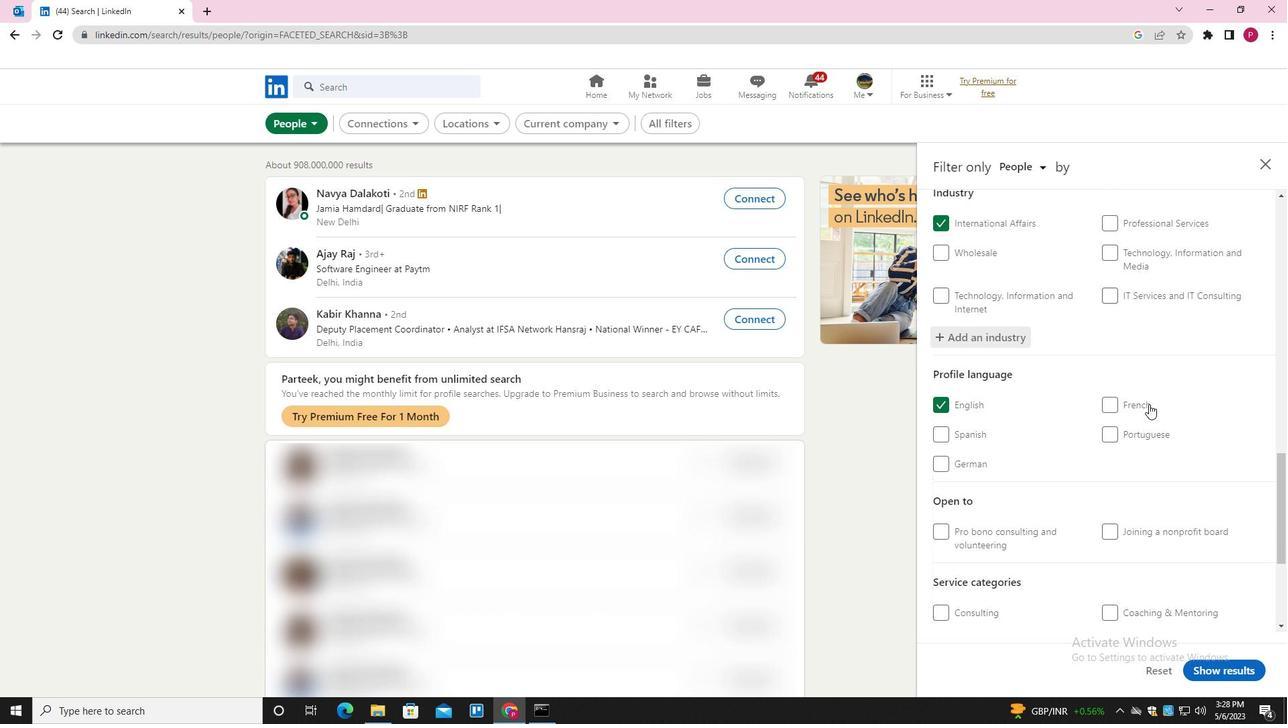 
Action: Mouse scrolled (1155, 432) with delta (0, 0)
Screenshot: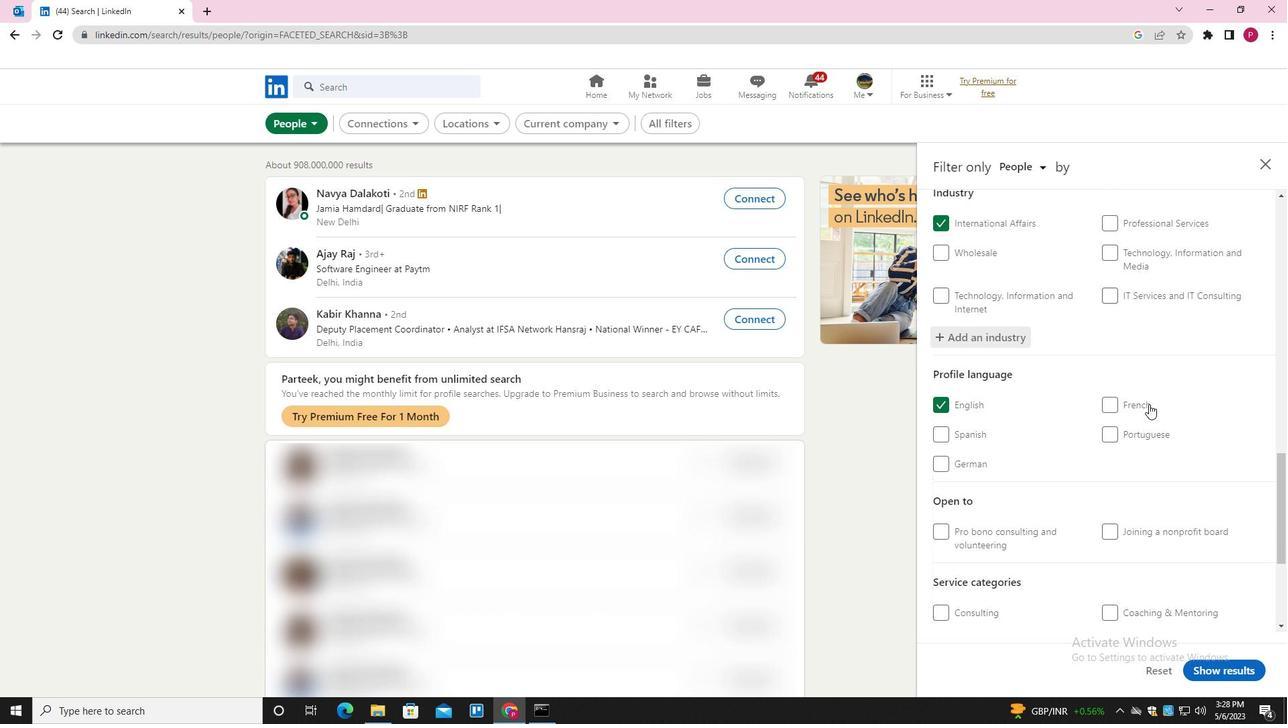 
Action: Mouse moved to (1155, 435)
Screenshot: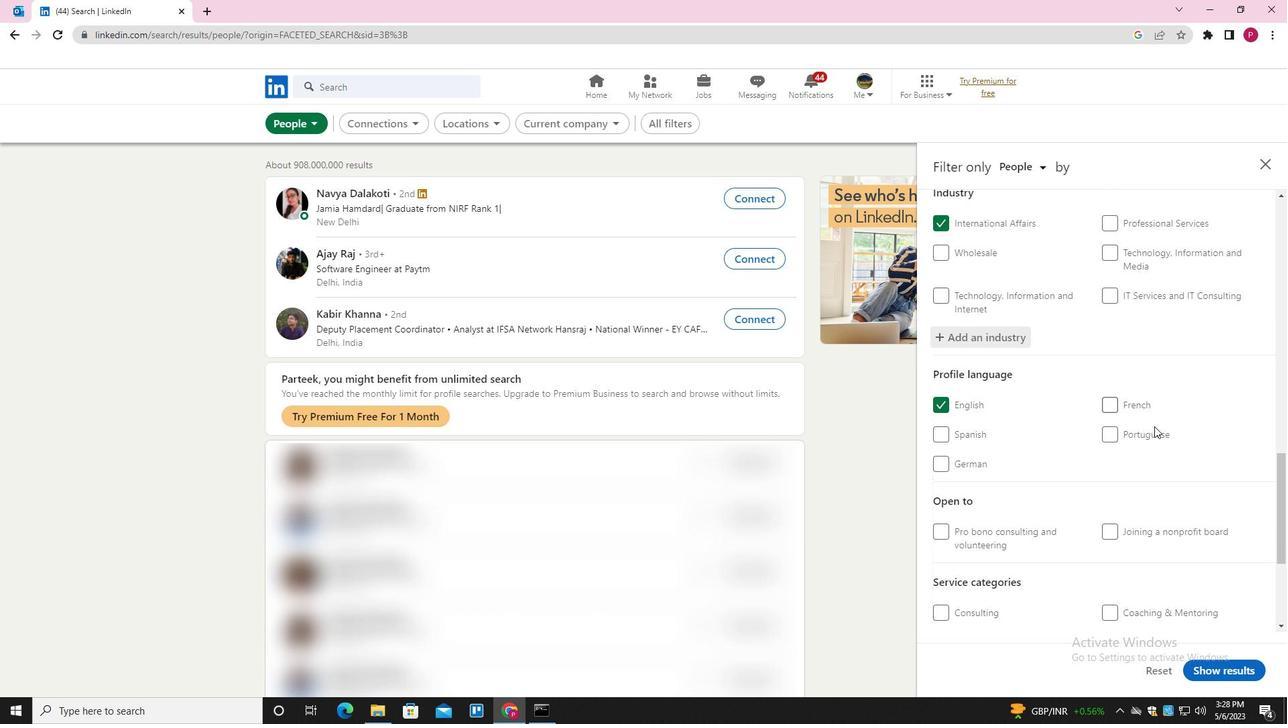 
Action: Mouse scrolled (1155, 434) with delta (0, 0)
Screenshot: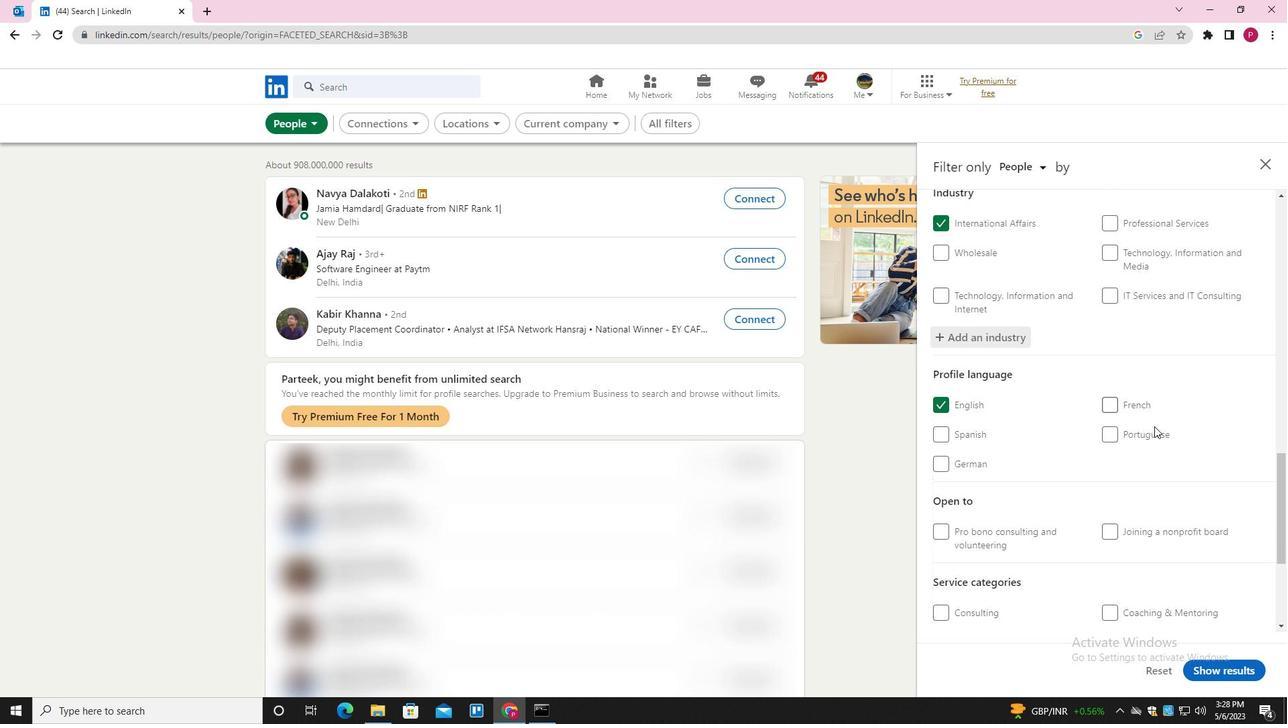 
Action: Mouse moved to (1155, 436)
Screenshot: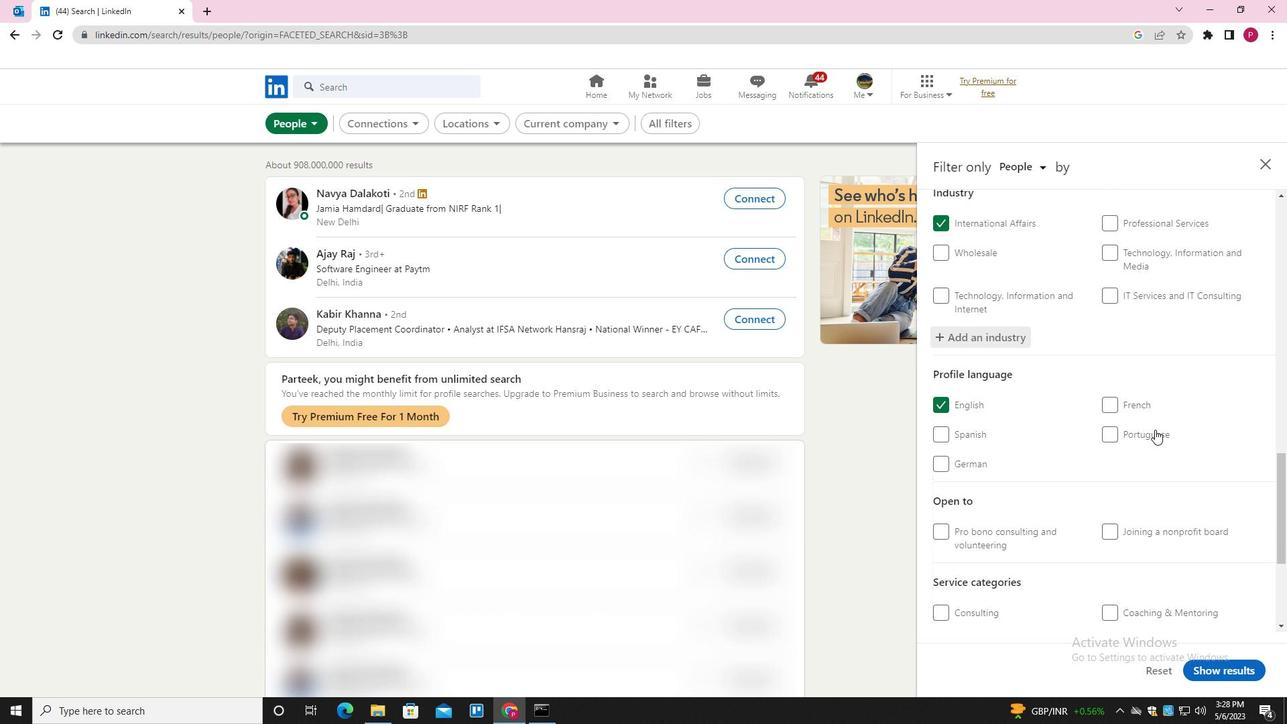 
Action: Mouse scrolled (1155, 435) with delta (0, 0)
Screenshot: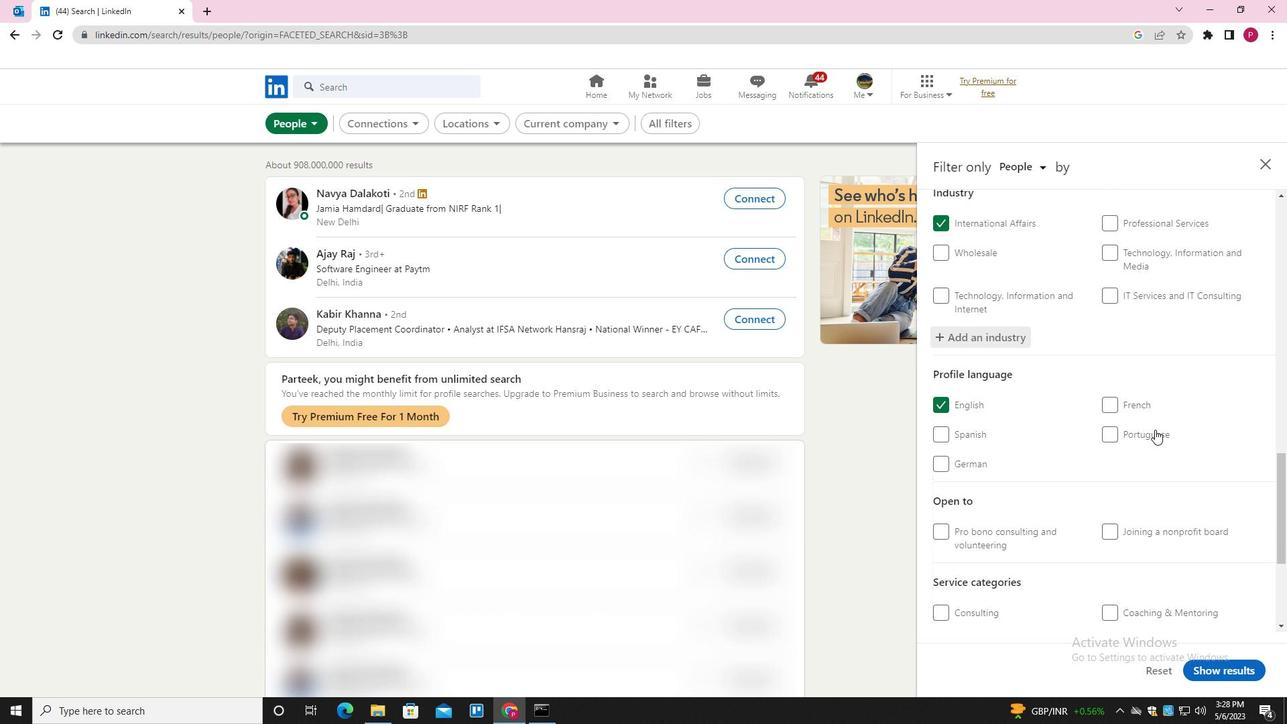 
Action: Mouse moved to (1155, 439)
Screenshot: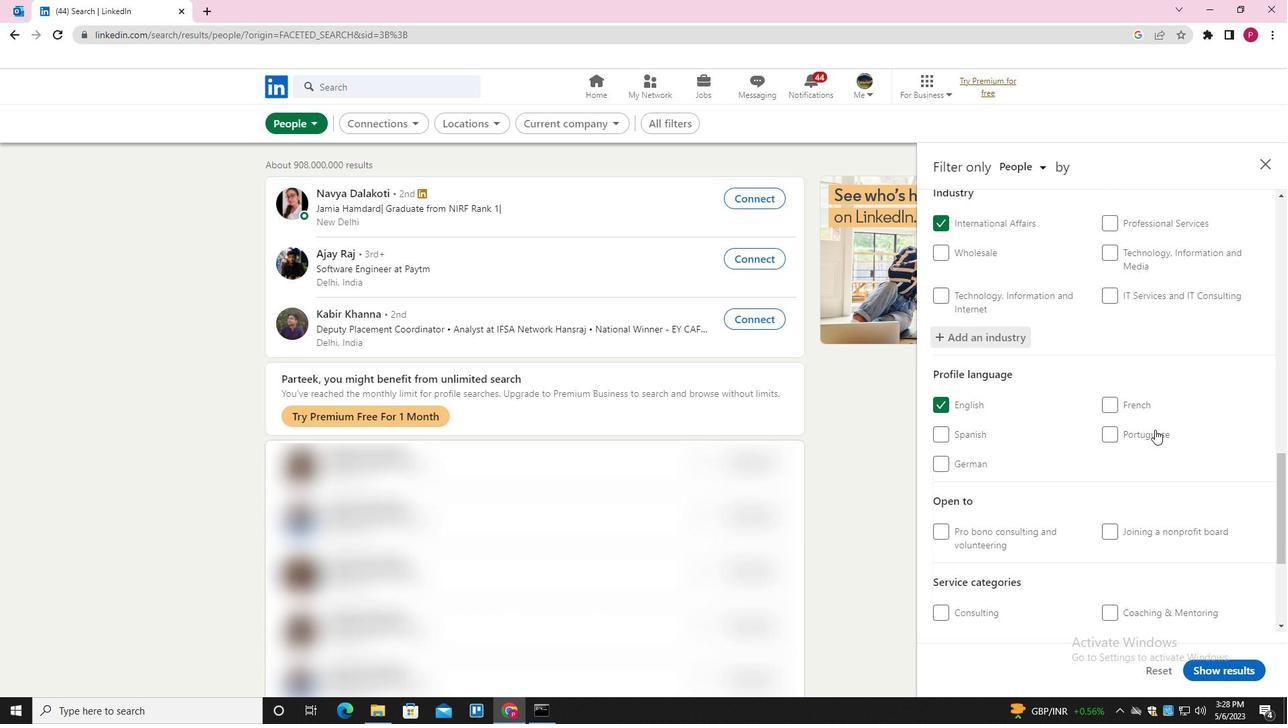 
Action: Mouse scrolled (1155, 438) with delta (0, 0)
Screenshot: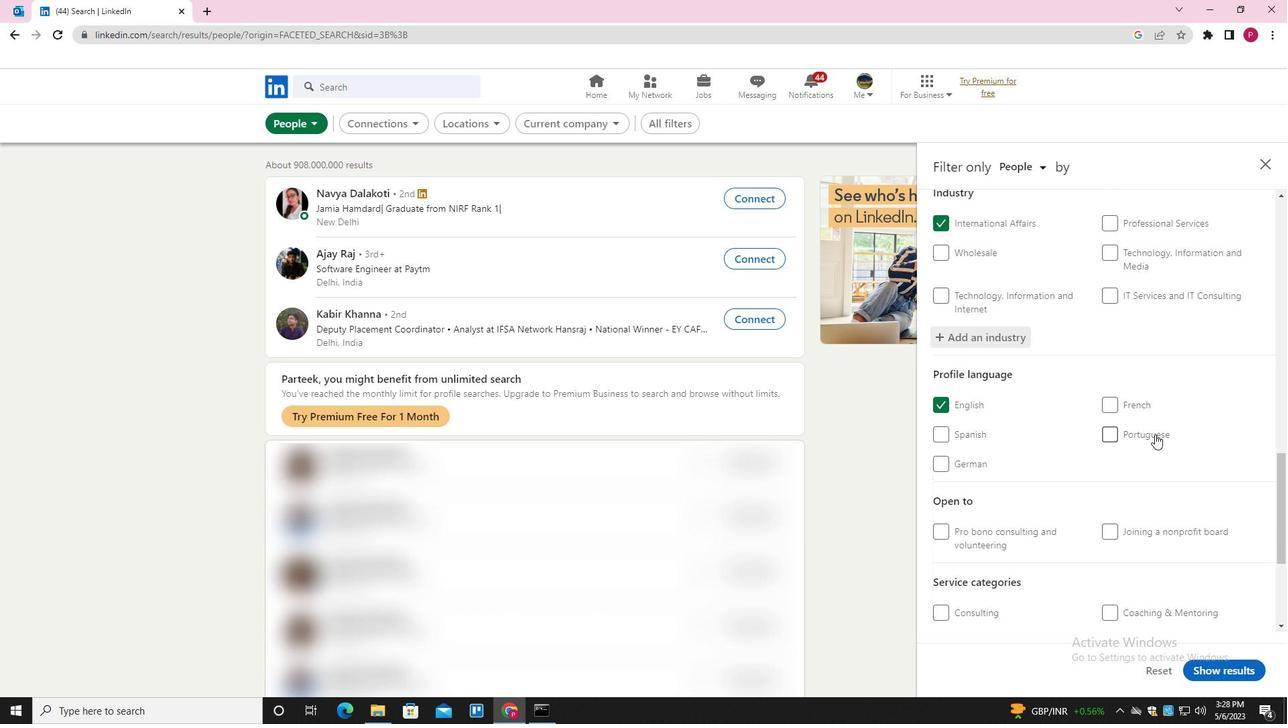 
Action: Mouse moved to (1173, 440)
Screenshot: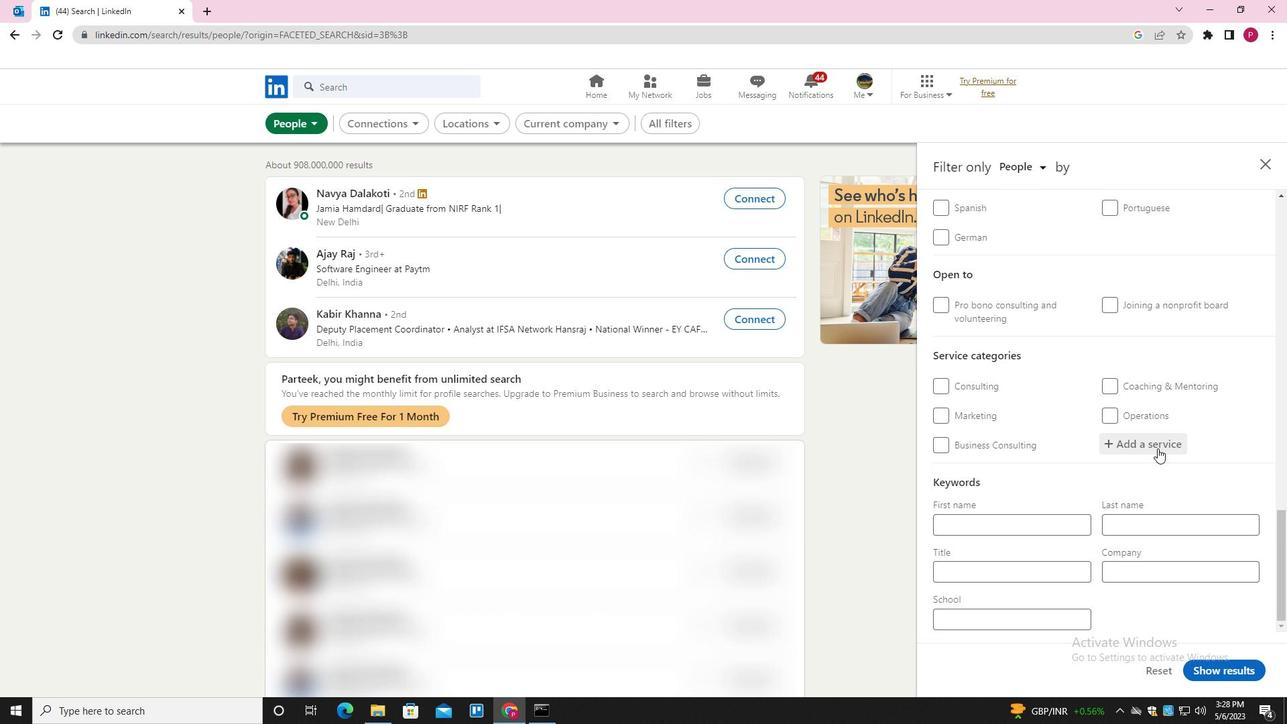 
Action: Mouse pressed left at (1173, 440)
Screenshot: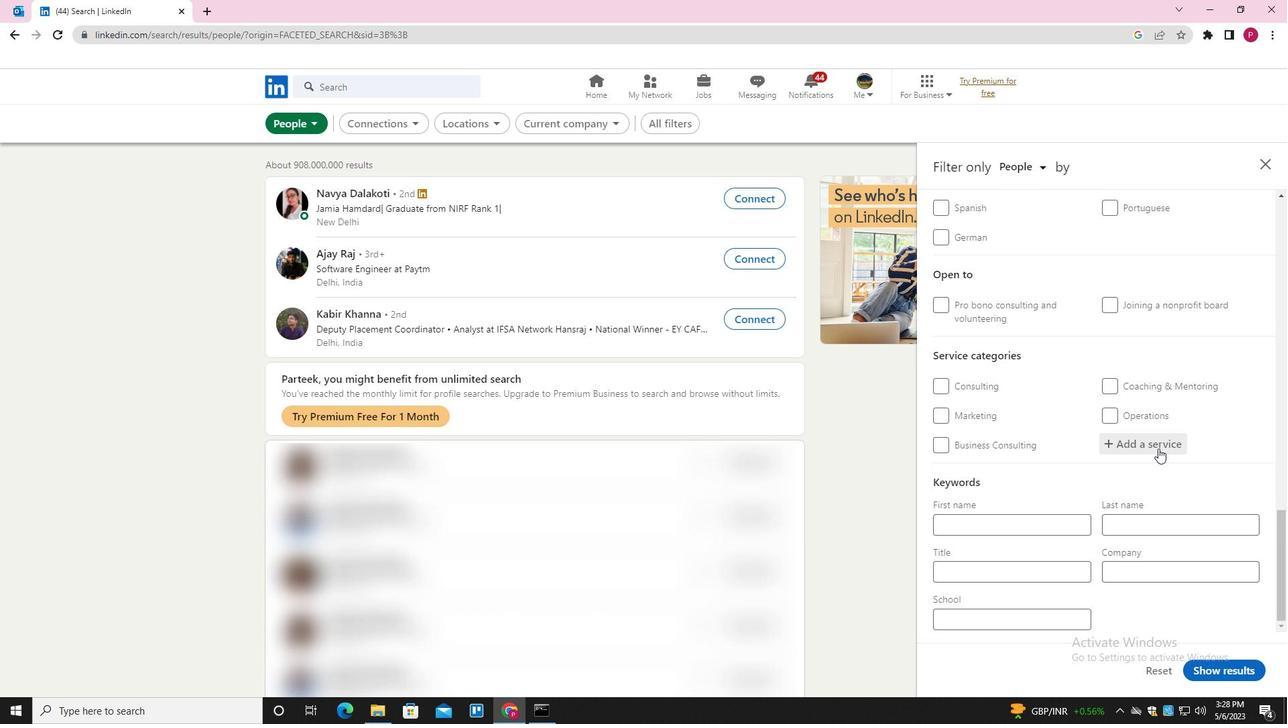 
Action: Key pressed <Key.shift><Key.shift><Key.shift><Key.shift><Key.shift><Key.shift><Key.shift><Key.shift><Key.shift><Key.shift><Key.shift><Key.shift><Key.shift><Key.shift><Key.shift><Key.shift><Key.shift><Key.shift><Key.shift><Key.shift><Key.shift>USER<Key.space><Key.down><Key.enter>
Screenshot: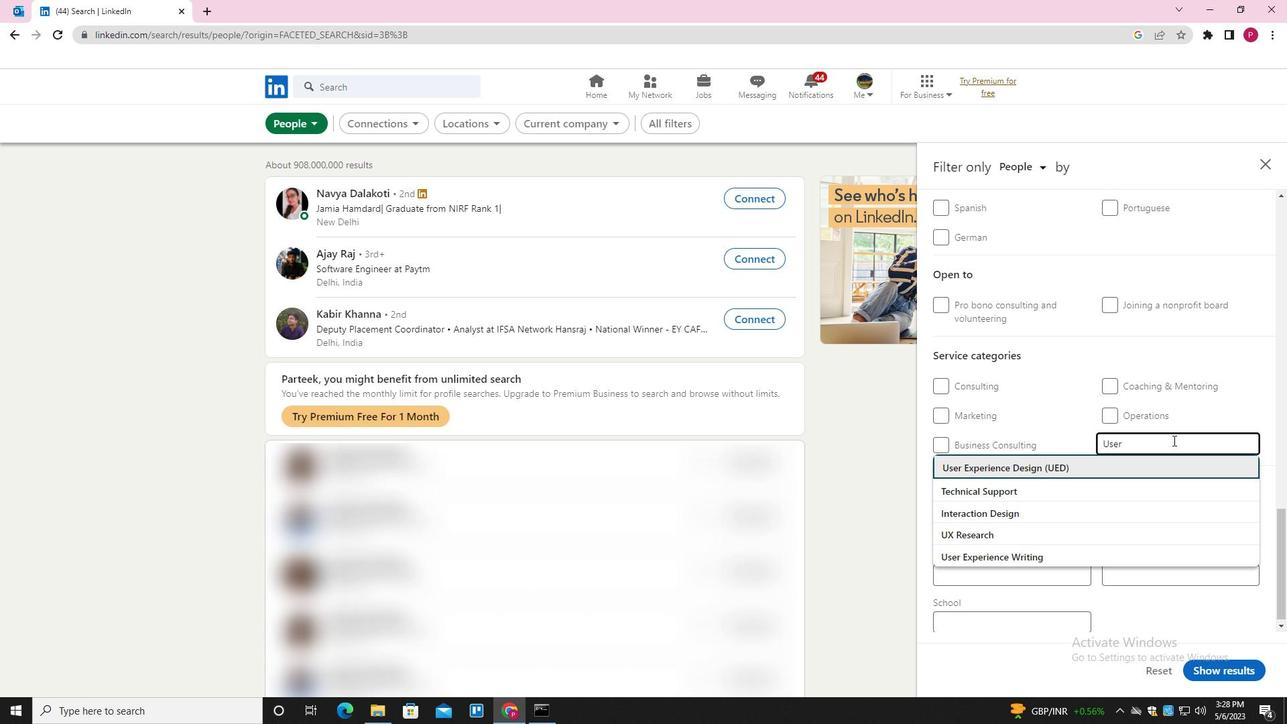 
Action: Mouse moved to (1172, 441)
Screenshot: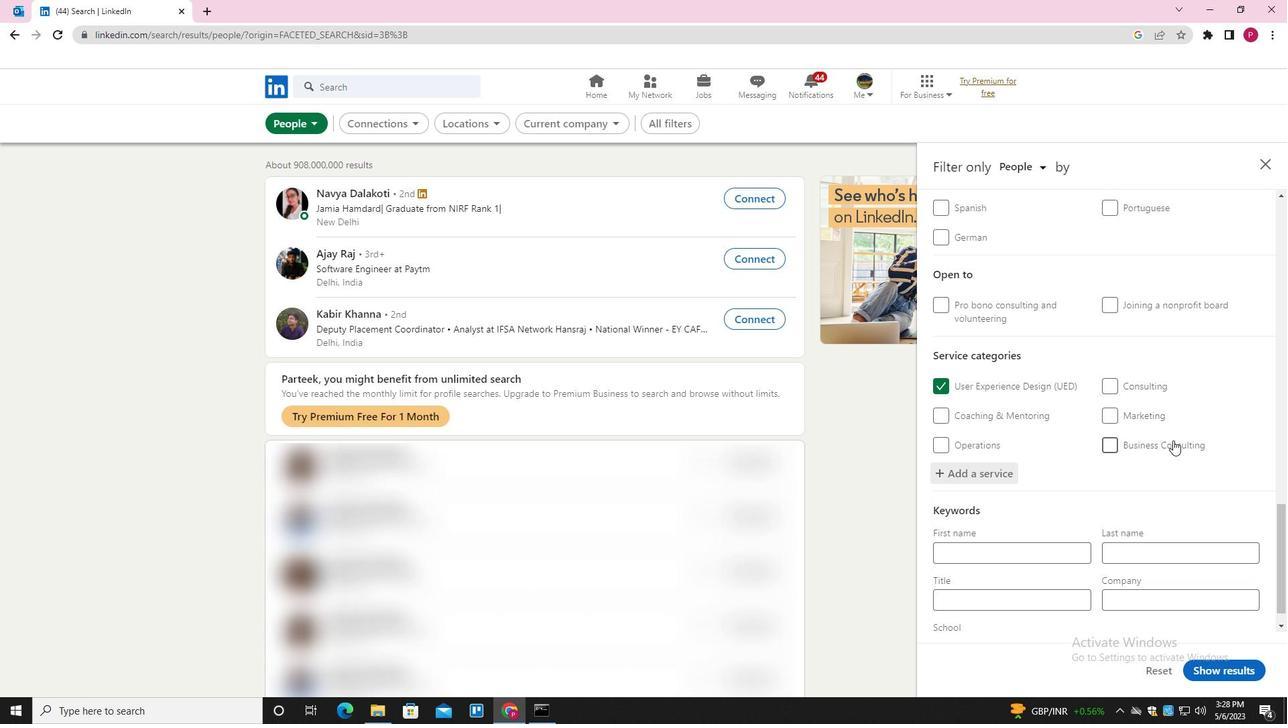 
Action: Mouse scrolled (1172, 440) with delta (0, 0)
Screenshot: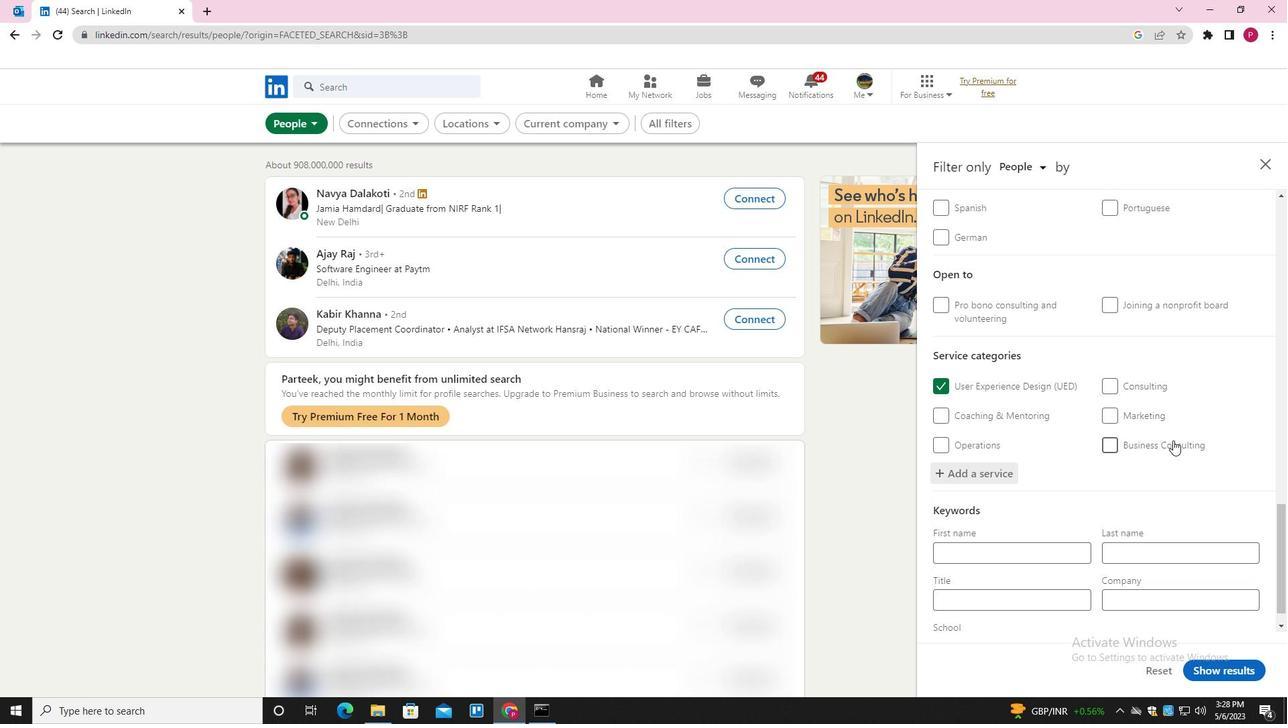 
Action: Mouse moved to (1163, 457)
Screenshot: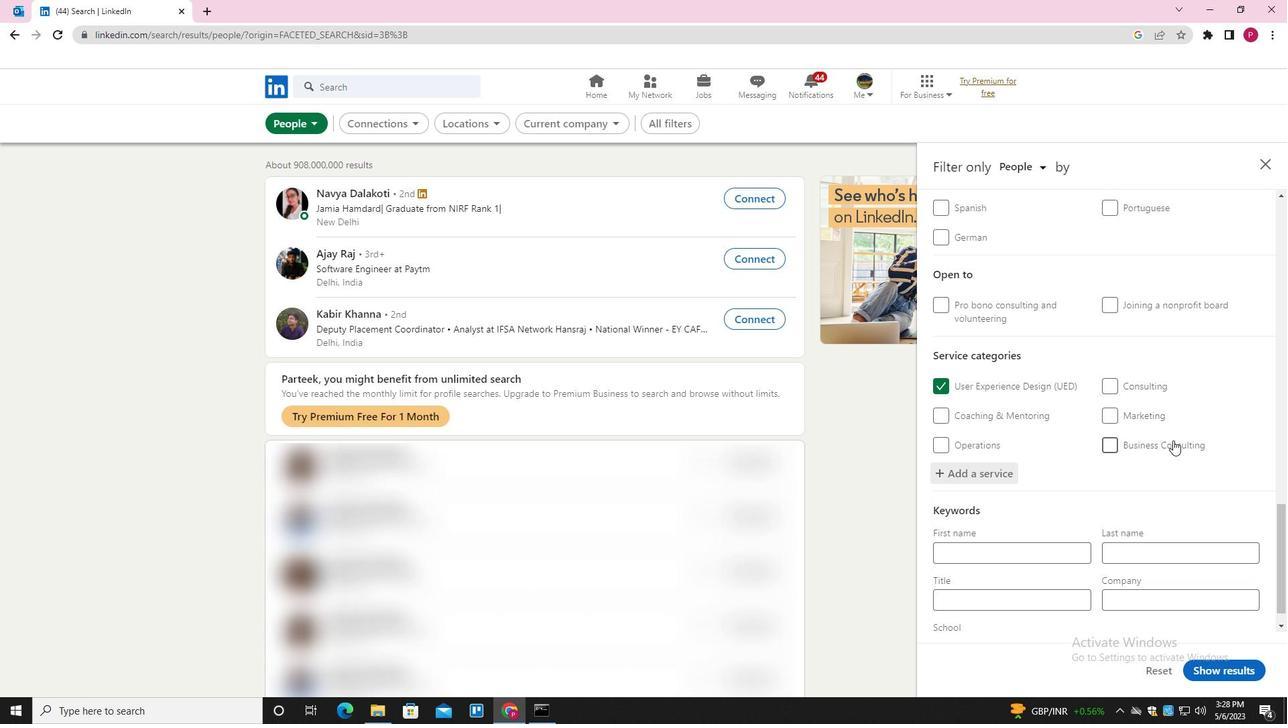 
Action: Mouse scrolled (1163, 456) with delta (0, 0)
Screenshot: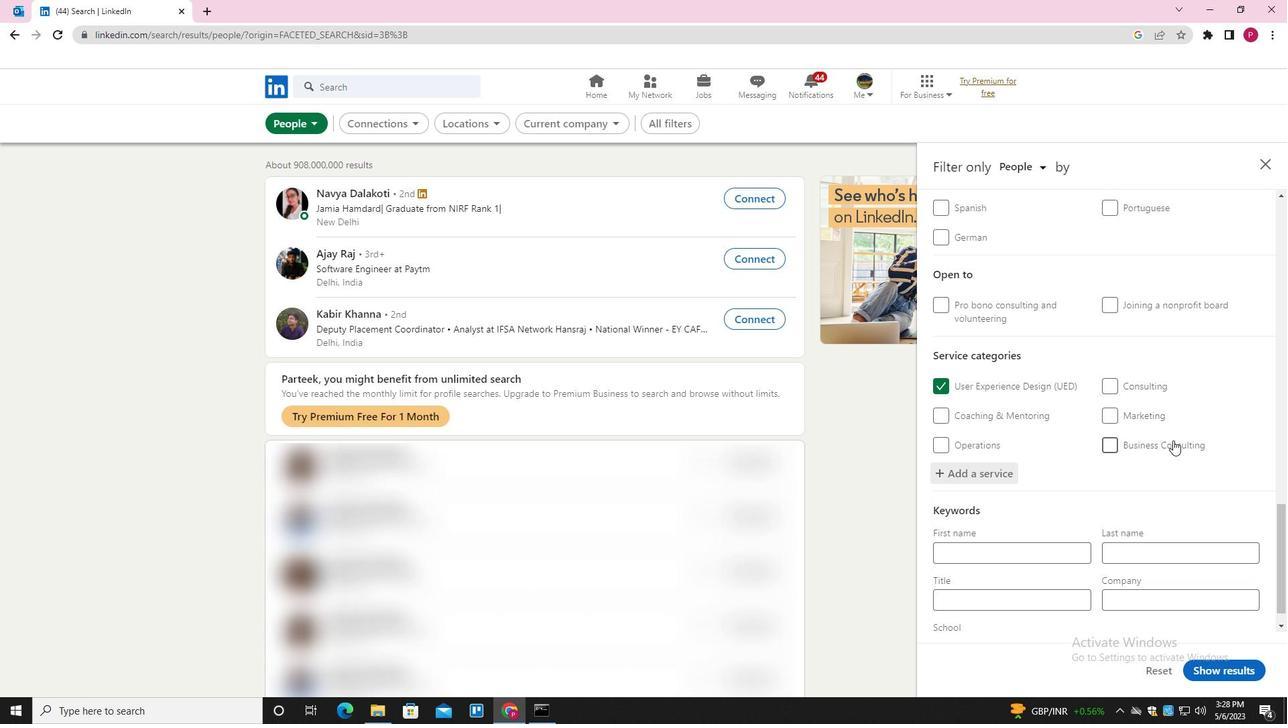 
Action: Mouse moved to (1158, 463)
Screenshot: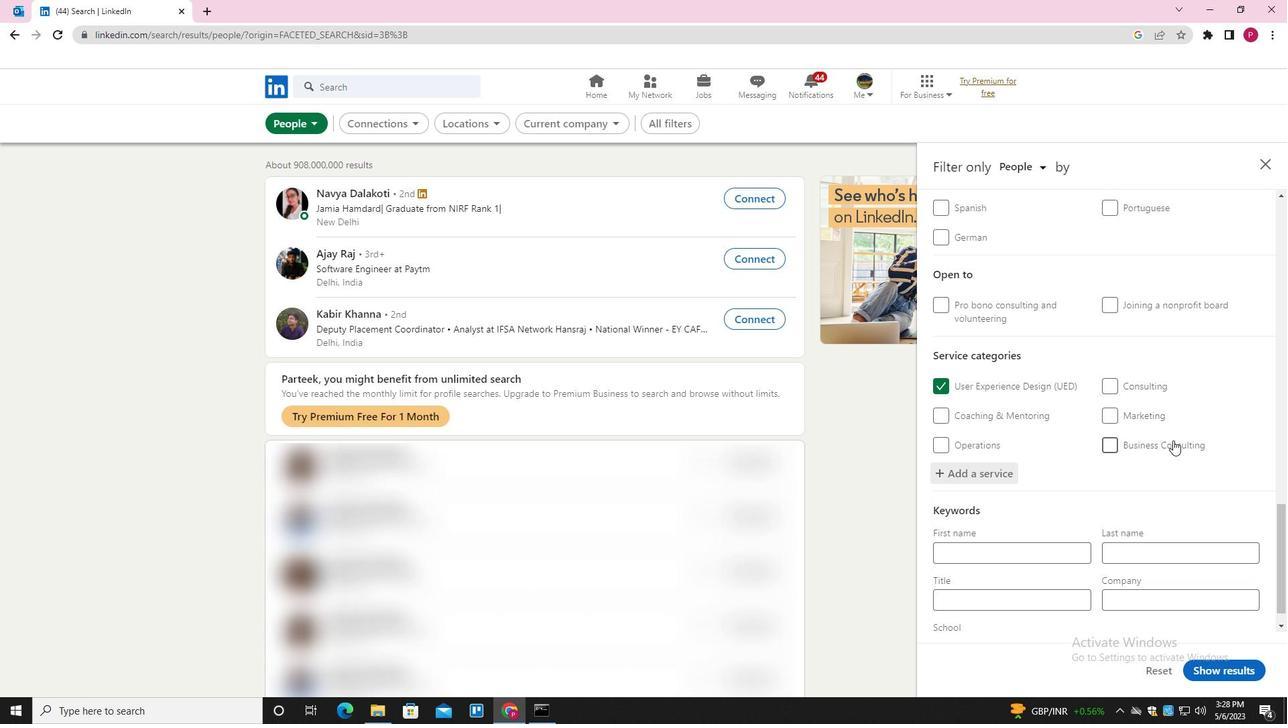 
Action: Mouse scrolled (1158, 462) with delta (0, 0)
Screenshot: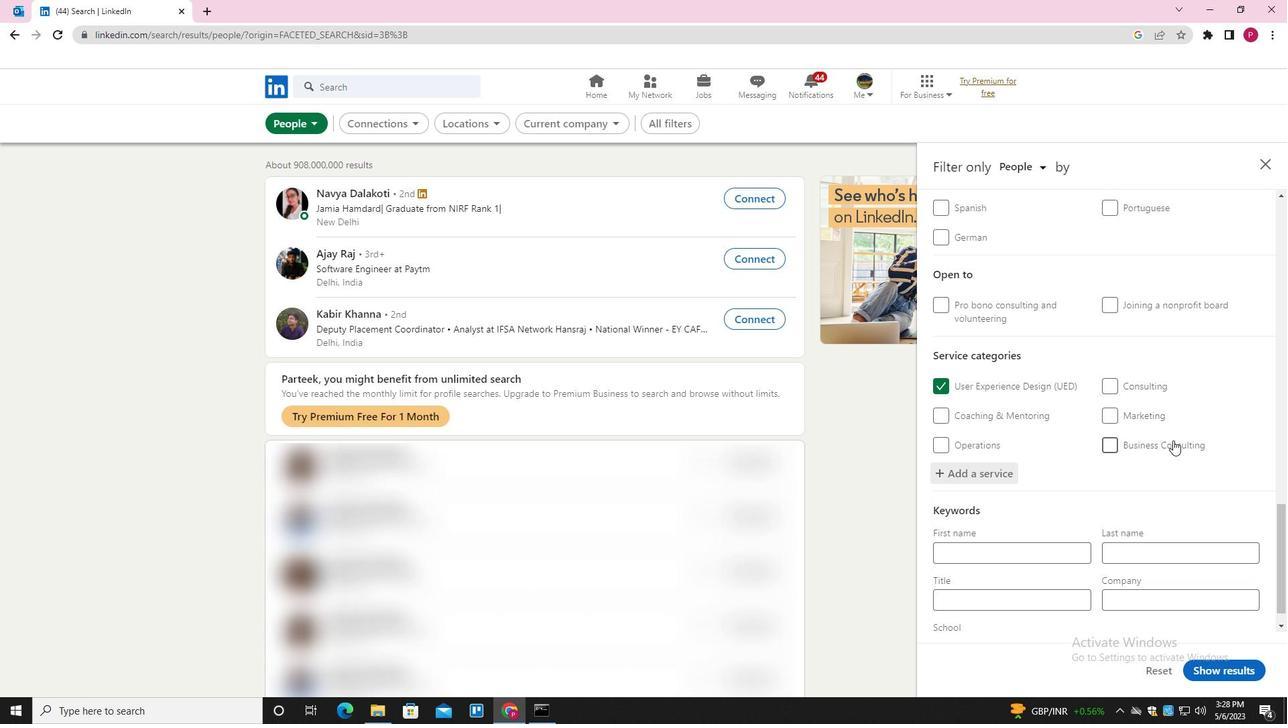 
Action: Mouse moved to (1025, 571)
Screenshot: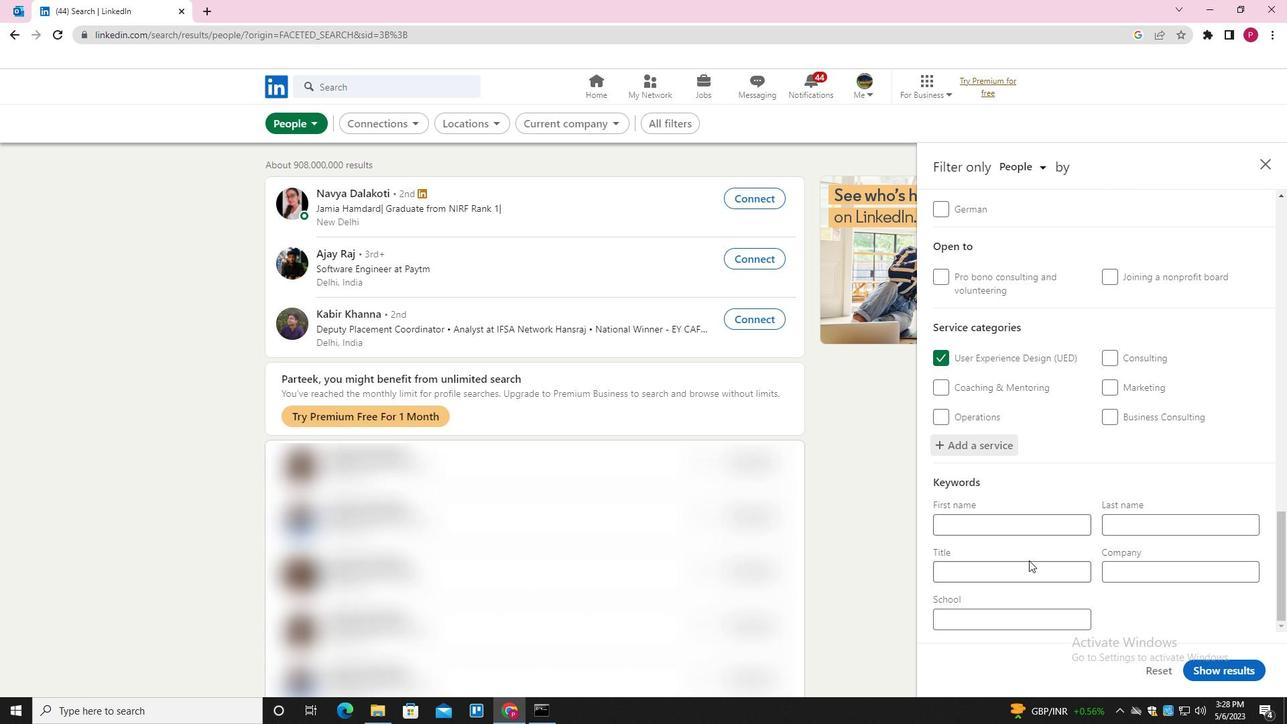 
Action: Mouse pressed left at (1025, 571)
Screenshot: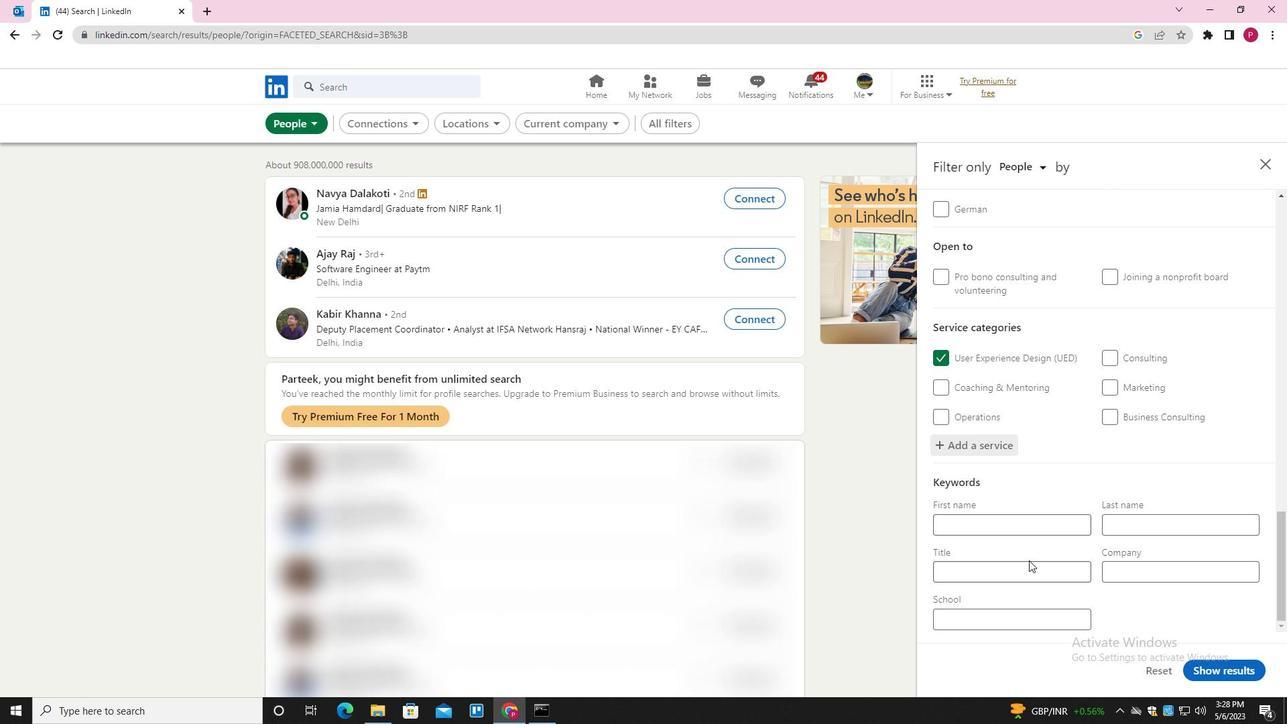 
Action: Key pressed <Key.shift><Key.shift><Key.shift><Key.shift><Key.shift><Key.shift><Key.shift>IT<Key.space><Key.shift>PROFESSIONALS
Screenshot: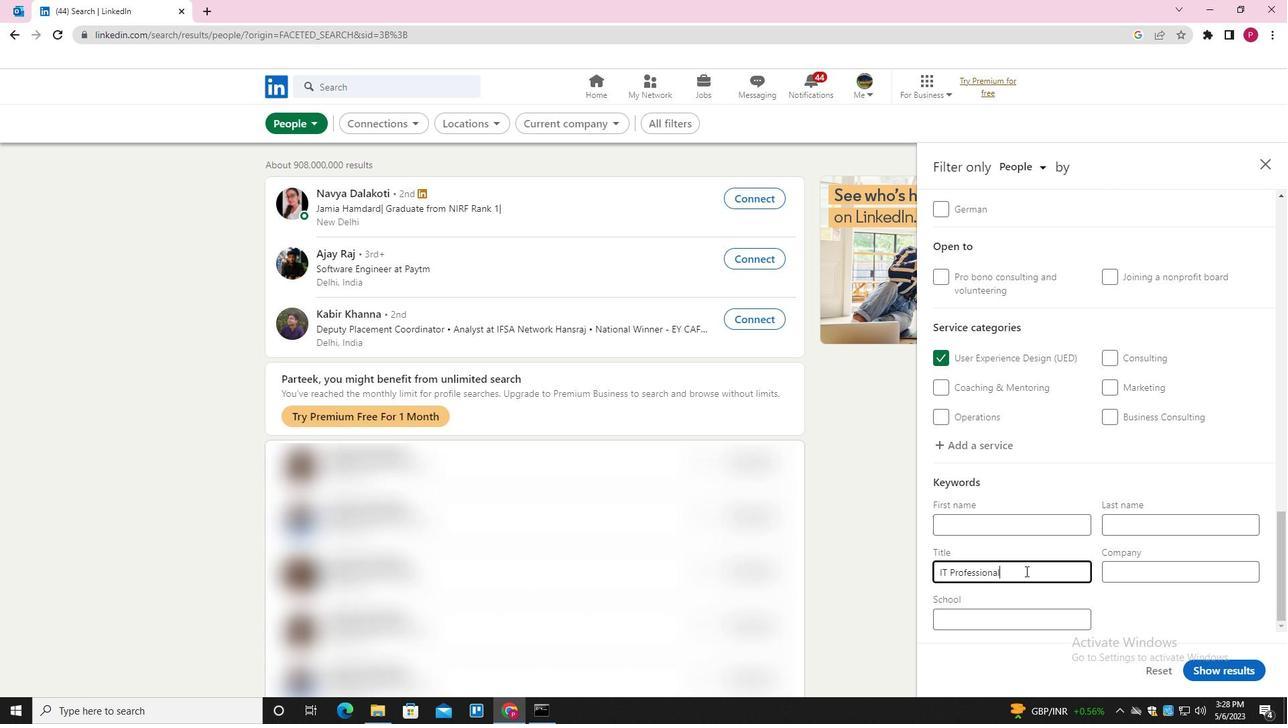 
Action: Mouse moved to (1220, 677)
Screenshot: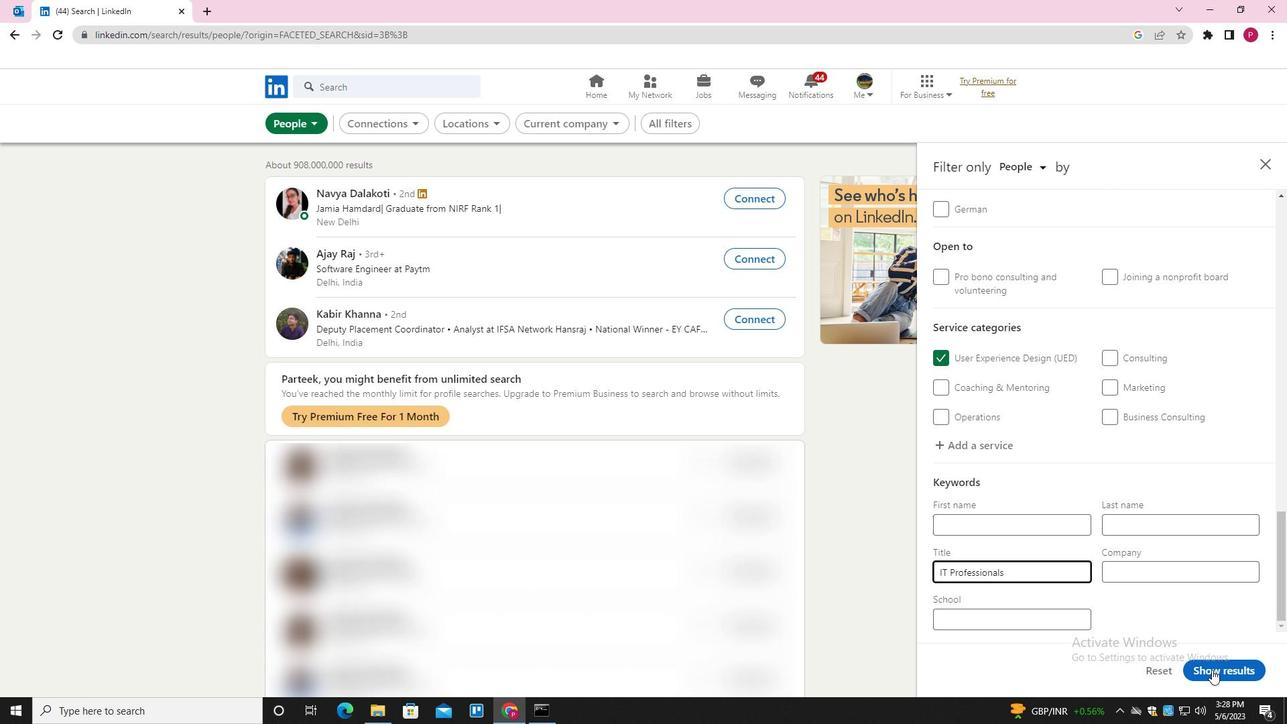 
Action: Mouse pressed left at (1220, 677)
Screenshot: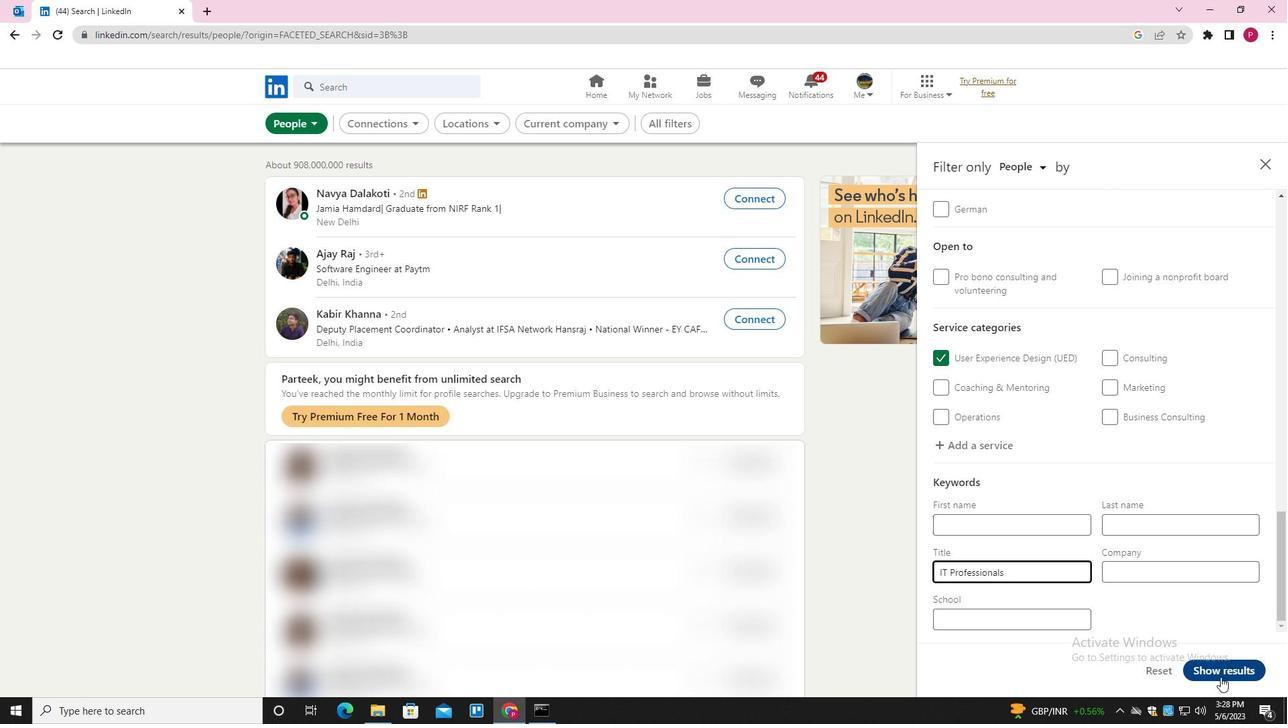 
Action: Mouse moved to (516, 268)
Screenshot: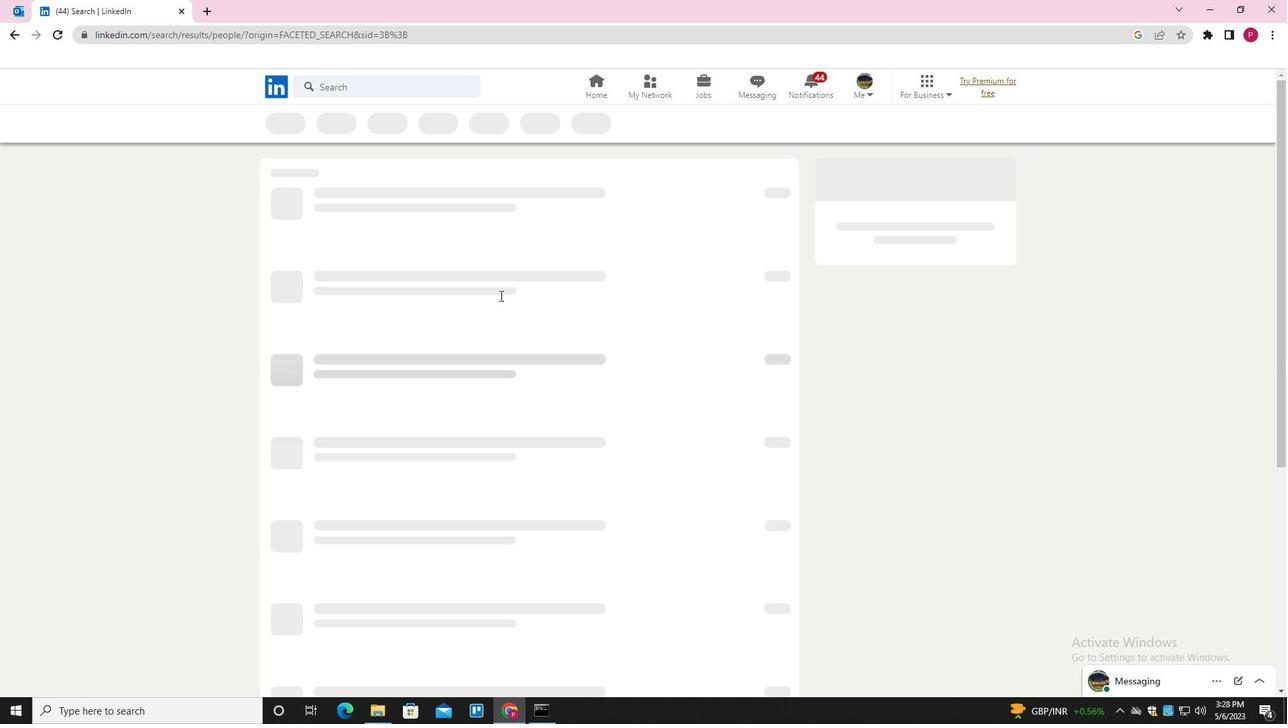 
